 Task: Explore Balboa Park, Mission Bay Park and Lake Miramar in San Diego.
Action: Key pressed balba<Key.backspace>o
Screenshot: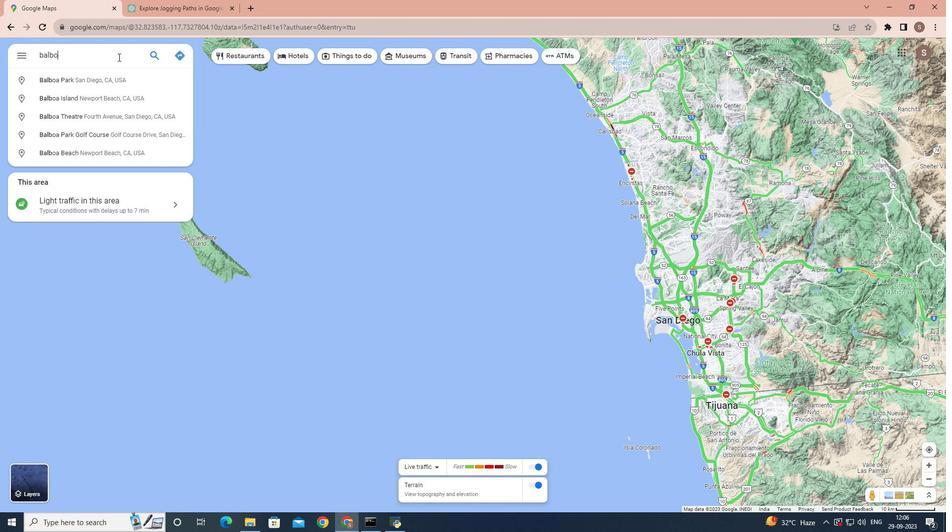 
Action: Mouse moved to (88, 77)
Screenshot: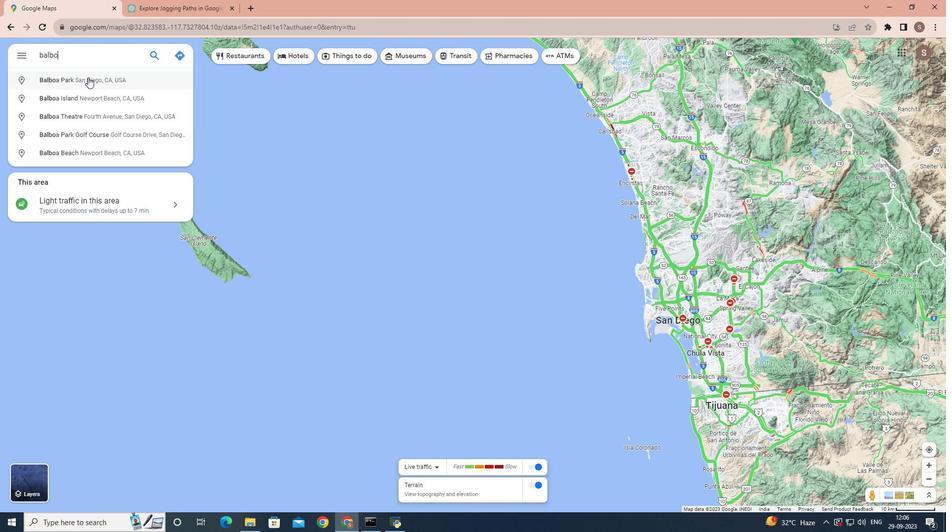 
Action: Mouse pressed left at (88, 77)
Screenshot: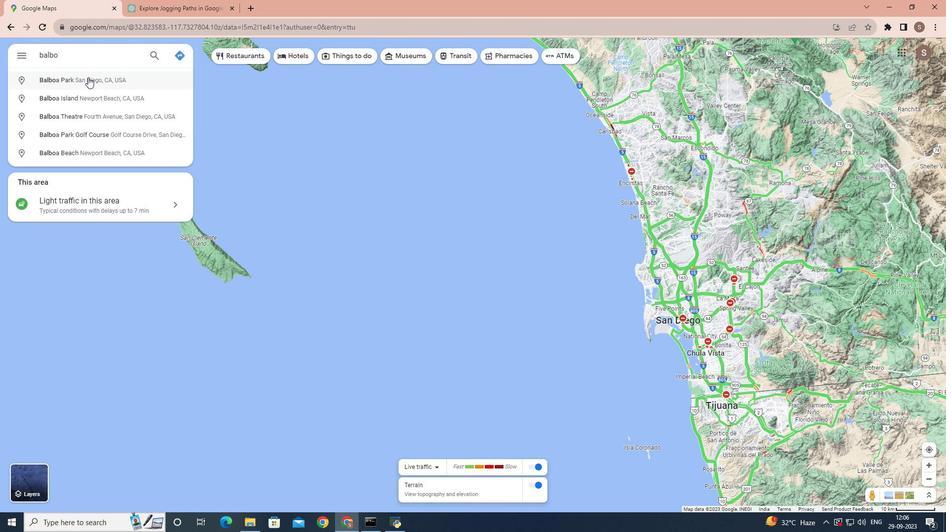 
Action: Mouse moved to (97, 171)
Screenshot: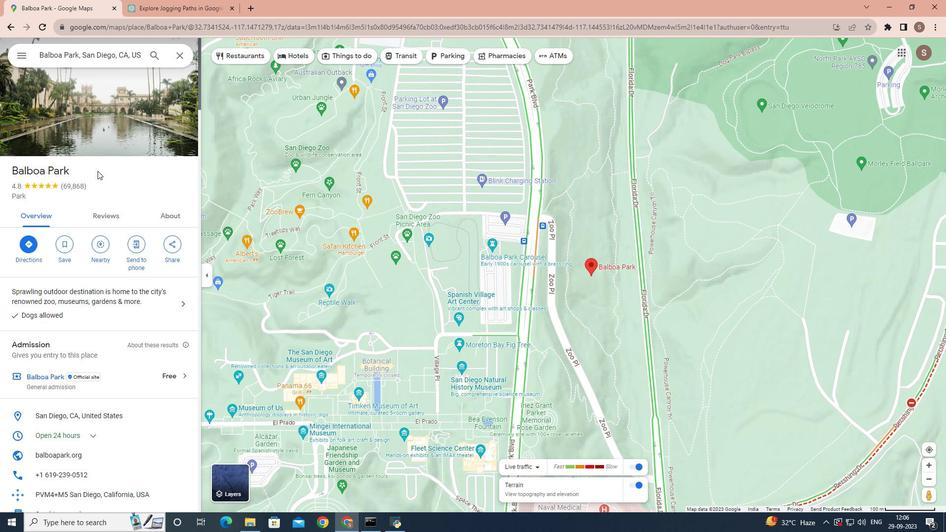 
Action: Mouse scrolled (97, 170) with delta (0, 0)
Screenshot: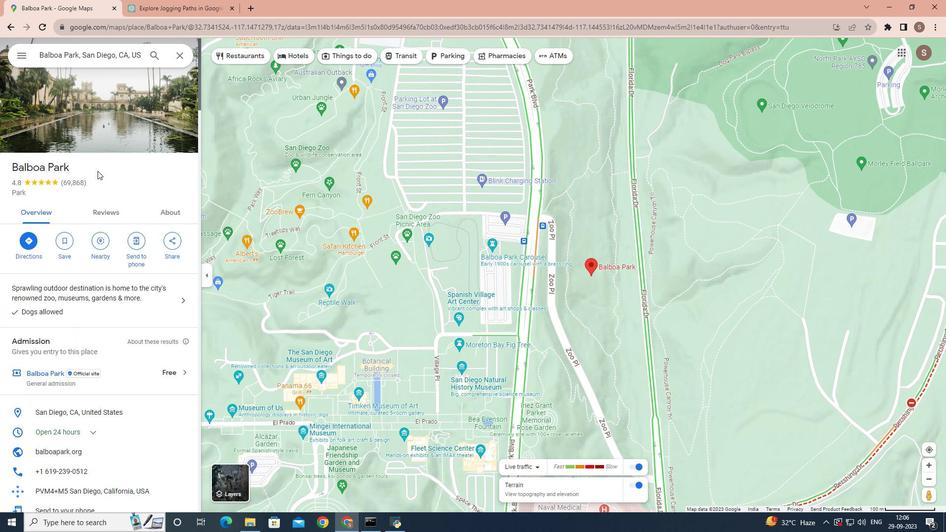 
Action: Mouse scrolled (97, 170) with delta (0, 0)
Screenshot: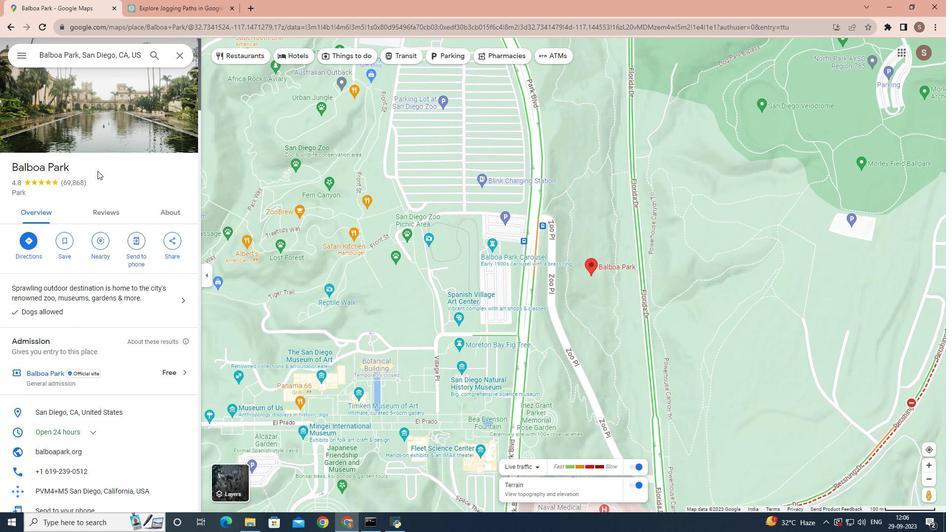 
Action: Mouse scrolled (97, 170) with delta (0, 0)
Screenshot: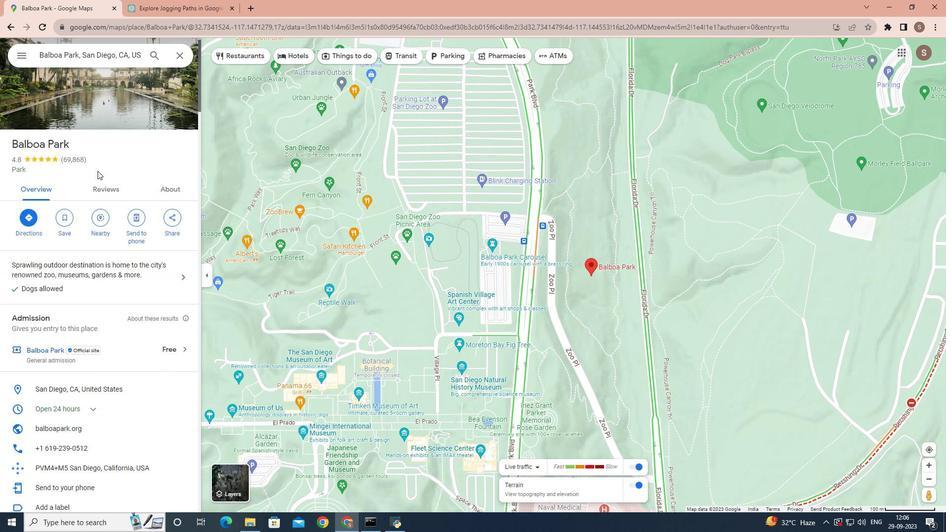 
Action: Mouse scrolled (97, 170) with delta (0, 0)
Screenshot: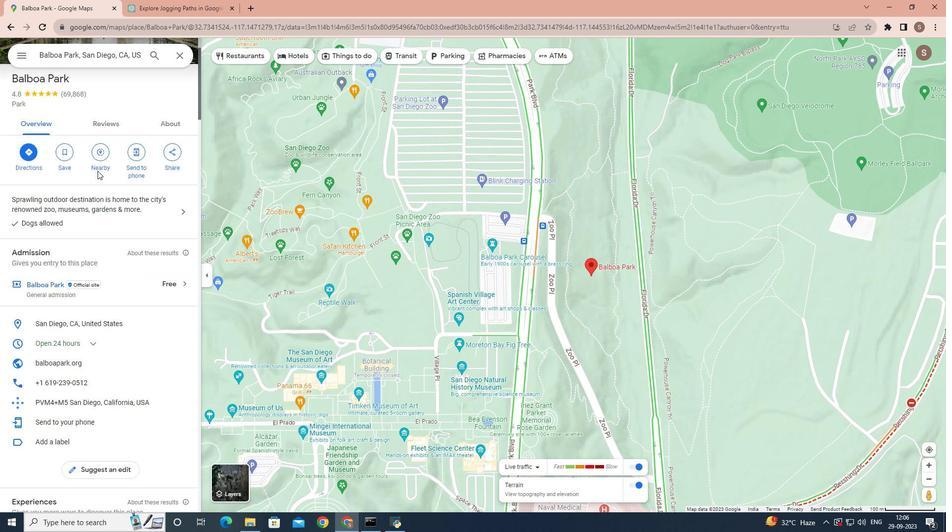 
Action: Mouse scrolled (97, 170) with delta (0, 0)
Screenshot: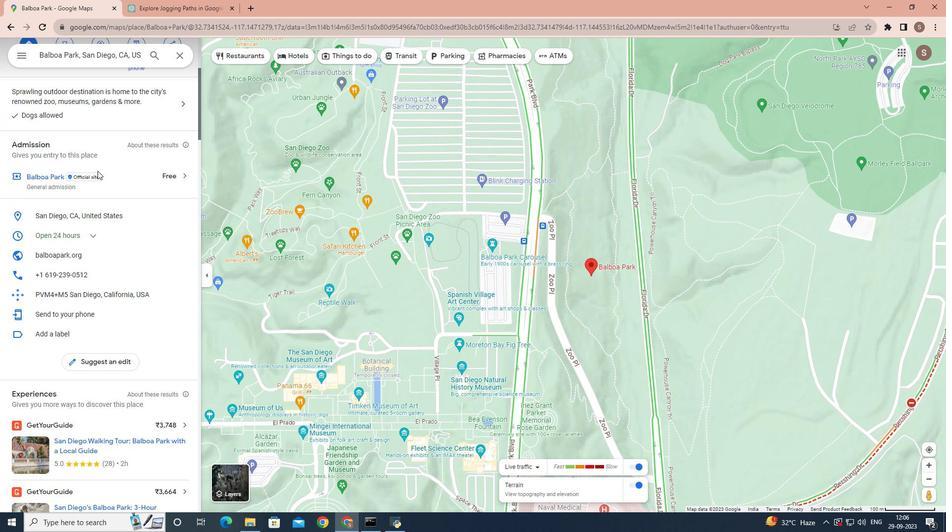 
Action: Mouse scrolled (97, 170) with delta (0, 0)
Screenshot: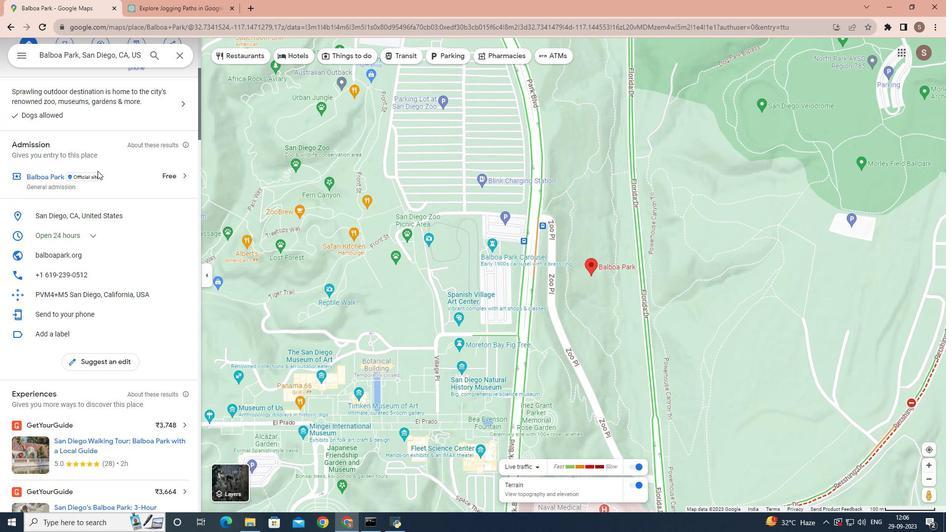 
Action: Mouse scrolled (97, 170) with delta (0, 0)
Screenshot: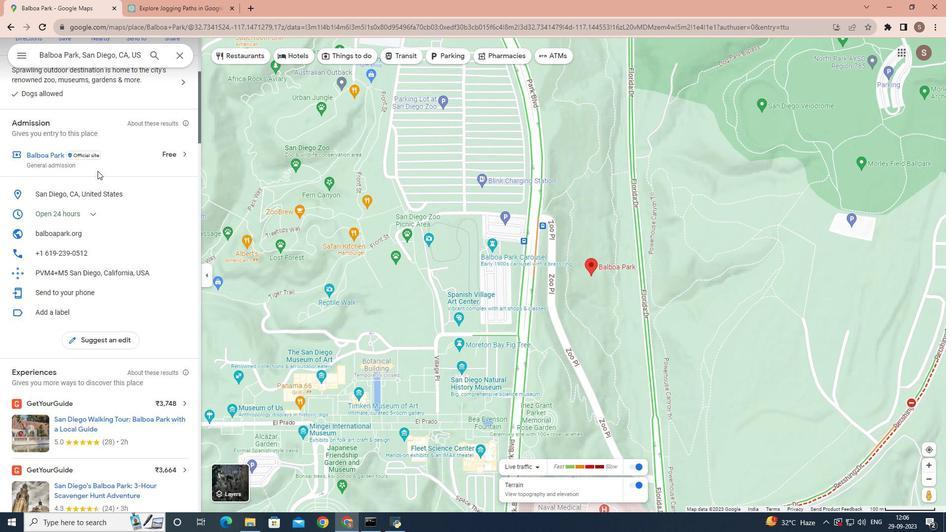 
Action: Mouse scrolled (97, 170) with delta (0, 0)
Screenshot: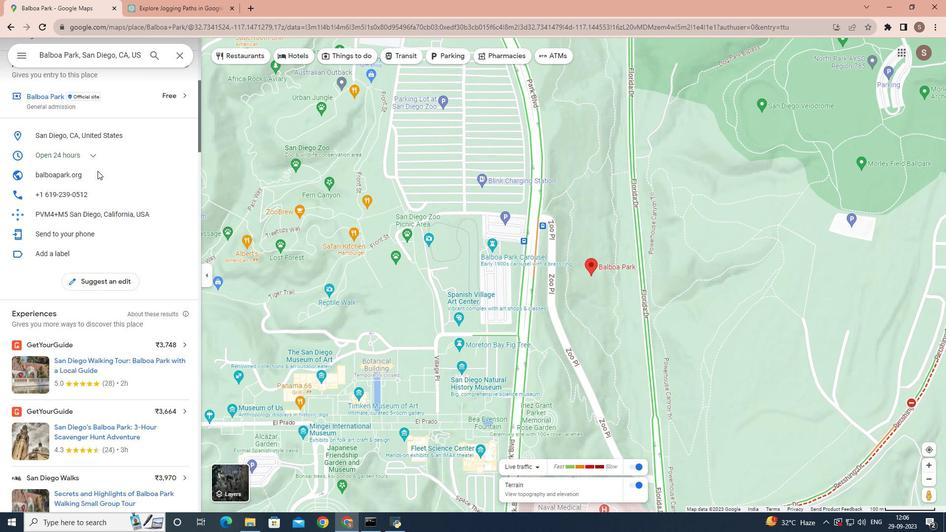
Action: Mouse scrolled (97, 170) with delta (0, 0)
Screenshot: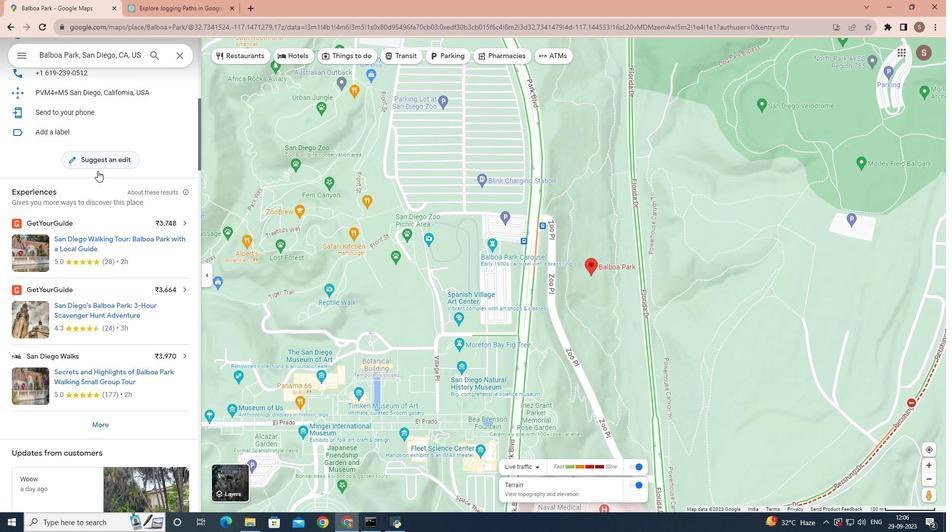 
Action: Mouse scrolled (97, 170) with delta (0, 0)
Screenshot: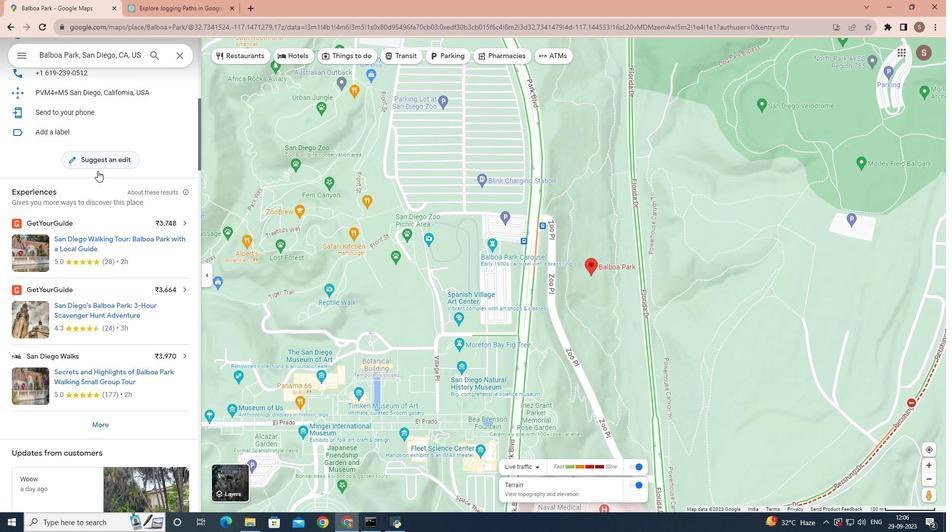 
Action: Mouse scrolled (97, 170) with delta (0, 0)
Screenshot: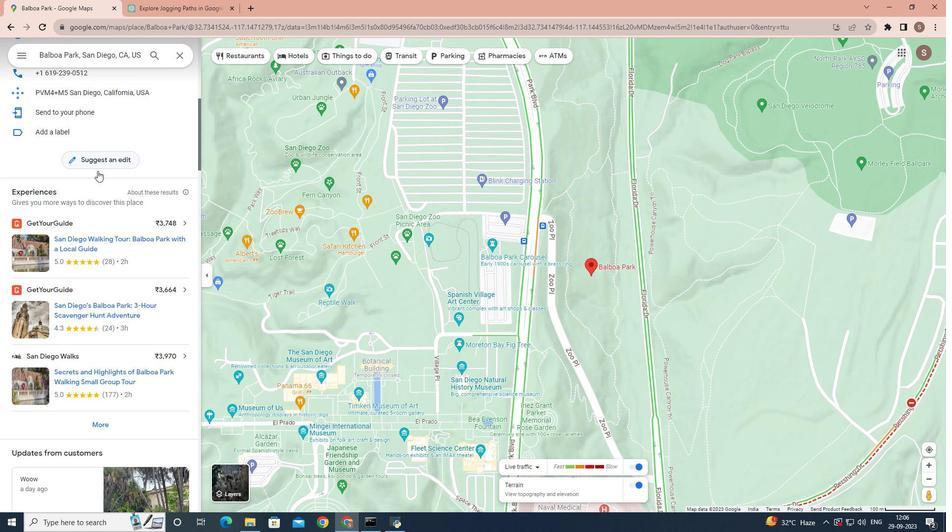 
Action: Mouse scrolled (97, 170) with delta (0, 0)
Screenshot: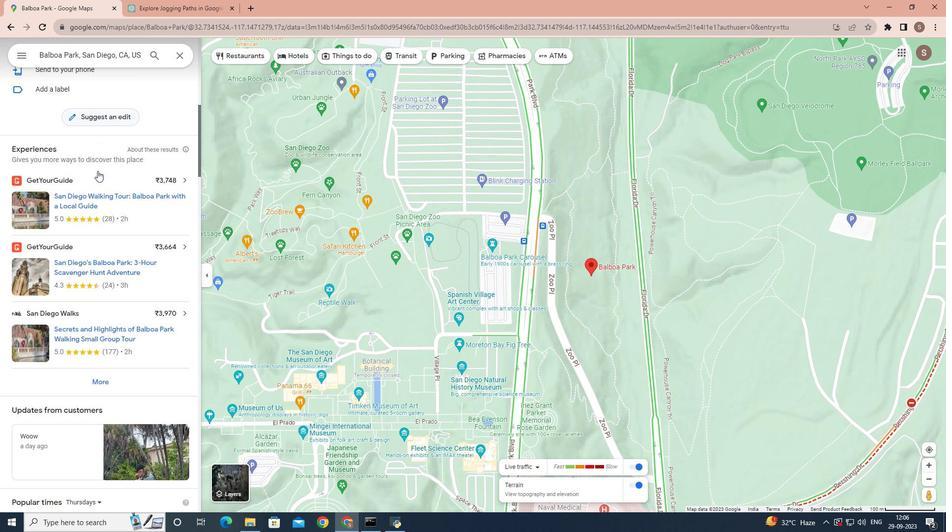 
Action: Mouse scrolled (97, 170) with delta (0, 0)
Screenshot: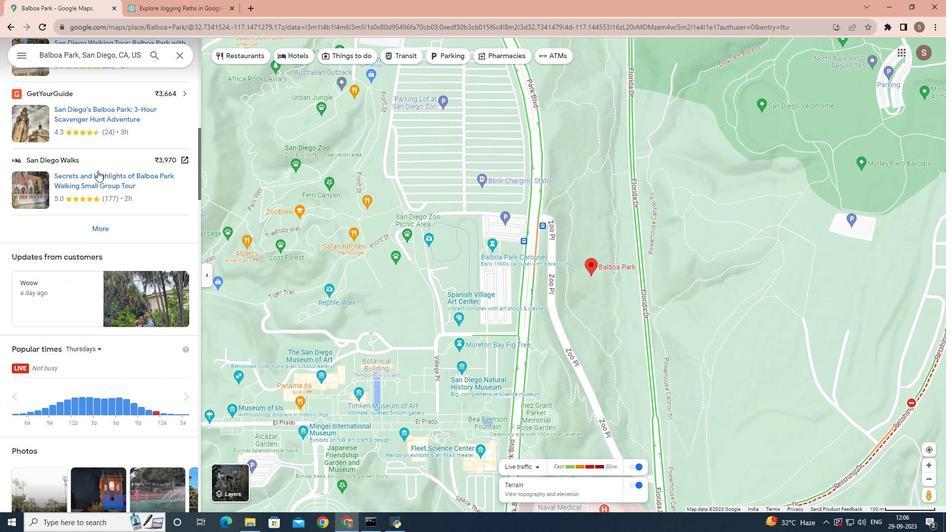 
Action: Mouse scrolled (97, 170) with delta (0, 0)
Screenshot: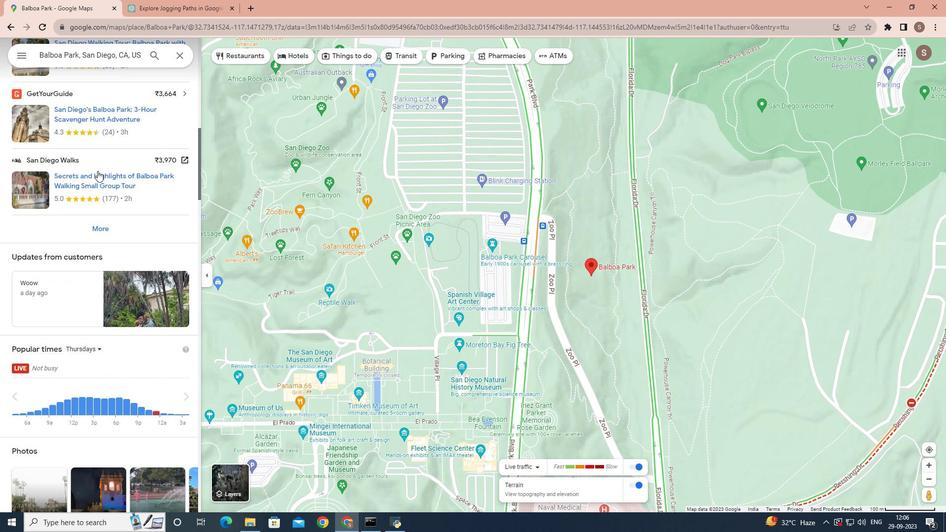 
Action: Mouse scrolled (97, 170) with delta (0, 0)
Screenshot: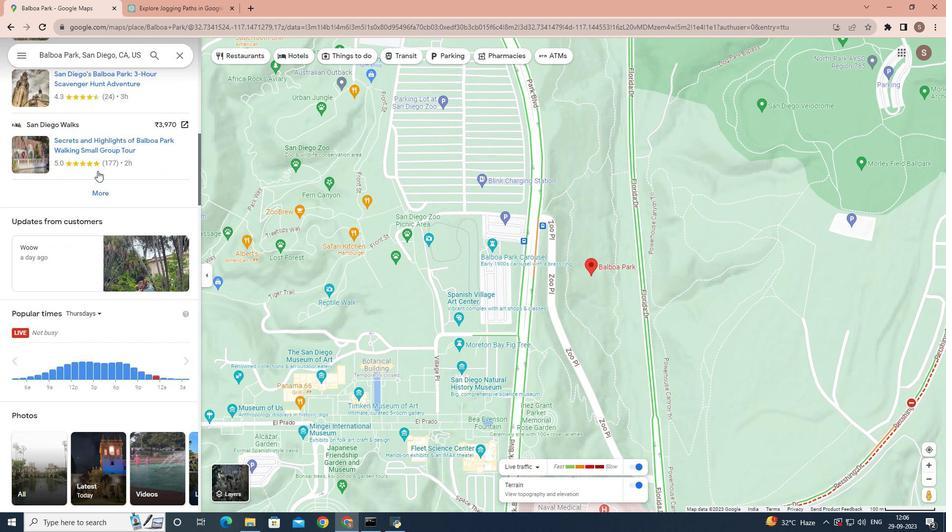 
Action: Mouse scrolled (97, 170) with delta (0, 0)
Screenshot: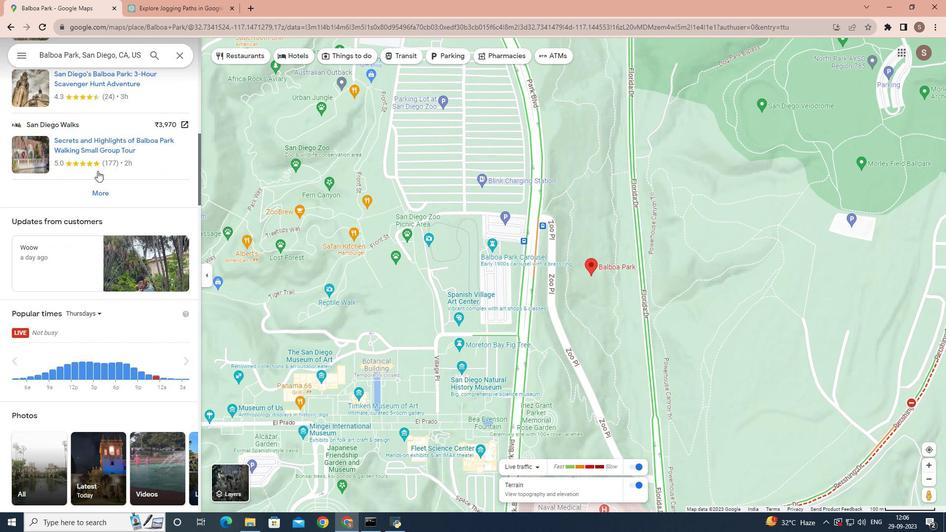 
Action: Mouse scrolled (97, 170) with delta (0, 0)
Screenshot: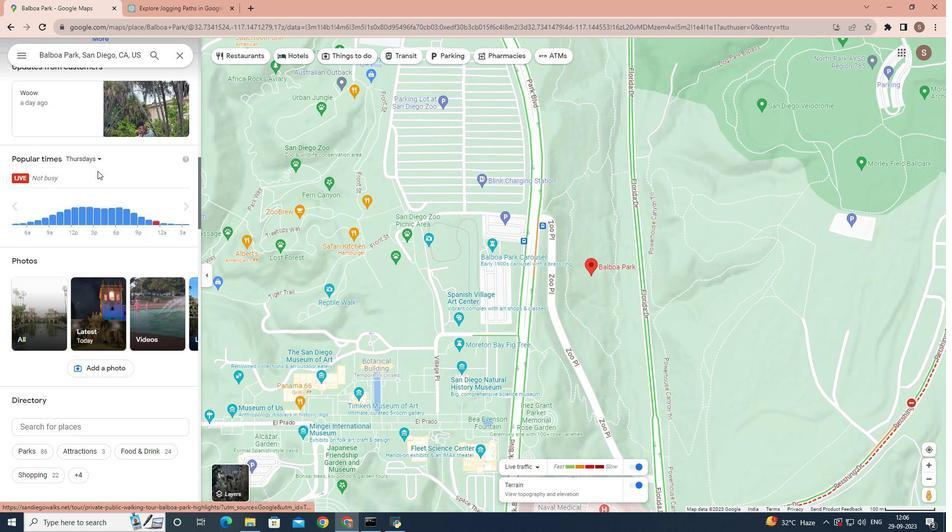 
Action: Mouse scrolled (97, 170) with delta (0, 0)
Screenshot: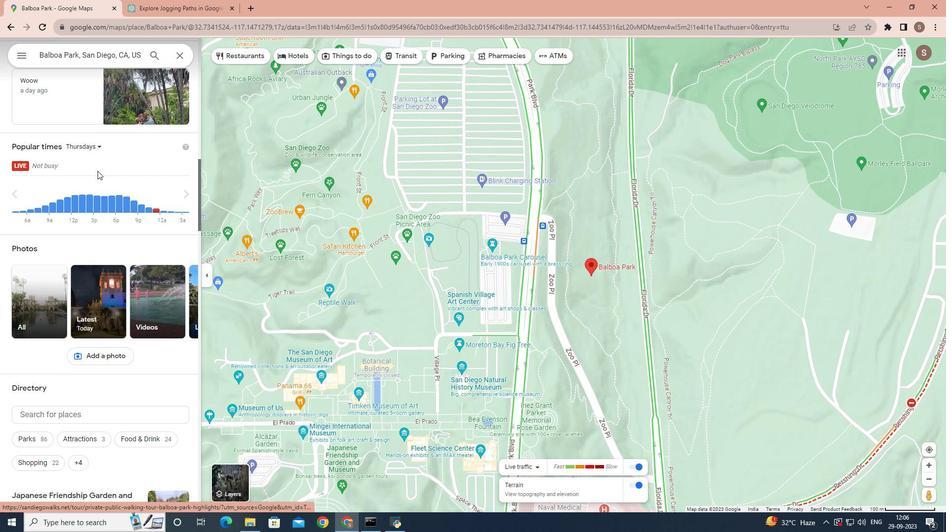 
Action: Mouse scrolled (97, 171) with delta (0, 0)
Screenshot: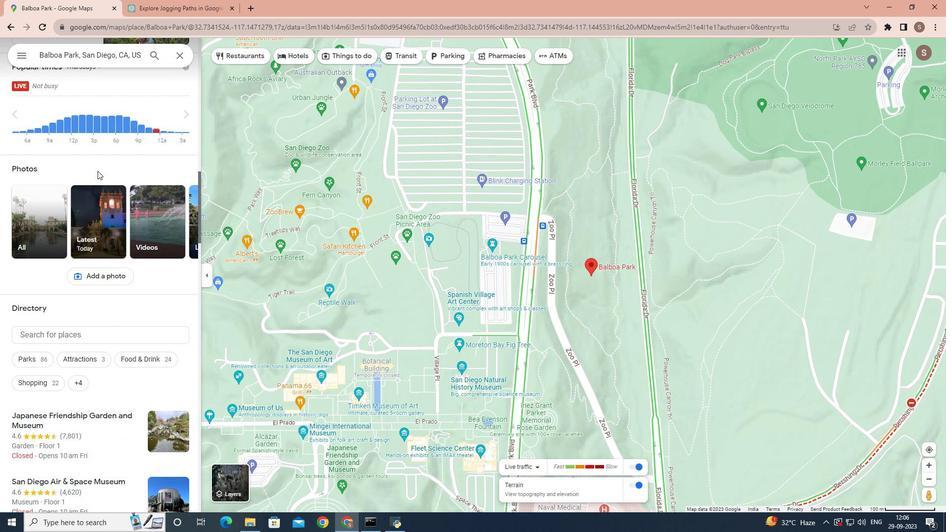 
Action: Mouse scrolled (97, 171) with delta (0, 0)
Screenshot: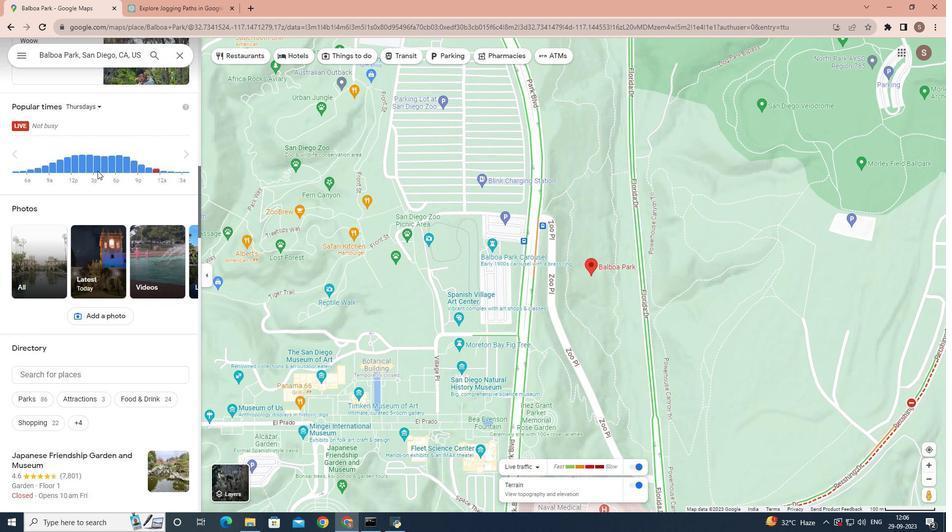 
Action: Mouse scrolled (97, 171) with delta (0, 0)
Screenshot: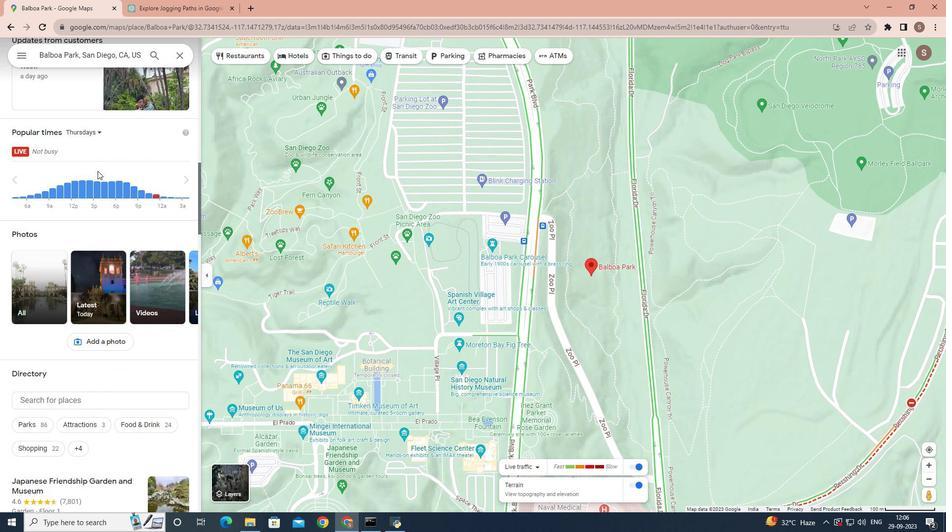
Action: Mouse scrolled (97, 170) with delta (0, 0)
Screenshot: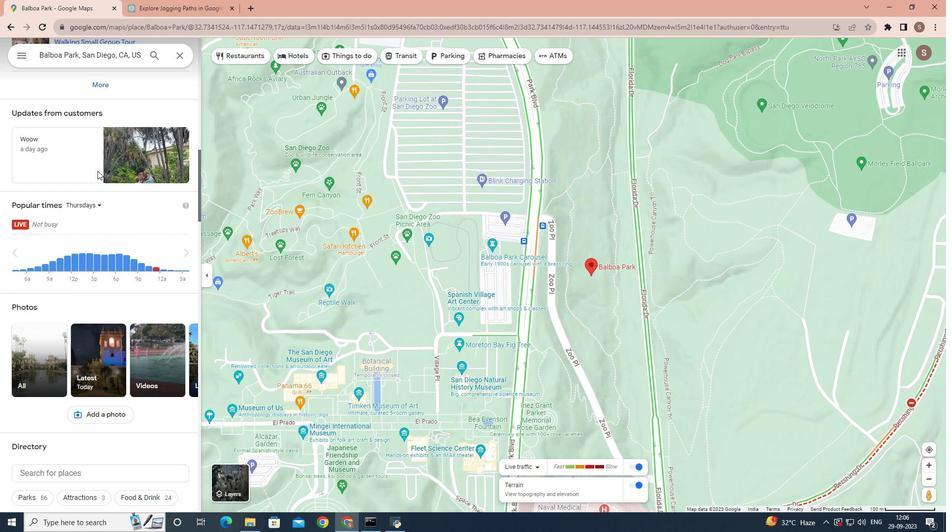 
Action: Mouse moved to (138, 184)
Screenshot: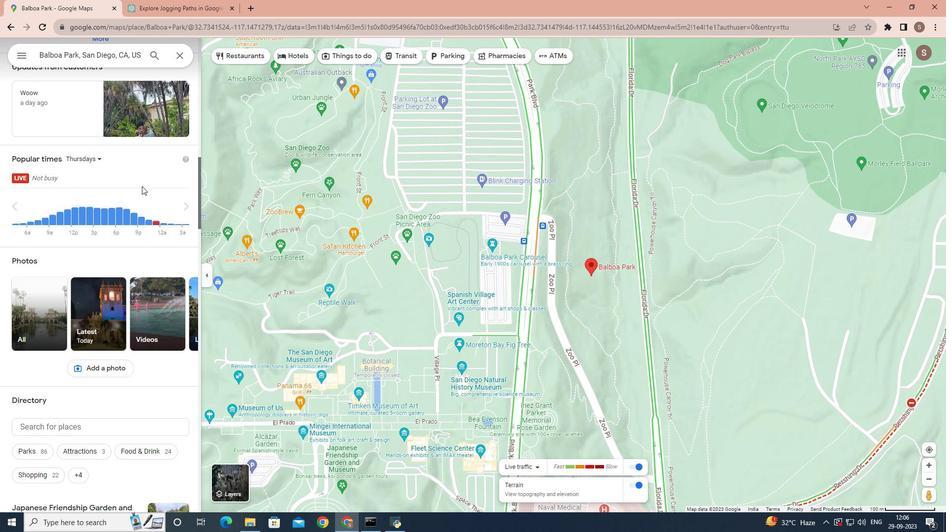 
Action: Mouse scrolled (138, 185) with delta (0, 0)
Screenshot: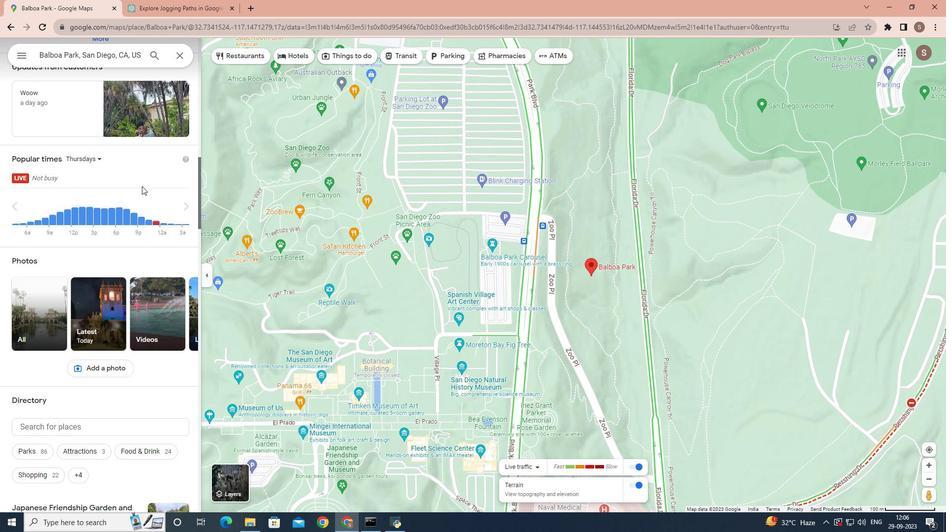 
Action: Mouse moved to (187, 259)
Screenshot: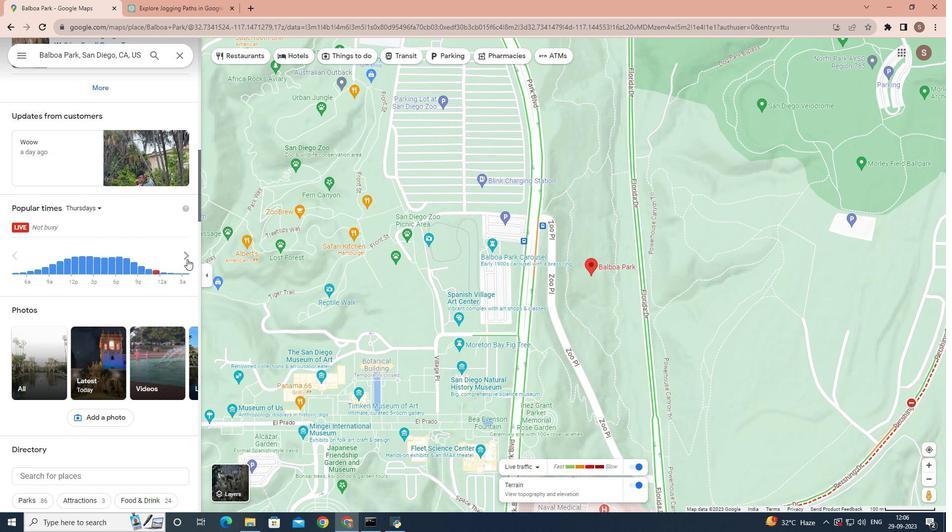 
Action: Mouse pressed left at (187, 259)
Screenshot: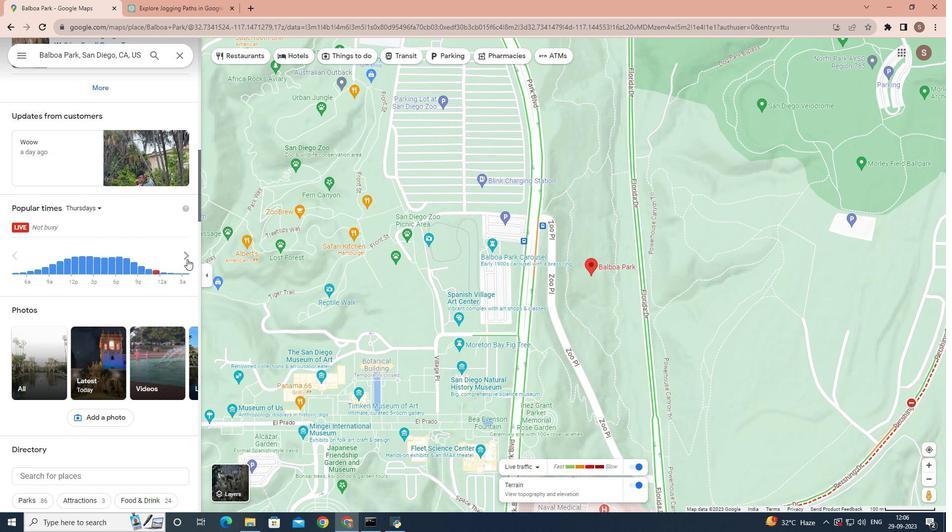 
Action: Mouse pressed left at (187, 259)
Screenshot: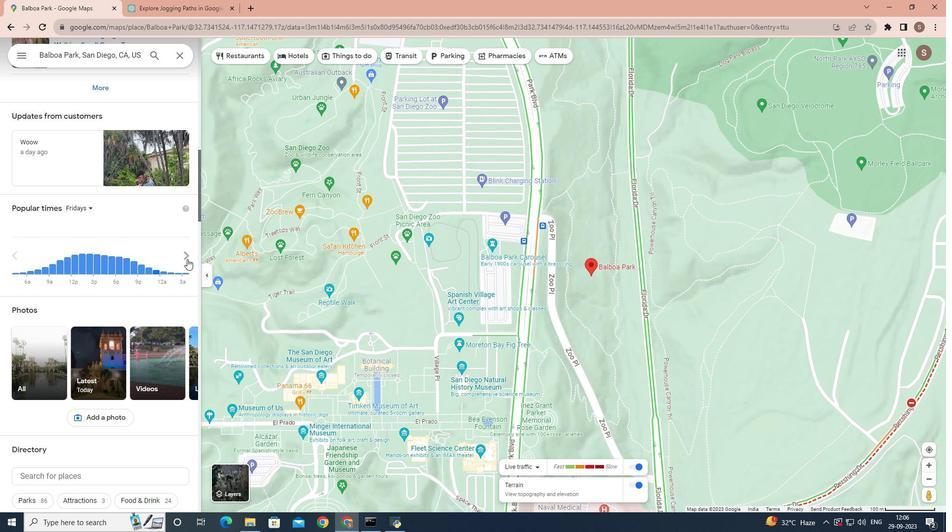
Action: Mouse pressed left at (187, 259)
Screenshot: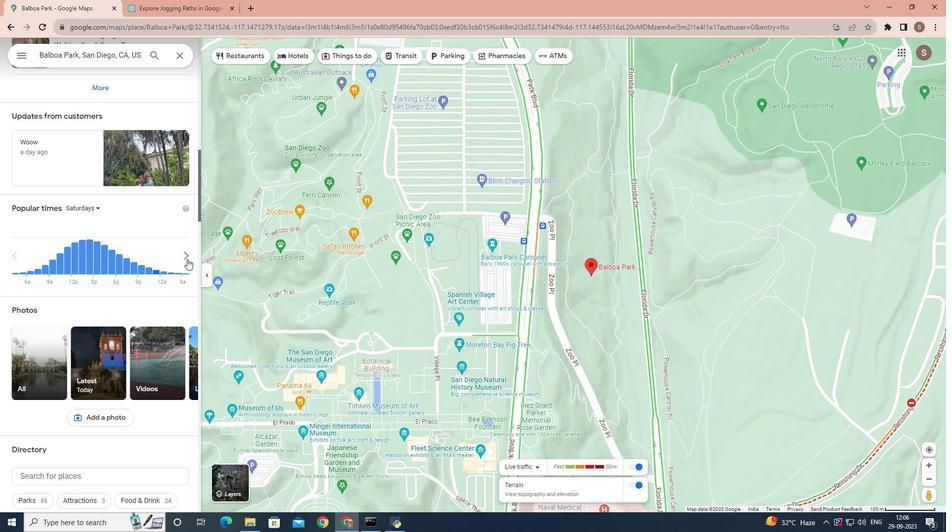 
Action: Mouse pressed left at (187, 259)
Screenshot: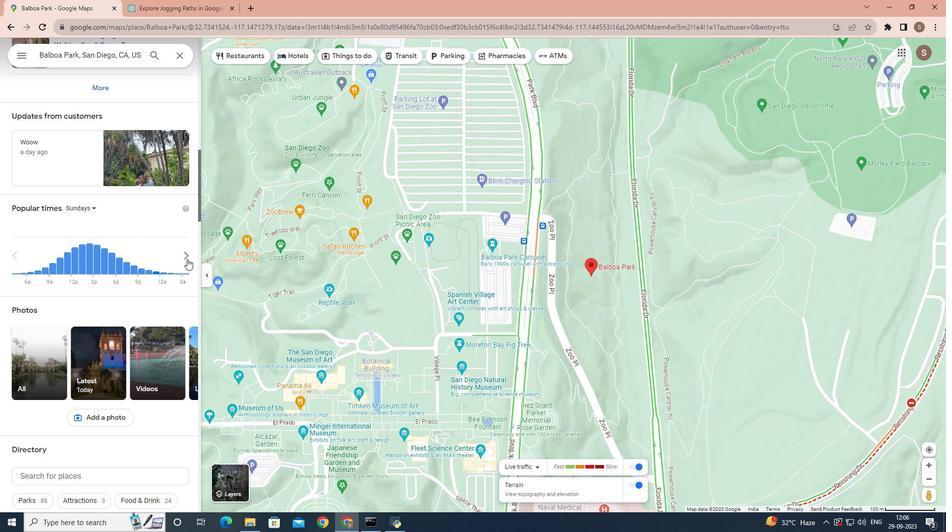 
Action: Mouse pressed left at (187, 259)
Screenshot: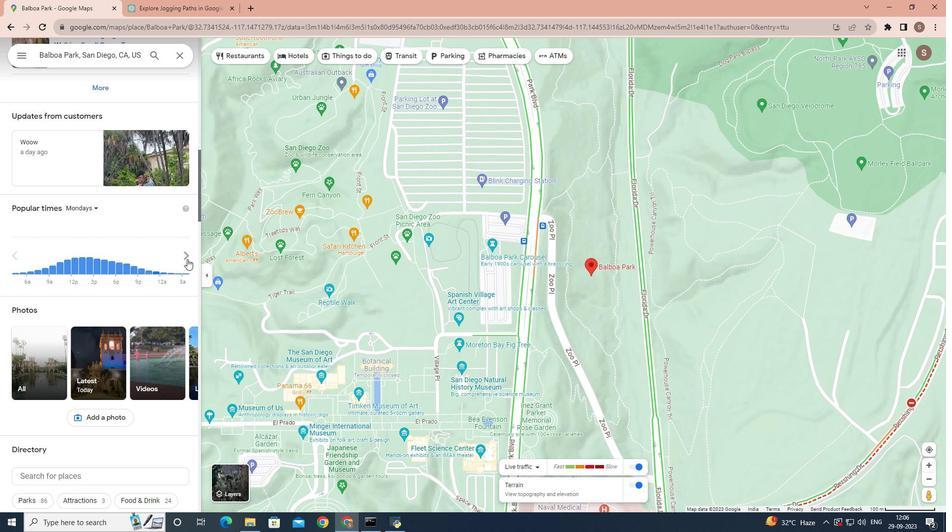 
Action: Mouse pressed left at (187, 259)
Screenshot: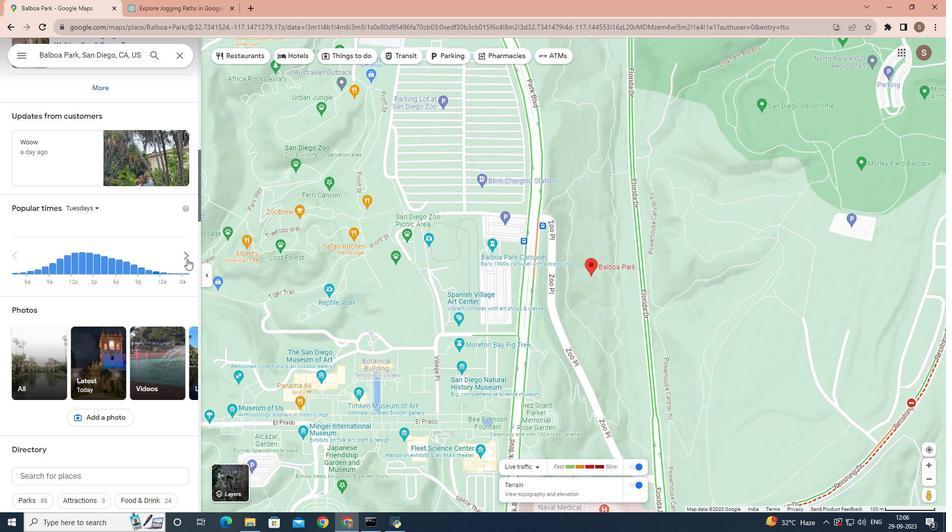 
Action: Mouse pressed left at (187, 259)
Screenshot: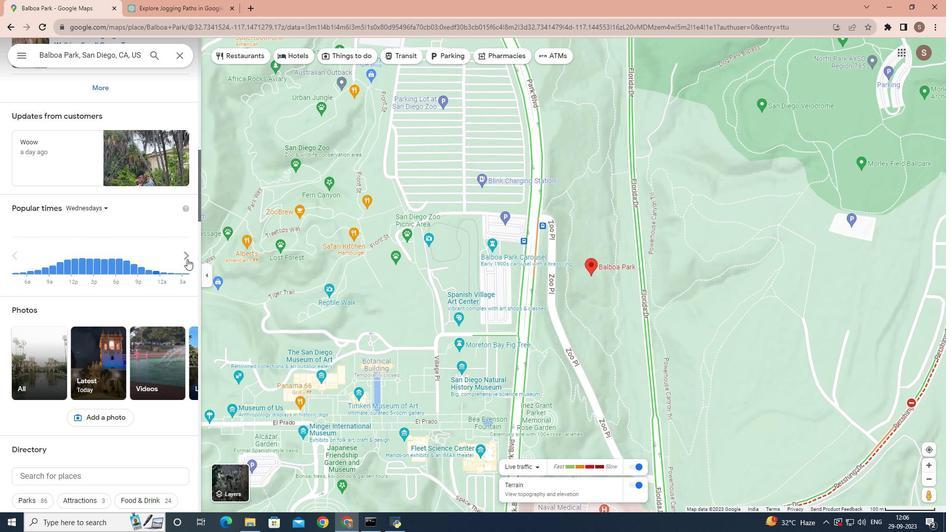 
Action: Mouse scrolled (187, 258) with delta (0, 0)
Screenshot: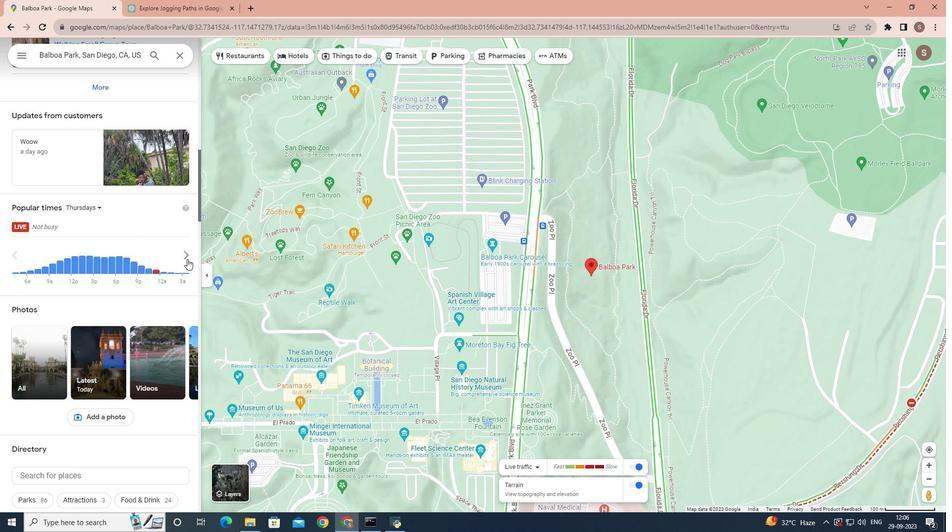 
Action: Mouse scrolled (187, 258) with delta (0, 0)
Screenshot: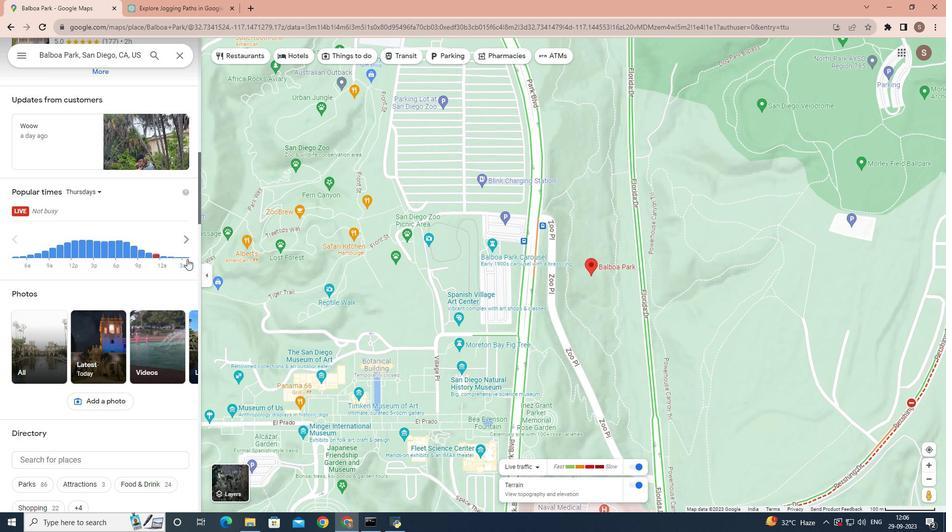 
Action: Mouse scrolled (187, 258) with delta (0, 0)
Screenshot: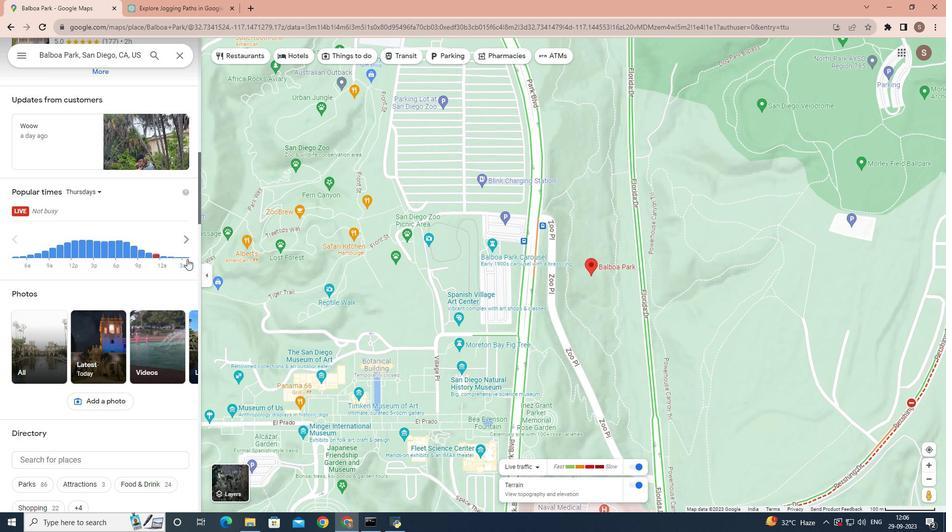 
Action: Mouse scrolled (187, 258) with delta (0, 0)
Screenshot: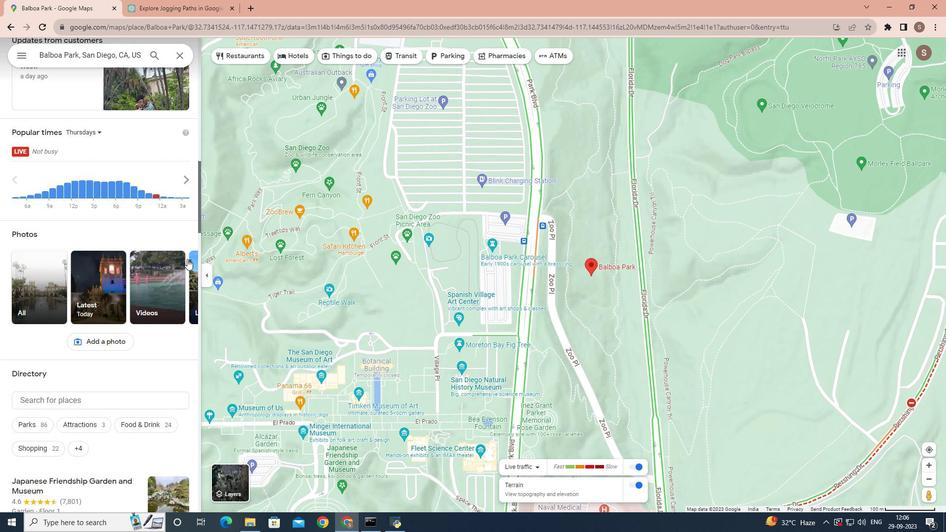 
Action: Mouse moved to (187, 259)
Screenshot: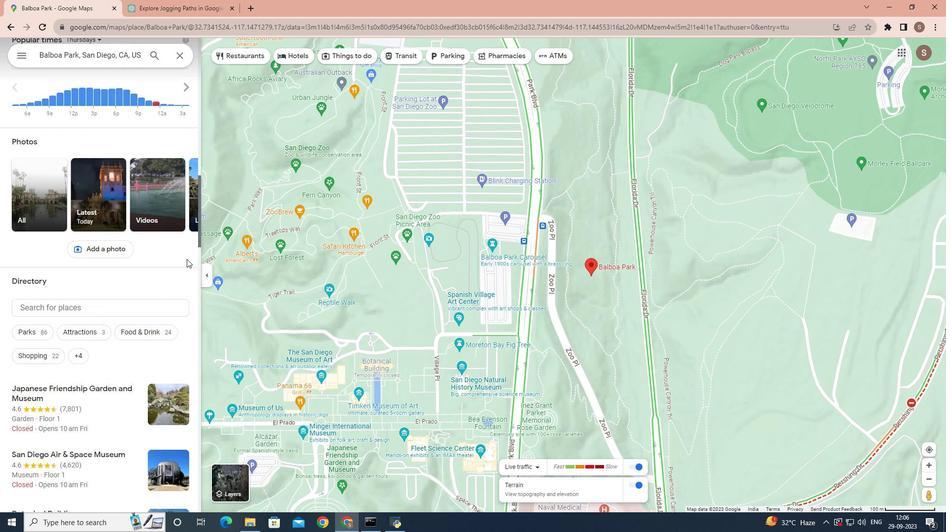 
Action: Mouse scrolled (187, 258) with delta (0, 0)
Screenshot: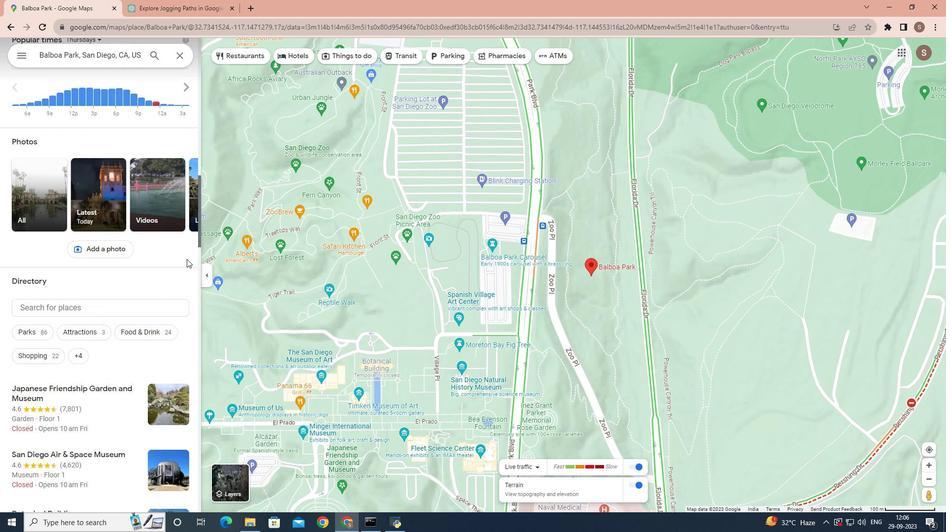 
Action: Mouse moved to (186, 259)
Screenshot: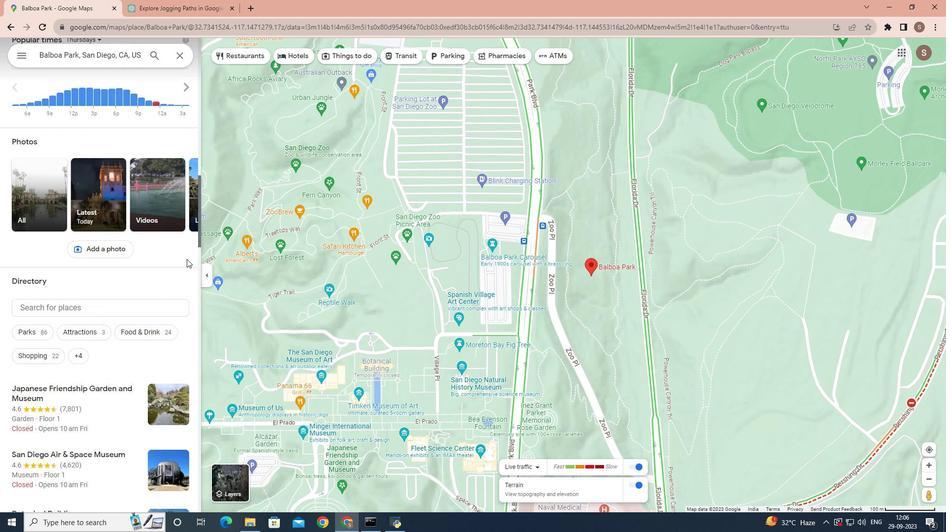 
Action: Mouse scrolled (186, 258) with delta (0, 0)
Screenshot: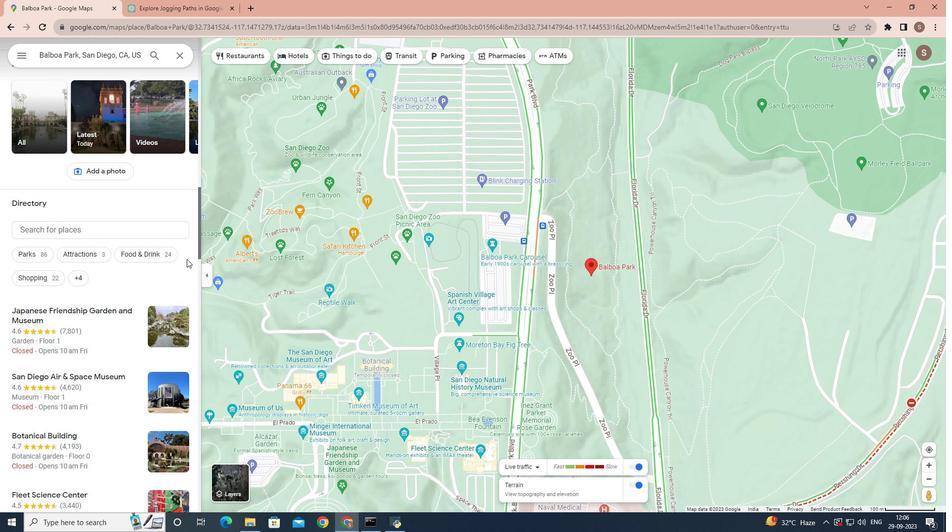
Action: Mouse scrolled (186, 258) with delta (0, 0)
Screenshot: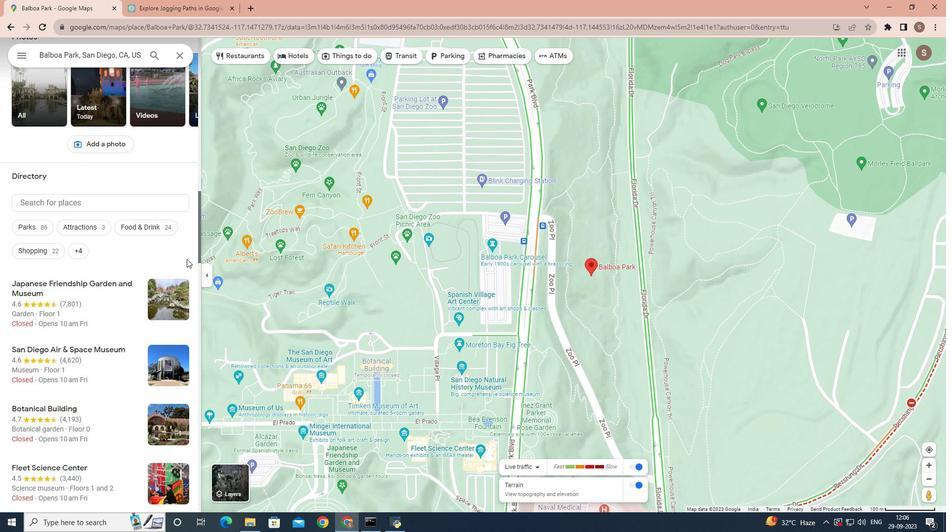 
Action: Mouse scrolled (186, 258) with delta (0, 0)
Screenshot: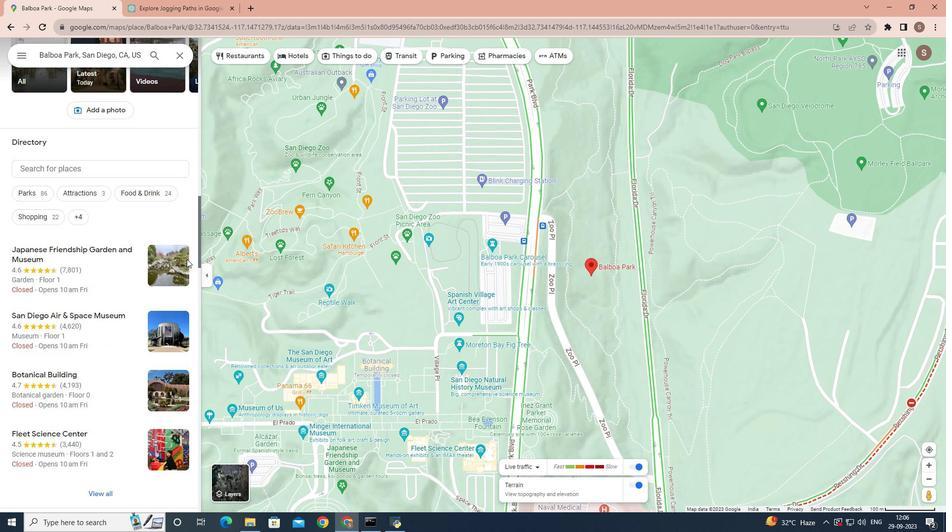 
Action: Mouse scrolled (186, 258) with delta (0, 0)
Screenshot: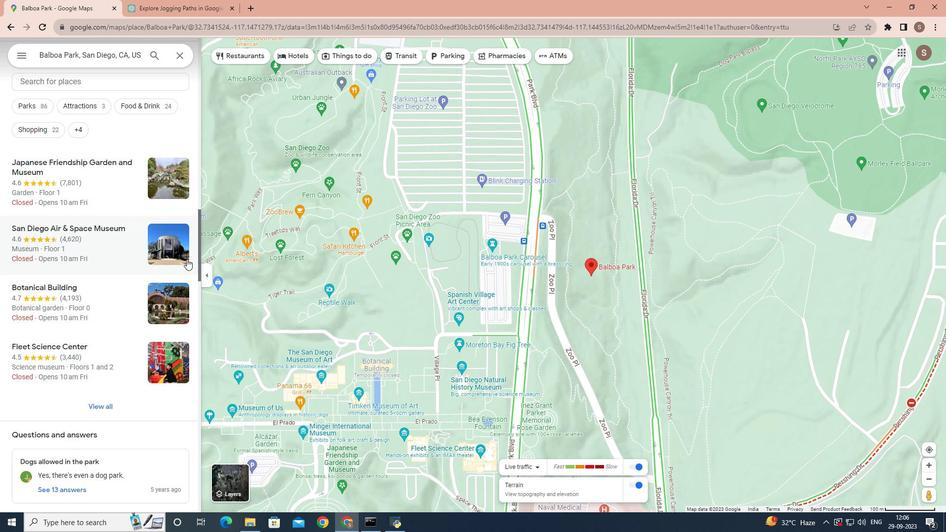 
Action: Mouse scrolled (186, 258) with delta (0, 0)
Screenshot: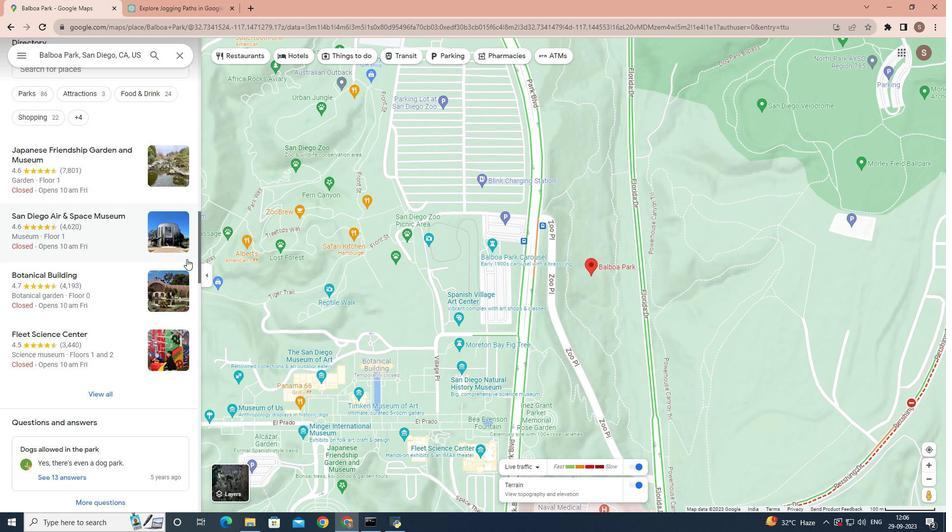 
Action: Mouse scrolled (186, 258) with delta (0, 0)
Screenshot: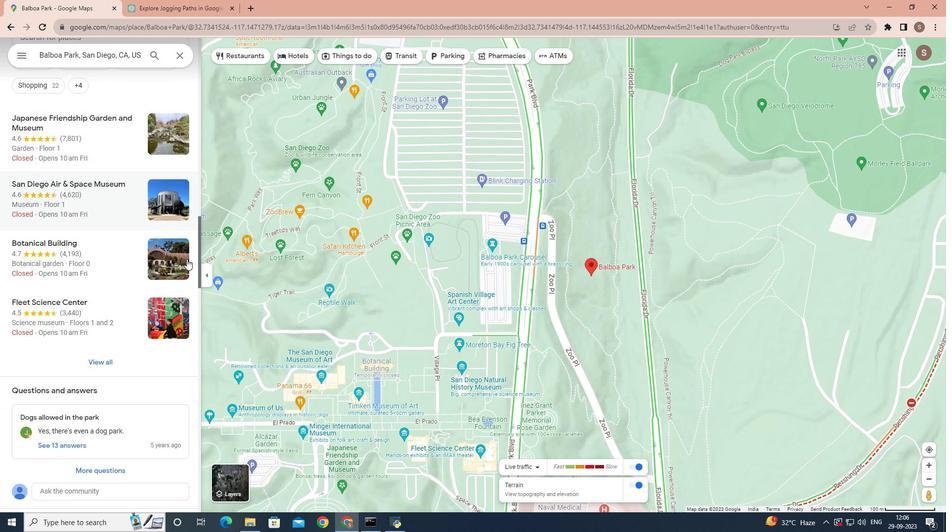 
Action: Mouse scrolled (186, 258) with delta (0, 0)
Screenshot: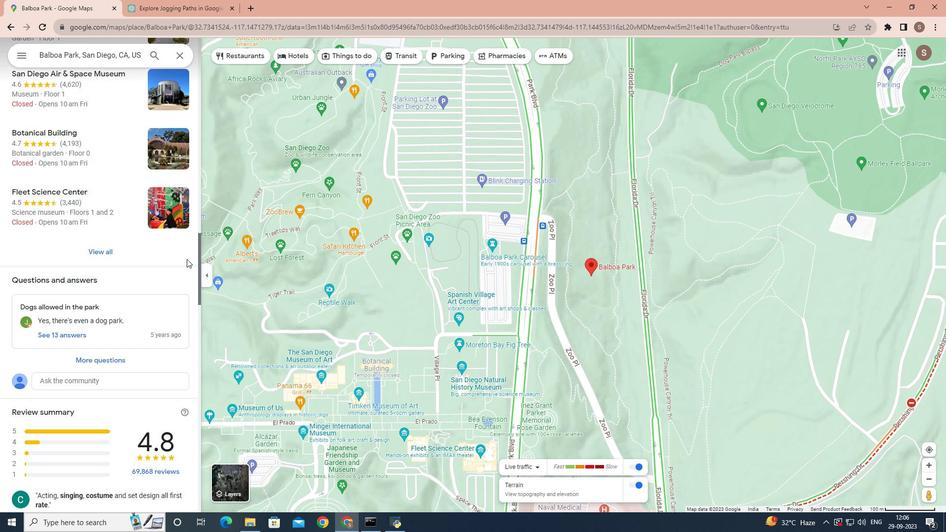 
Action: Mouse scrolled (186, 258) with delta (0, 0)
Screenshot: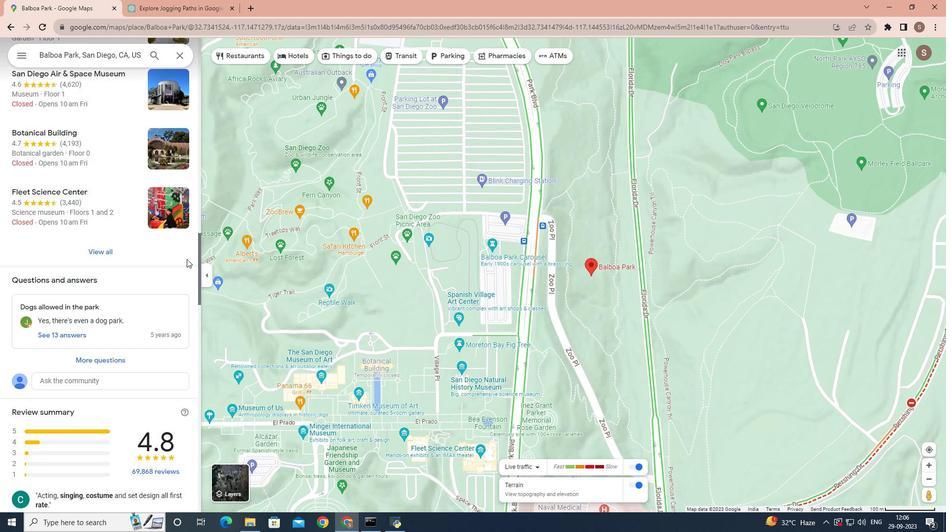 
Action: Mouse scrolled (186, 258) with delta (0, 0)
Screenshot: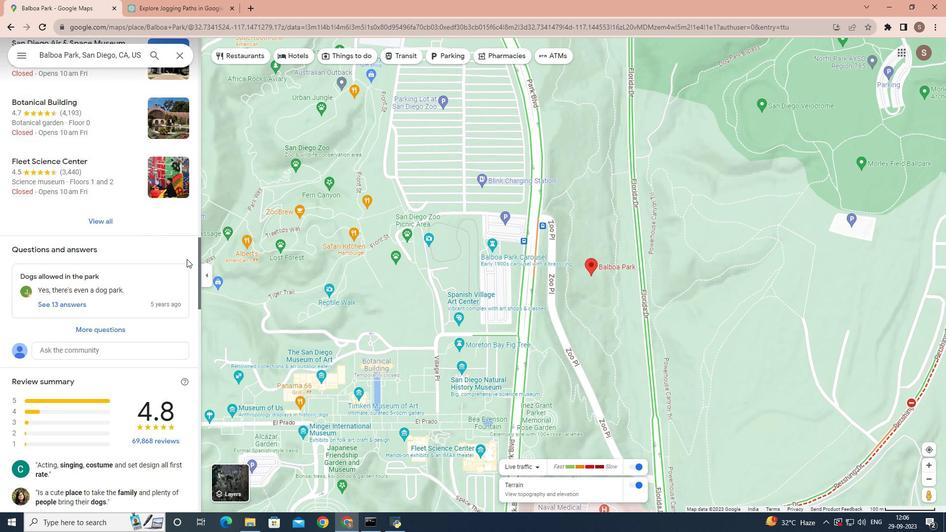 
Action: Mouse scrolled (186, 258) with delta (0, 0)
Screenshot: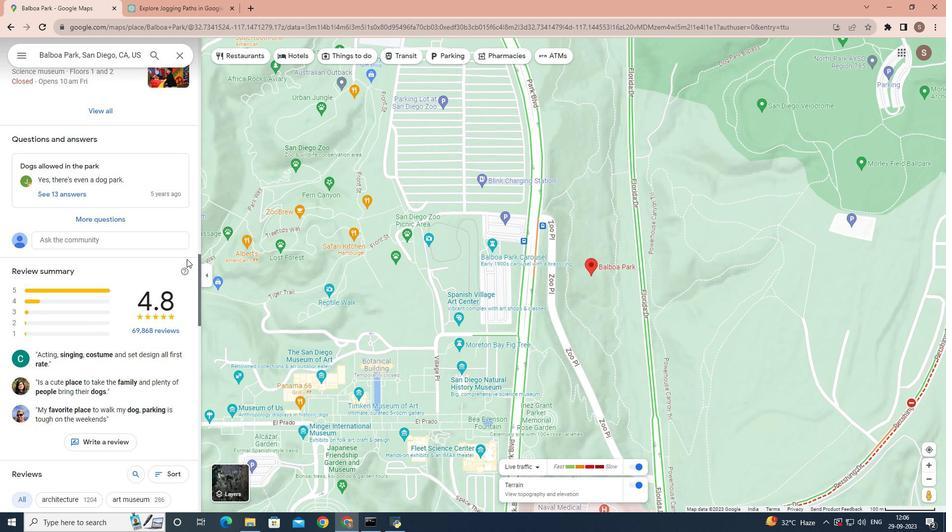 
Action: Mouse scrolled (186, 258) with delta (0, 0)
Screenshot: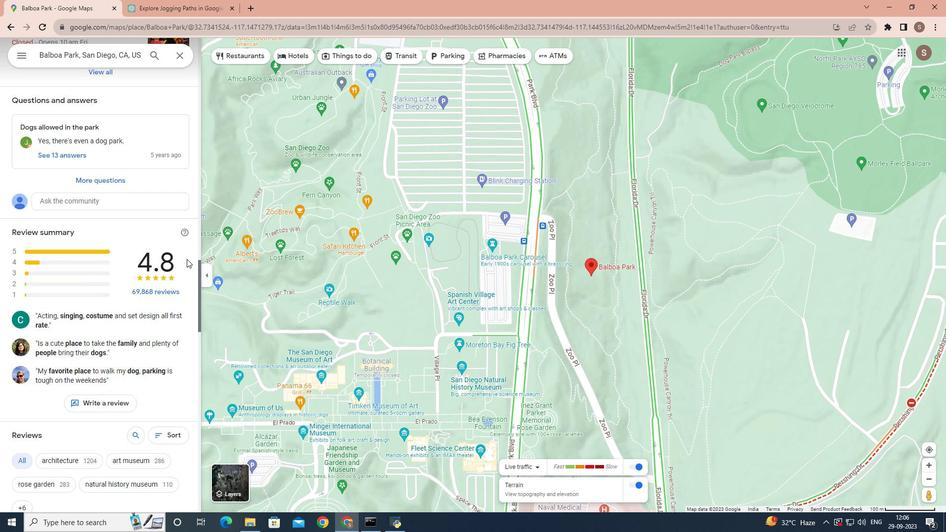 
Action: Mouse scrolled (186, 258) with delta (0, 0)
Screenshot: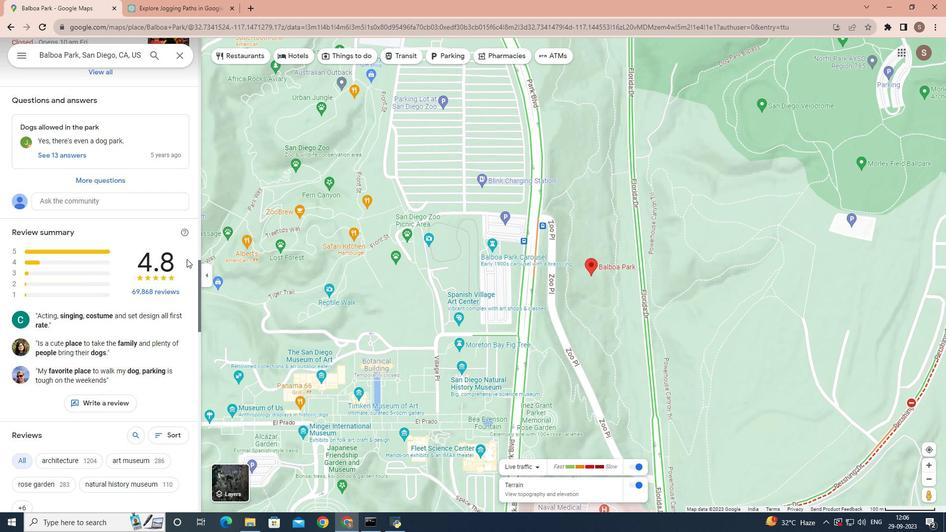 
Action: Mouse scrolled (186, 258) with delta (0, 0)
Screenshot: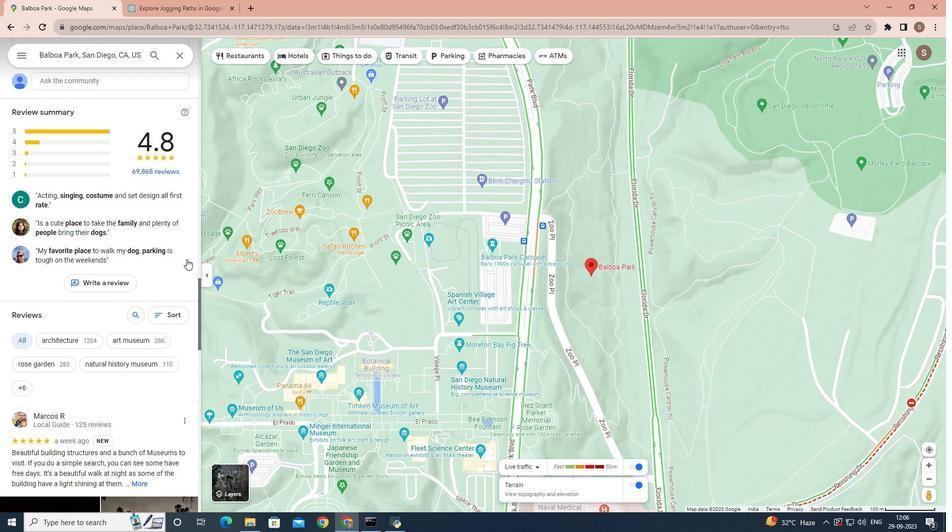 
Action: Mouse scrolled (186, 258) with delta (0, 0)
Screenshot: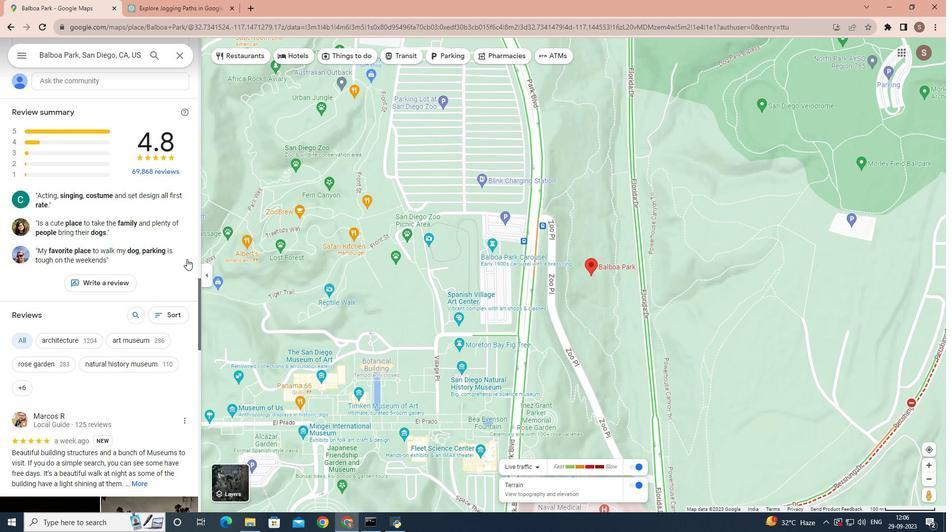 
Action: Mouse scrolled (186, 258) with delta (0, 0)
Screenshot: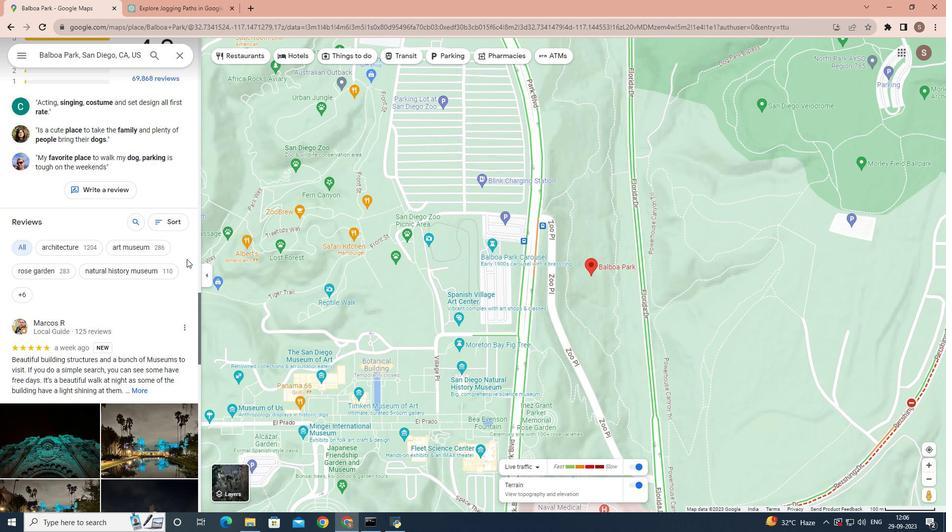 
Action: Mouse scrolled (186, 258) with delta (0, 0)
Screenshot: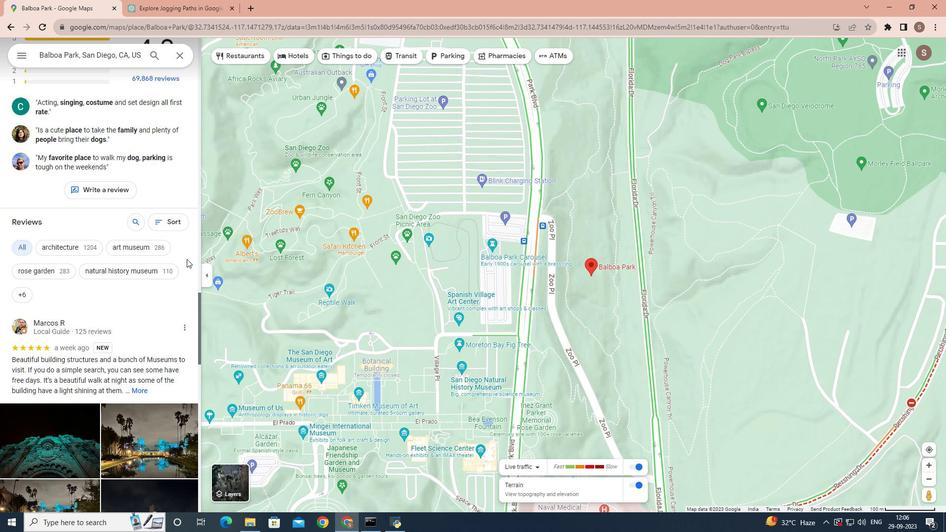
Action: Mouse moved to (139, 293)
Screenshot: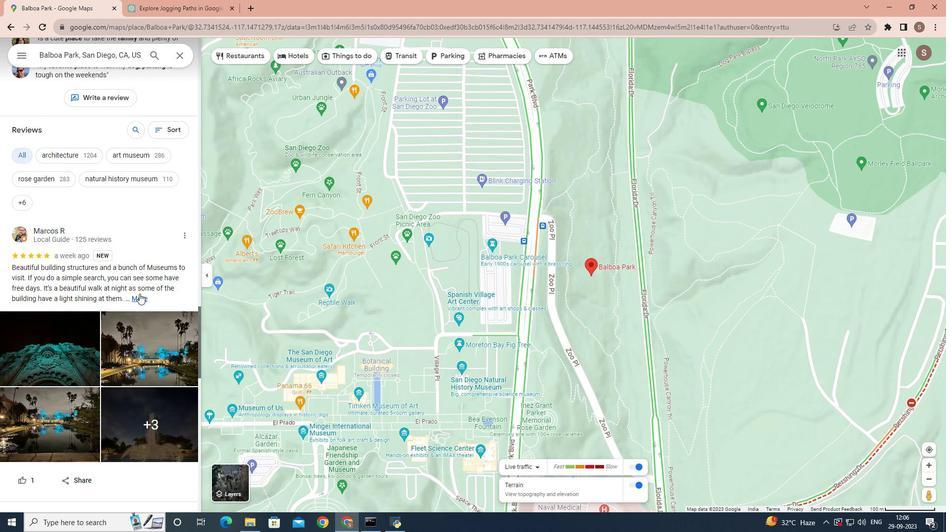 
Action: Mouse pressed left at (139, 293)
Screenshot: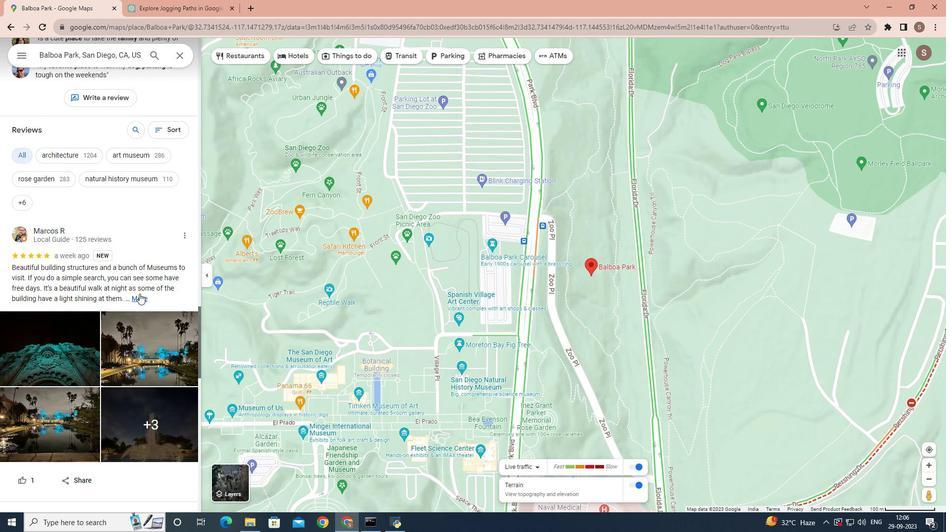 
Action: Mouse scrolled (139, 293) with delta (0, 0)
Screenshot: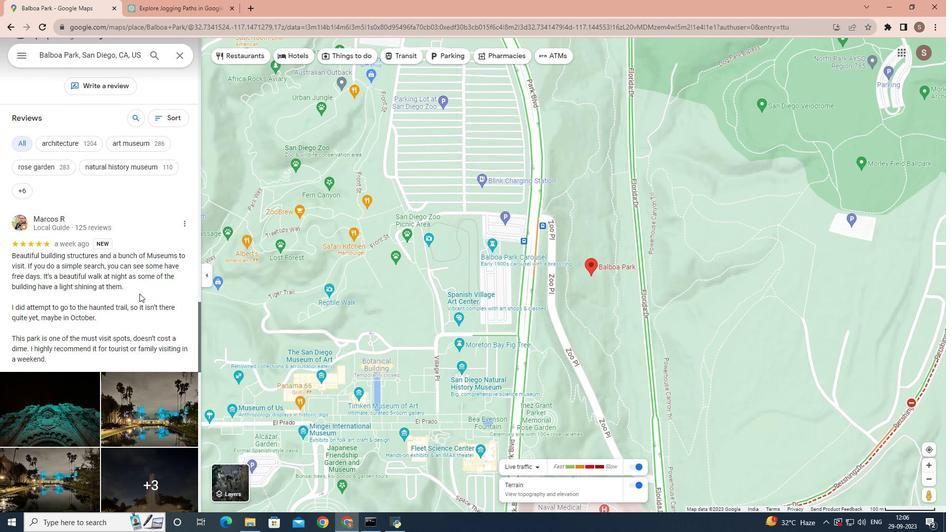 
Action: Mouse scrolled (139, 293) with delta (0, 0)
Screenshot: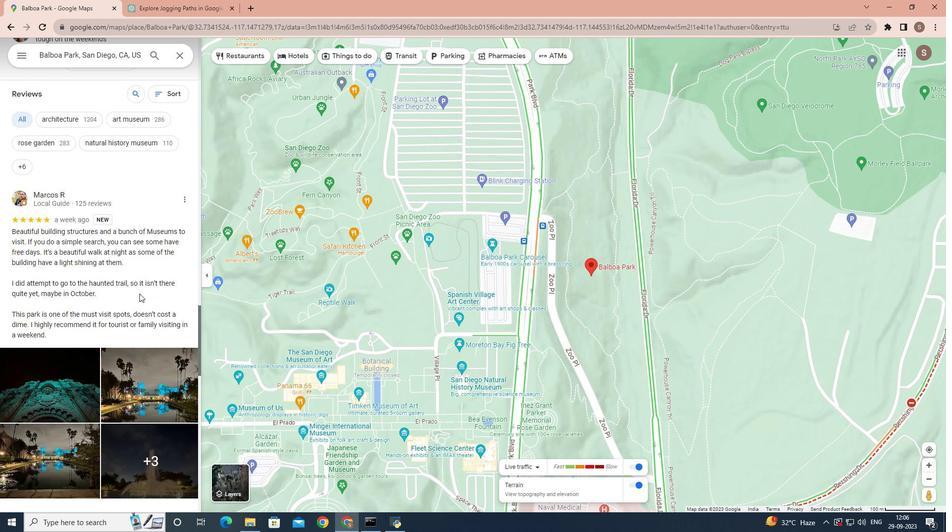 
Action: Mouse scrolled (139, 293) with delta (0, 0)
Screenshot: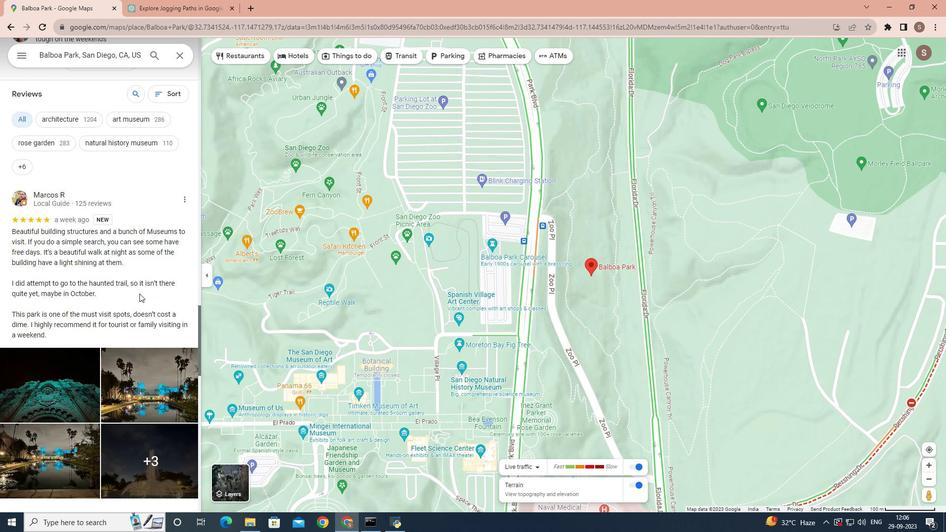 
Action: Mouse scrolled (139, 293) with delta (0, 0)
Screenshot: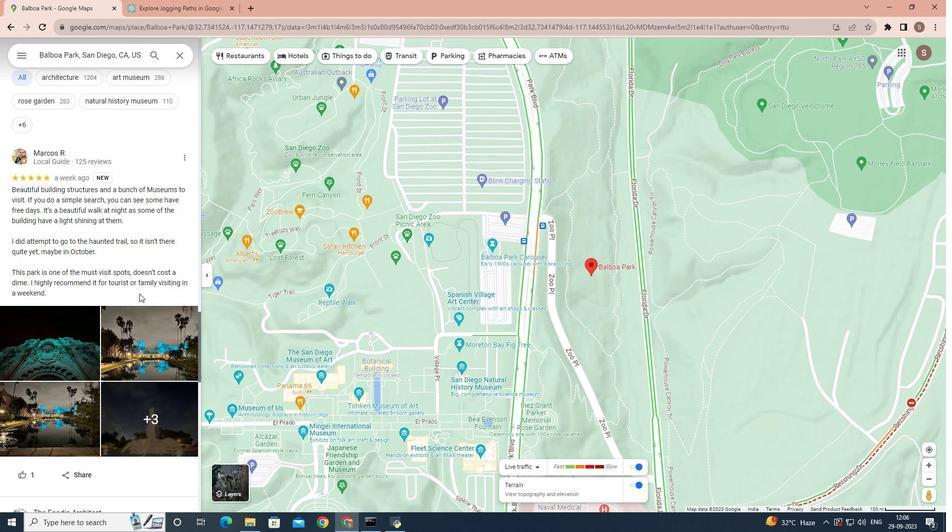 
Action: Mouse scrolled (139, 293) with delta (0, 0)
Screenshot: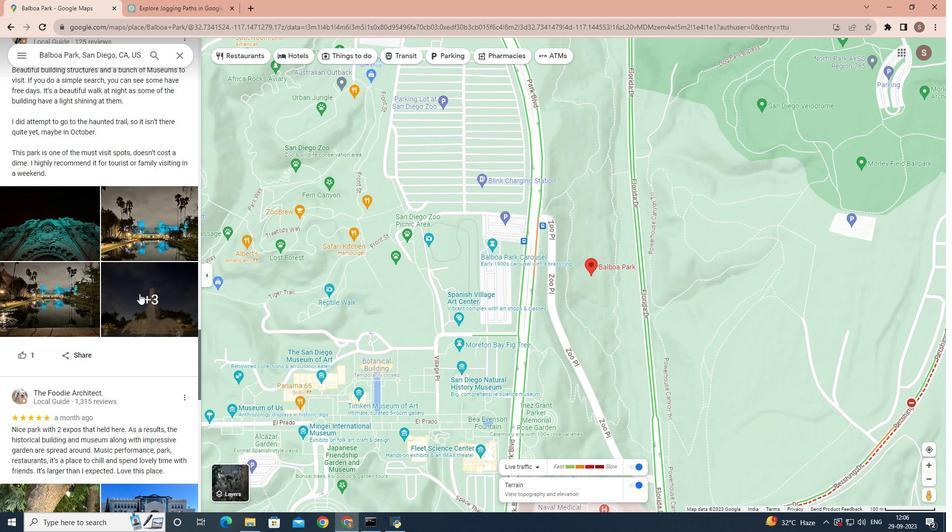 
Action: Mouse scrolled (139, 293) with delta (0, 0)
Screenshot: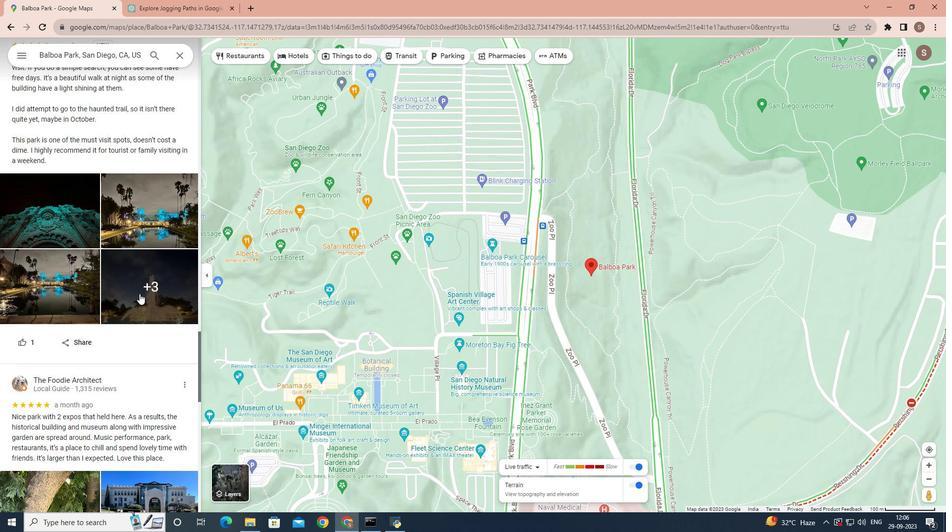 
Action: Mouse scrolled (139, 293) with delta (0, 0)
Screenshot: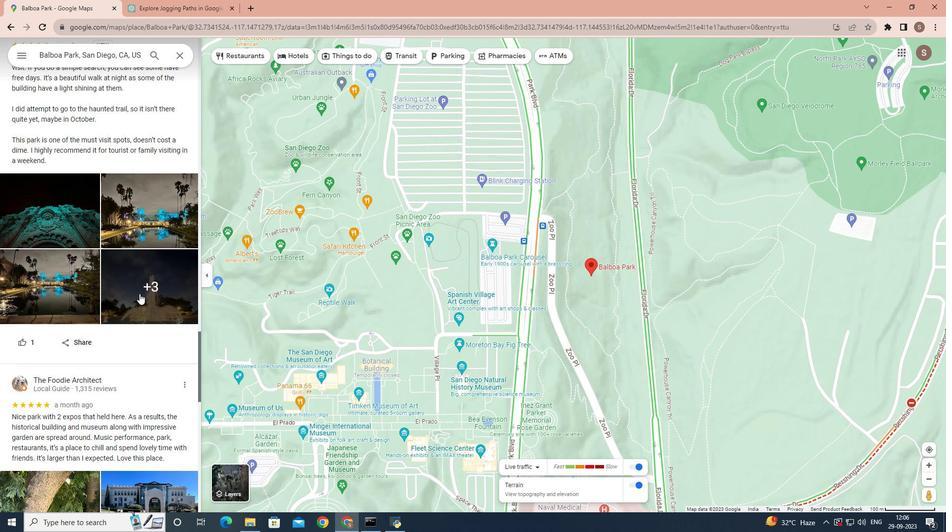 
Action: Mouse scrolled (139, 293) with delta (0, 0)
Screenshot: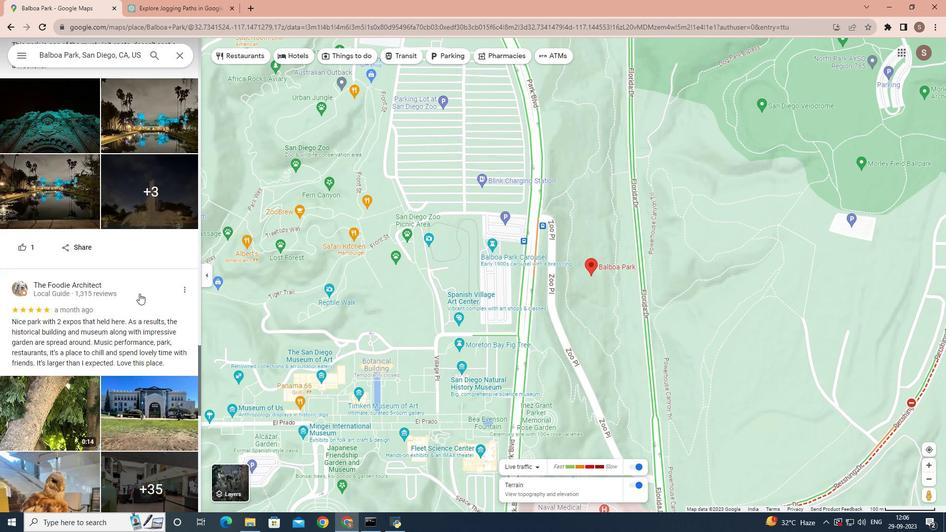 
Action: Mouse moved to (150, 277)
Screenshot: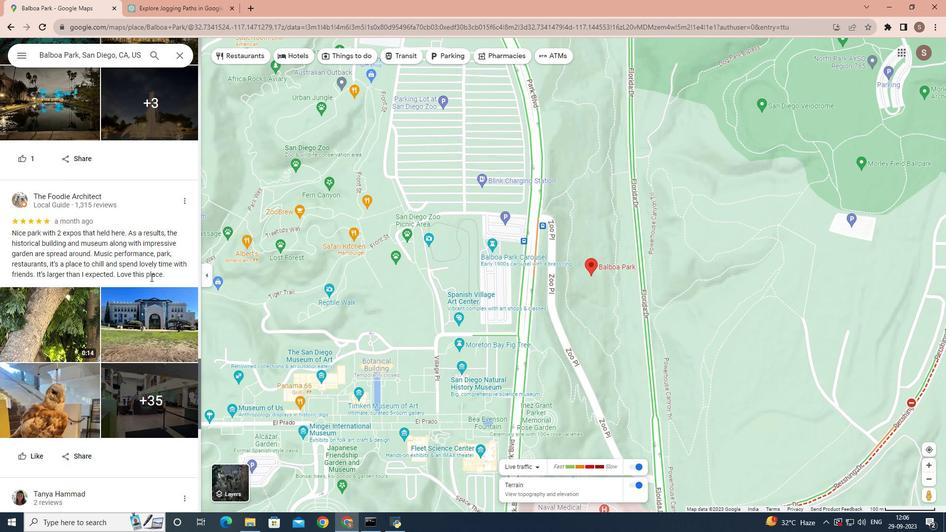 
Action: Mouse scrolled (150, 277) with delta (0, 0)
Screenshot: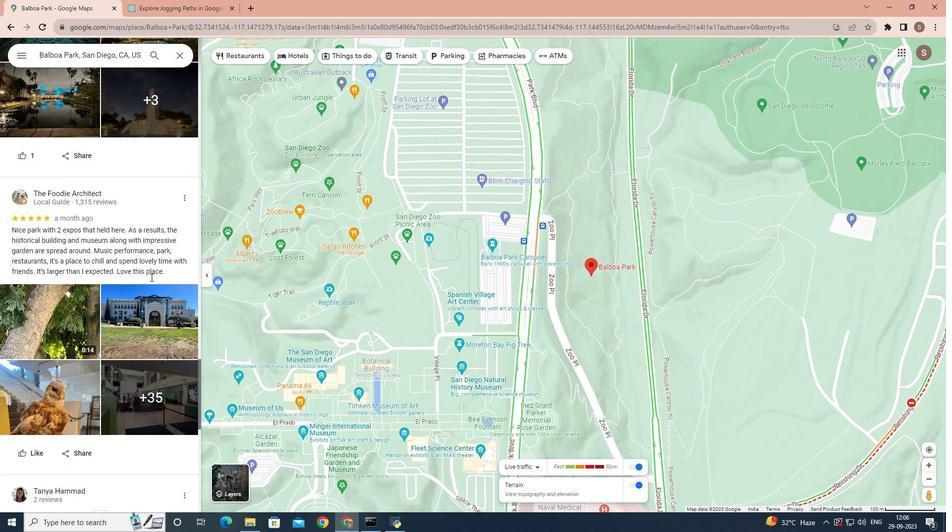 
Action: Mouse scrolled (150, 277) with delta (0, 0)
Screenshot: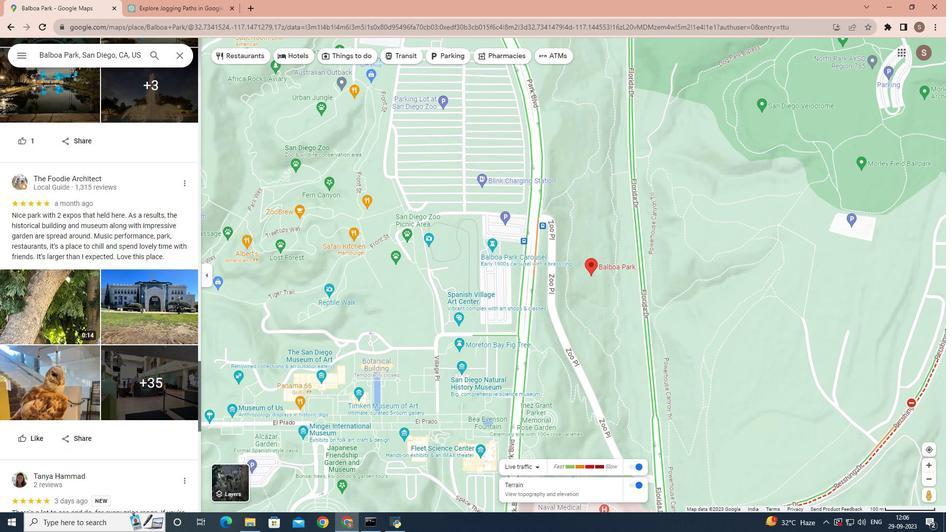 
Action: Mouse scrolled (150, 277) with delta (0, 0)
Screenshot: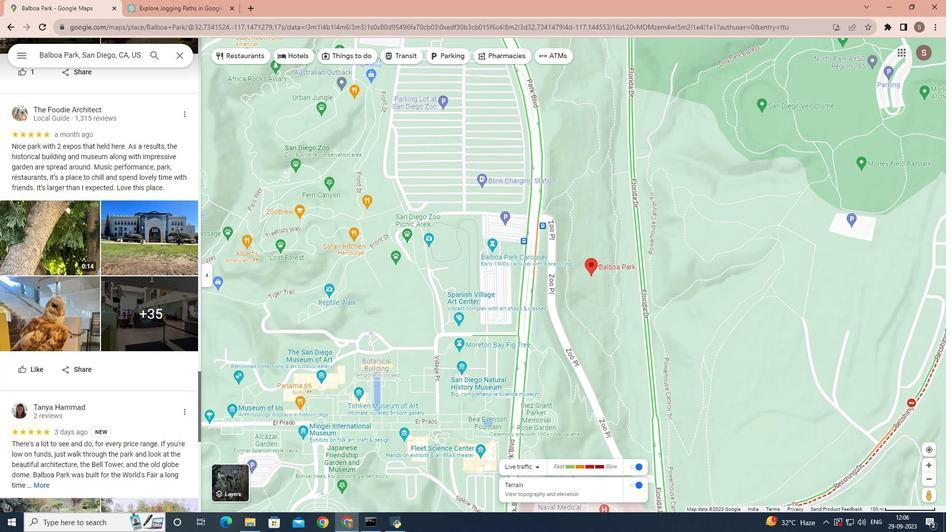 
Action: Mouse scrolled (150, 277) with delta (0, 0)
Screenshot: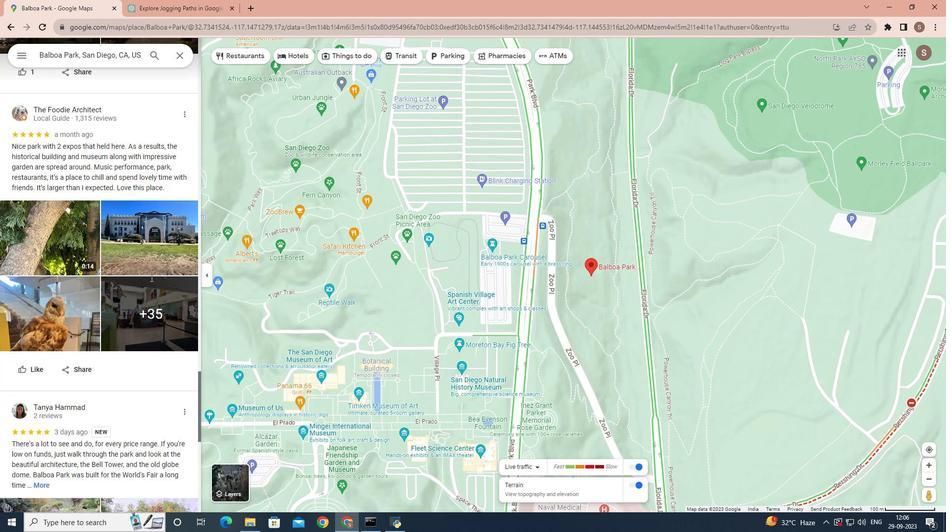 
Action: Mouse scrolled (150, 277) with delta (0, 0)
Screenshot: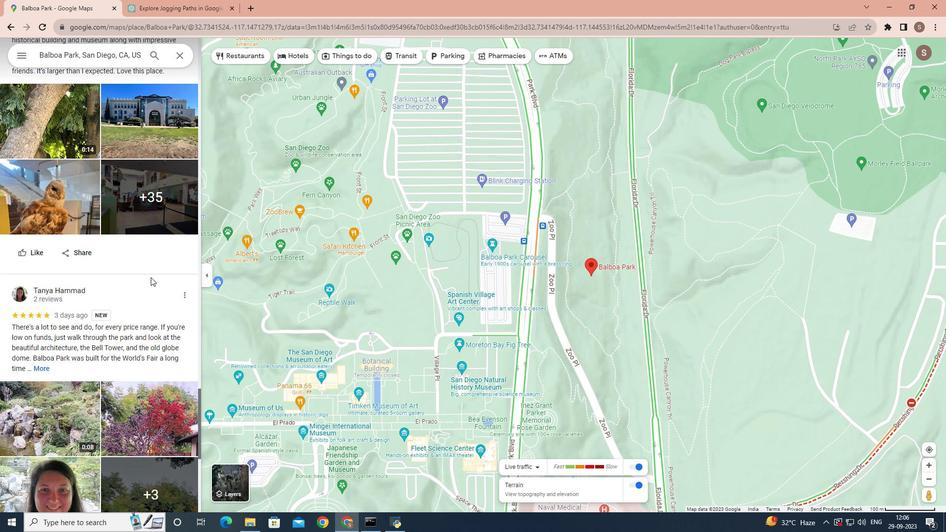
Action: Mouse moved to (40, 320)
Screenshot: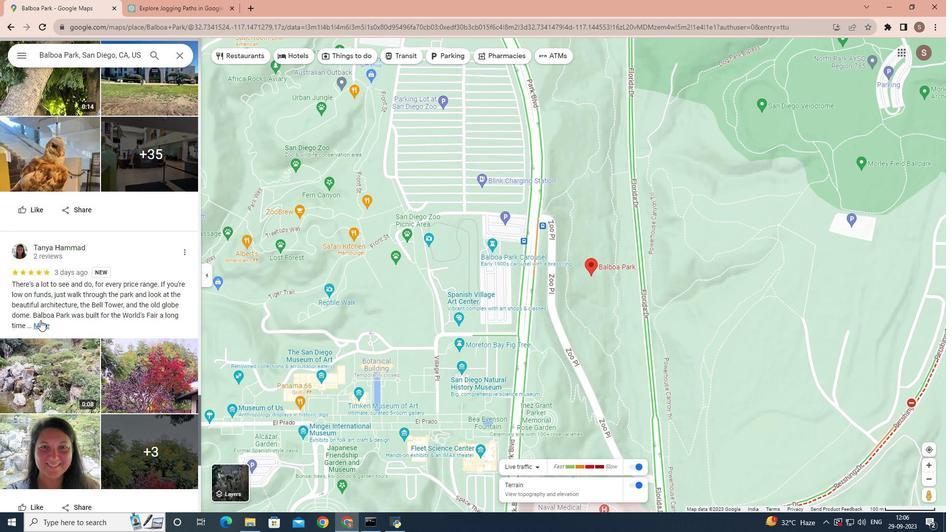 
Action: Mouse pressed left at (40, 320)
Screenshot: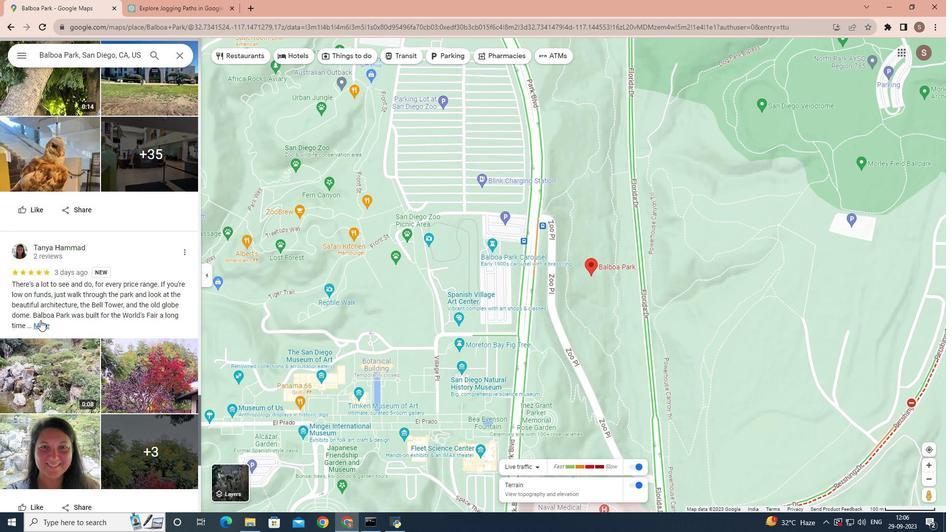 
Action: Mouse moved to (67, 303)
Screenshot: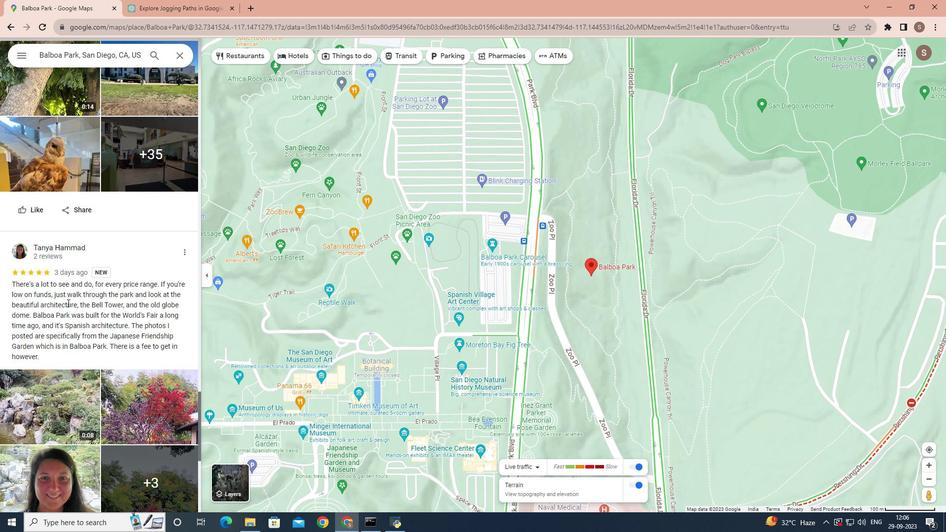 
Action: Mouse scrolled (67, 302) with delta (0, 0)
Screenshot: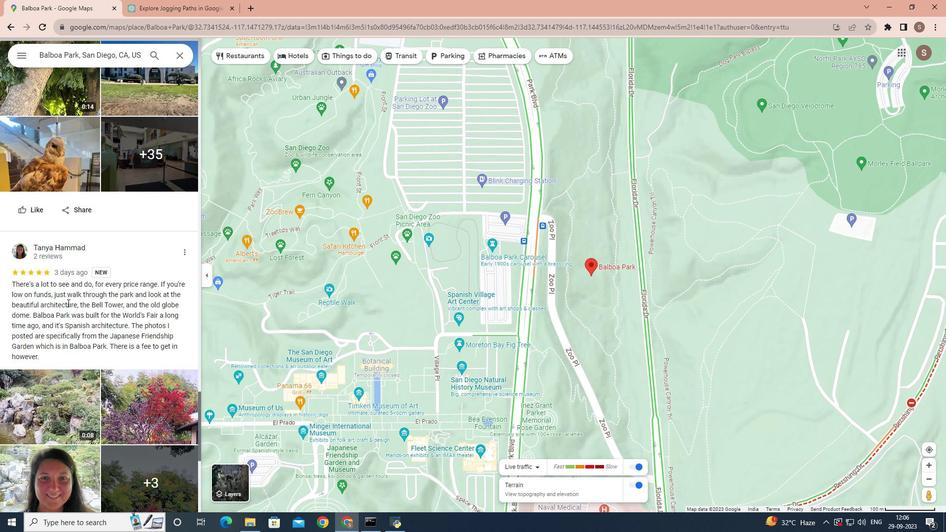
Action: Mouse scrolled (67, 302) with delta (0, 0)
Screenshot: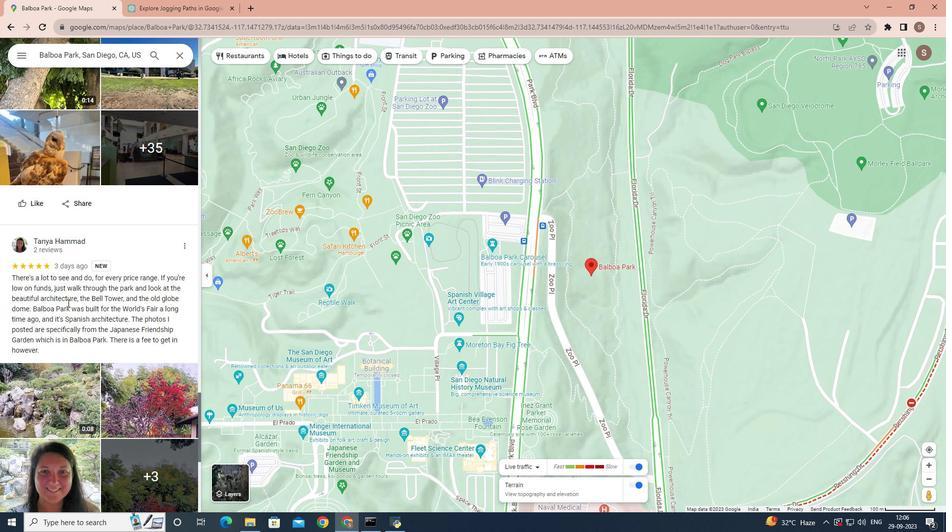 
Action: Mouse scrolled (67, 302) with delta (0, 0)
Screenshot: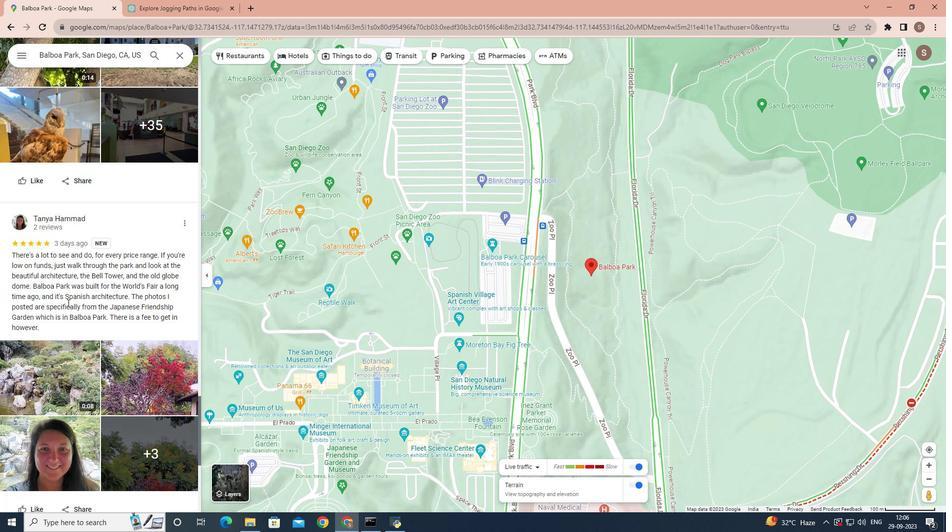 
Action: Mouse scrolled (67, 302) with delta (0, 0)
Screenshot: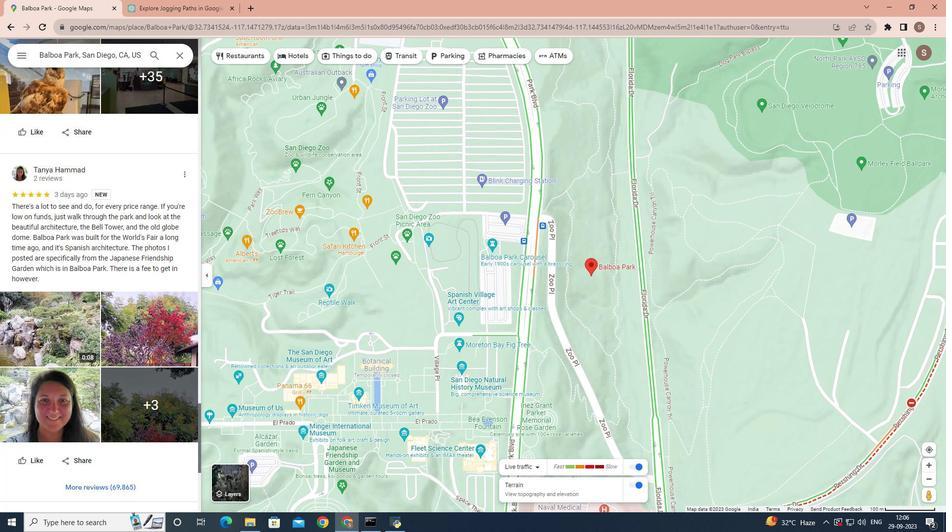 
Action: Mouse scrolled (67, 302) with delta (0, 0)
Screenshot: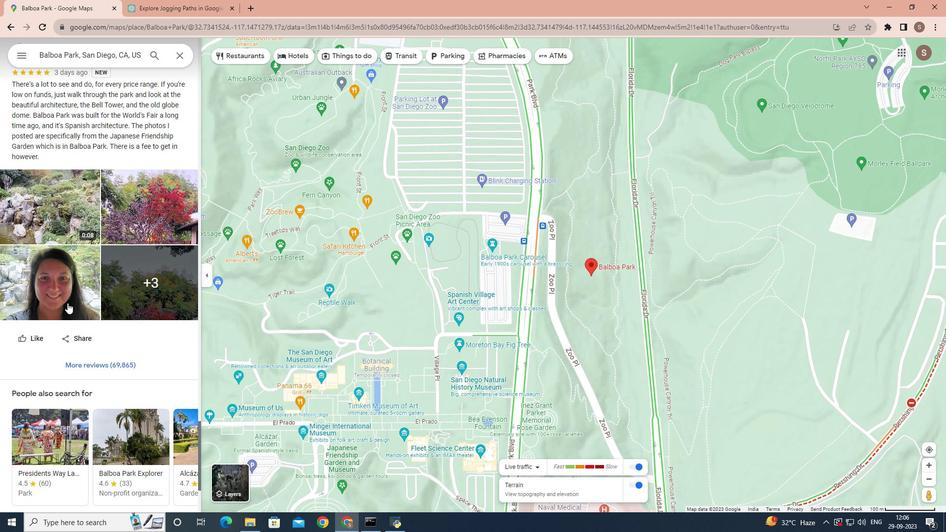 
Action: Mouse scrolled (67, 302) with delta (0, 0)
Screenshot: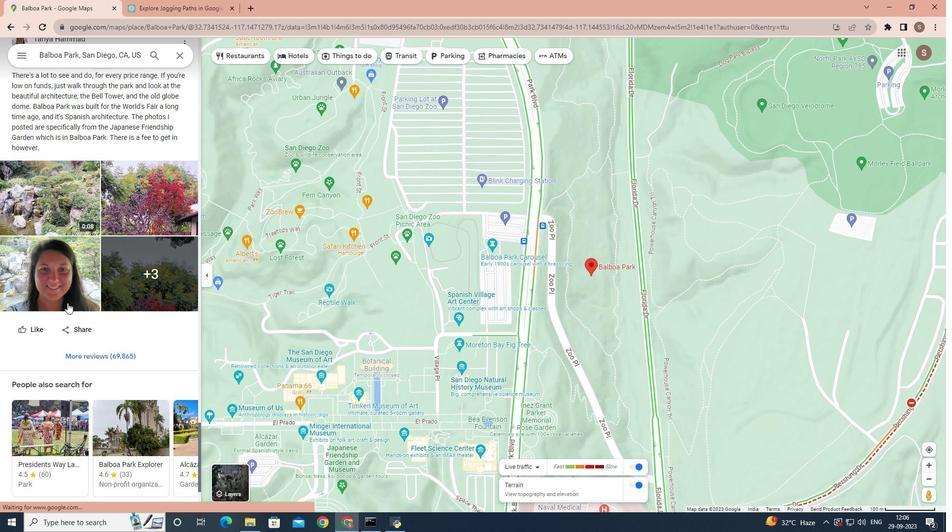 
Action: Mouse scrolled (67, 302) with delta (0, 0)
Screenshot: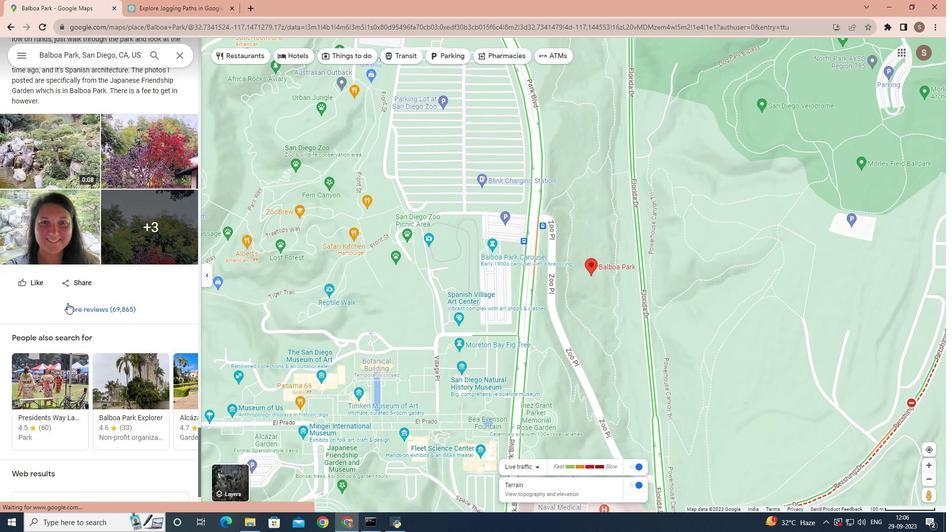 
Action: Mouse scrolled (67, 302) with delta (0, 0)
Screenshot: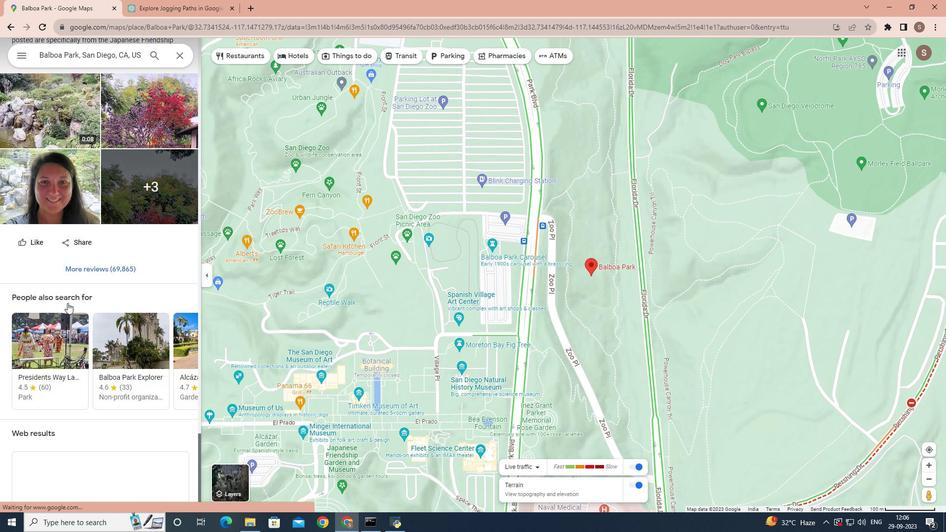 
Action: Mouse scrolled (67, 302) with delta (0, 0)
Screenshot: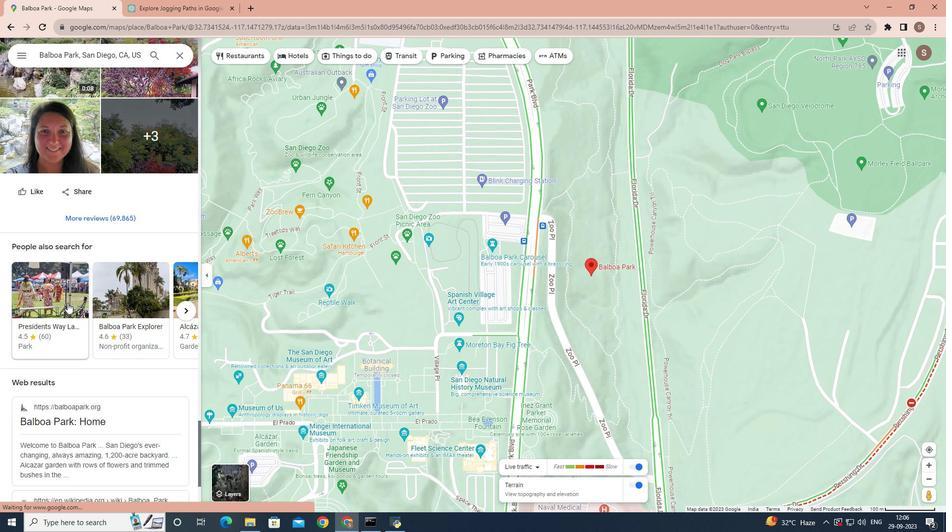 
Action: Mouse scrolled (67, 302) with delta (0, 0)
Screenshot: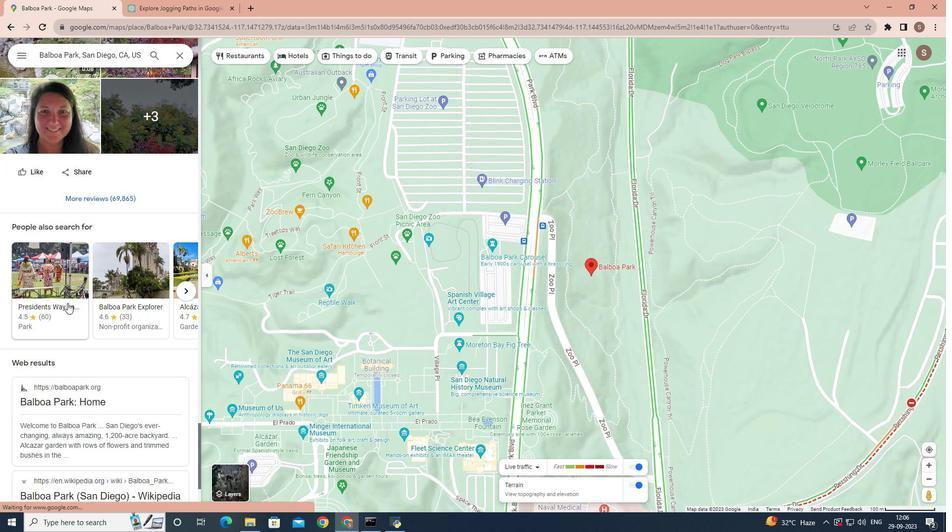 
Action: Mouse scrolled (67, 302) with delta (0, 0)
Screenshot: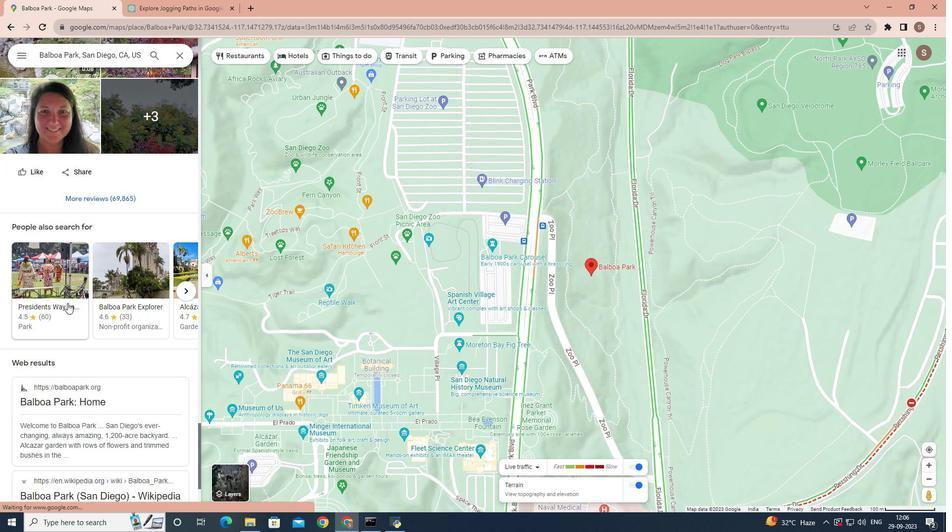 
Action: Mouse scrolled (67, 302) with delta (0, 0)
Screenshot: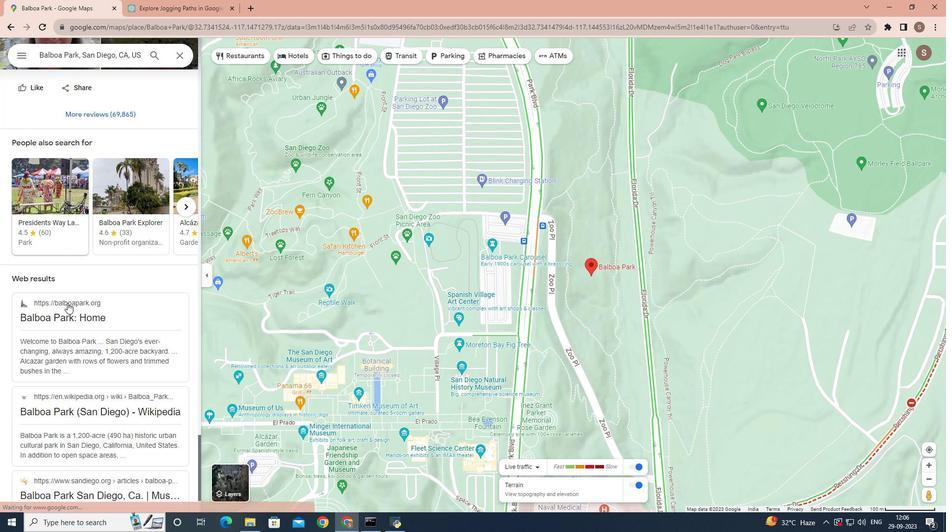 
Action: Mouse moved to (70, 293)
Screenshot: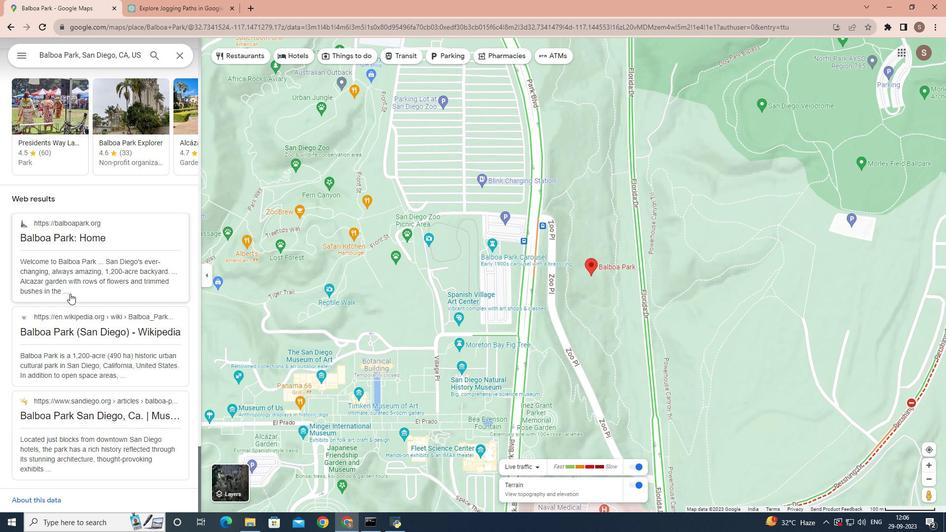 
Action: Mouse scrolled (70, 294) with delta (0, 0)
Screenshot: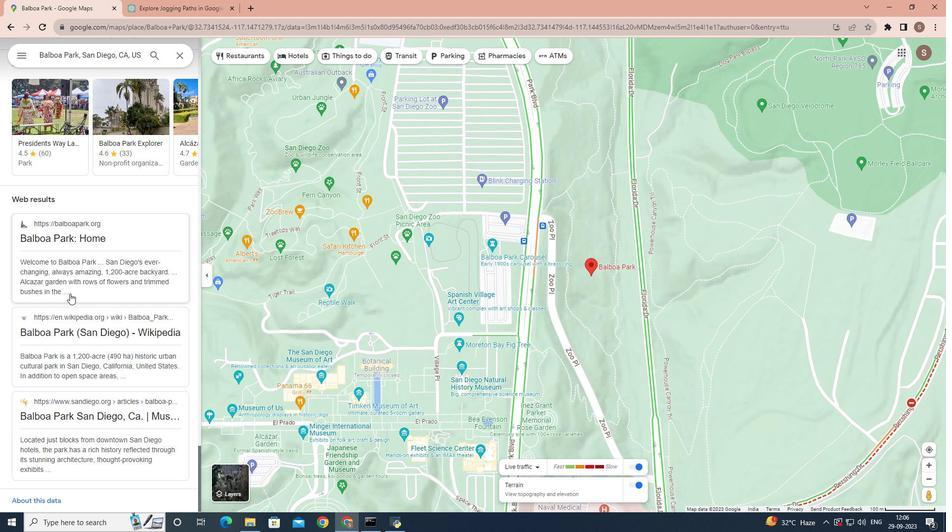 
Action: Mouse scrolled (70, 294) with delta (0, 0)
Screenshot: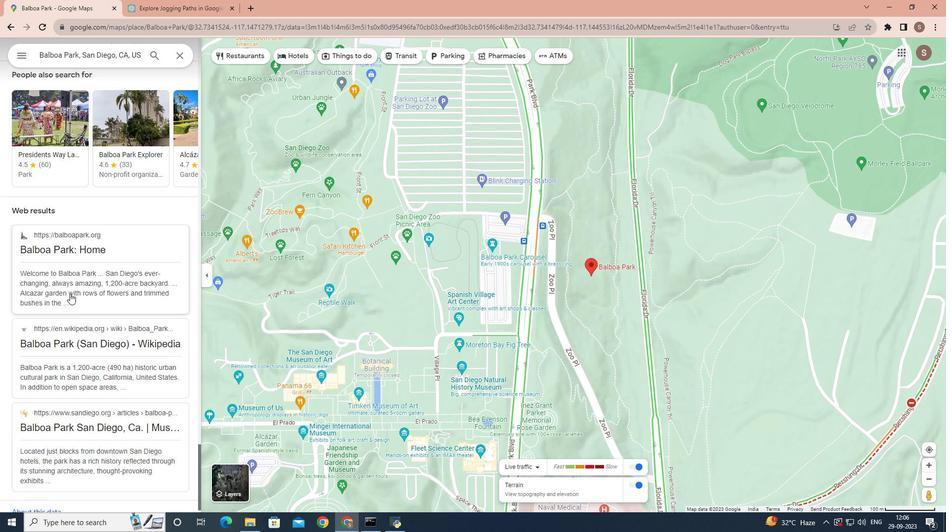 
Action: Mouse scrolled (70, 294) with delta (0, 0)
Screenshot: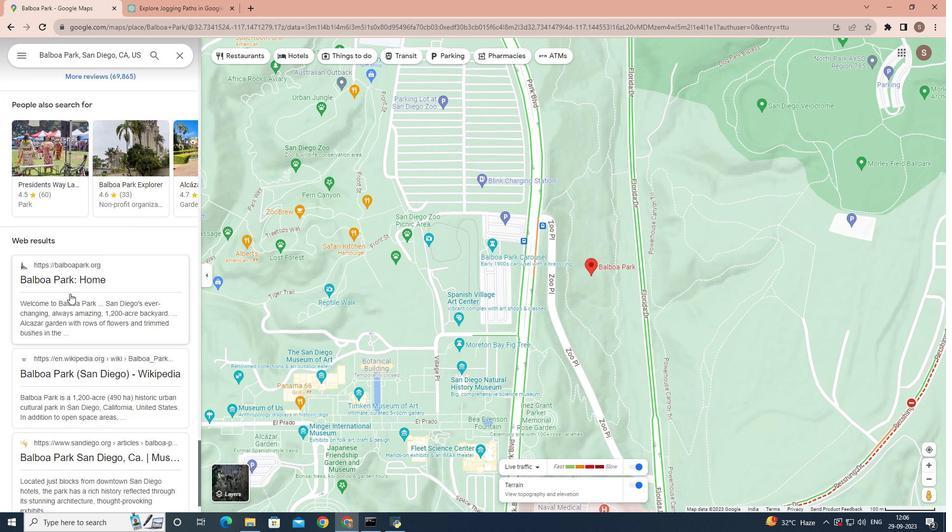 
Action: Mouse scrolled (70, 294) with delta (0, 0)
Screenshot: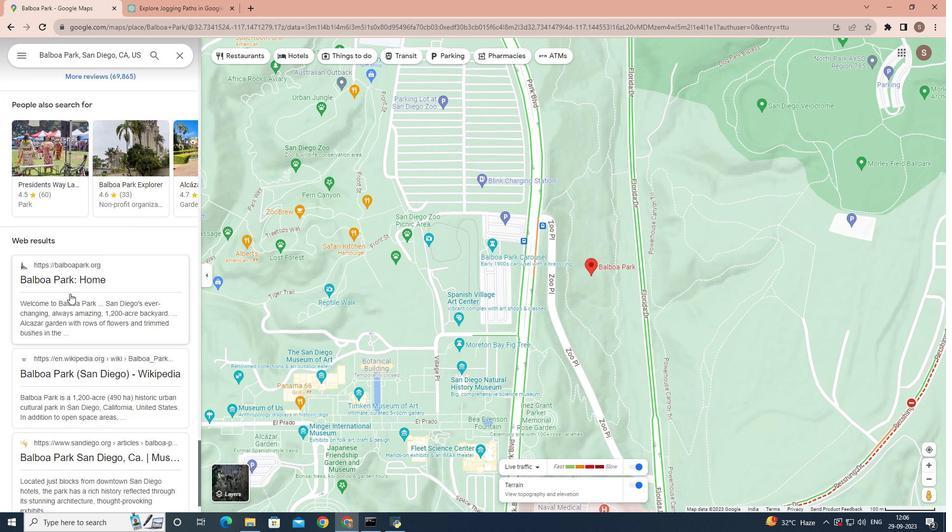 
Action: Mouse scrolled (70, 294) with delta (0, 0)
Screenshot: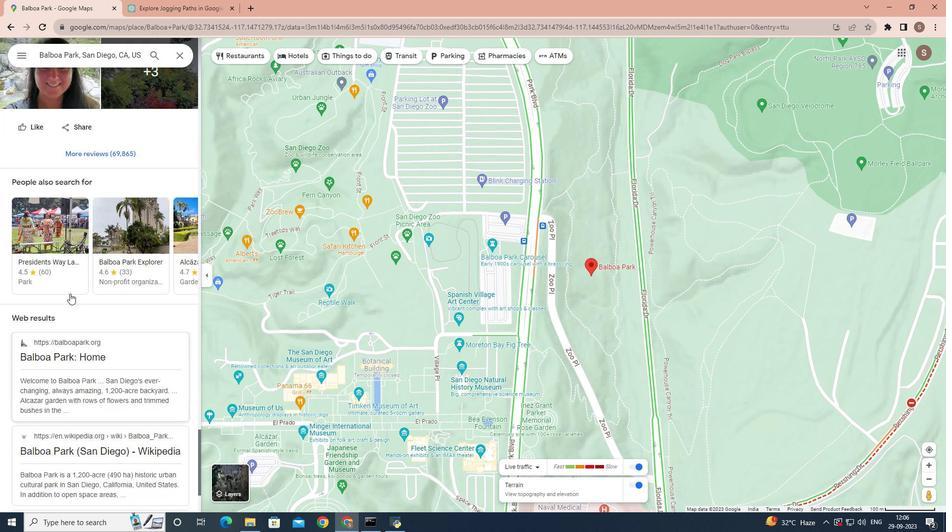 
Action: Mouse scrolled (70, 294) with delta (0, 0)
Screenshot: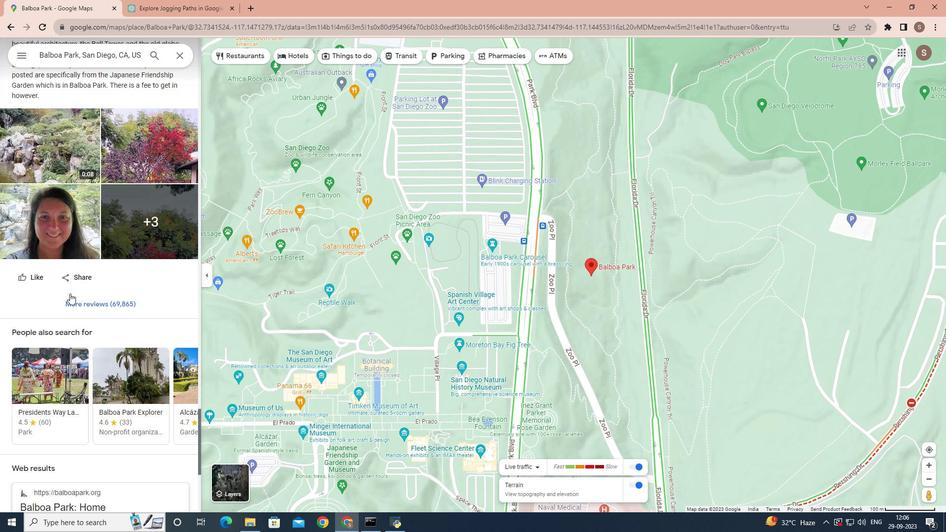 
Action: Mouse scrolled (70, 294) with delta (0, 0)
Screenshot: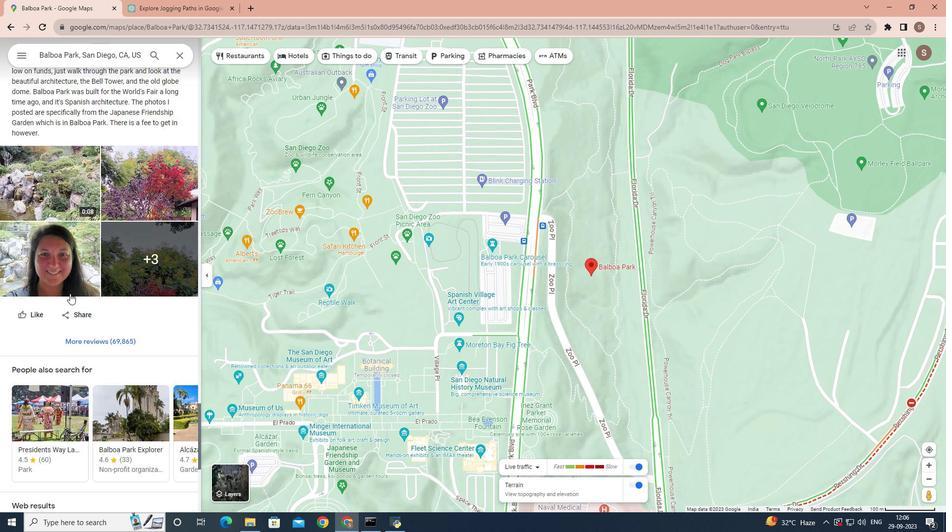 
Action: Mouse scrolled (70, 294) with delta (0, 0)
Screenshot: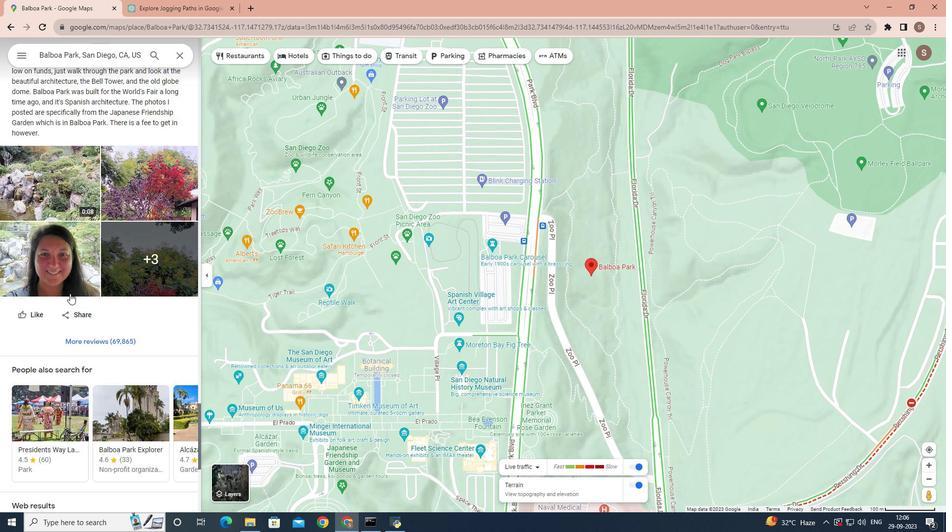 
Action: Mouse scrolled (70, 294) with delta (0, 0)
Screenshot: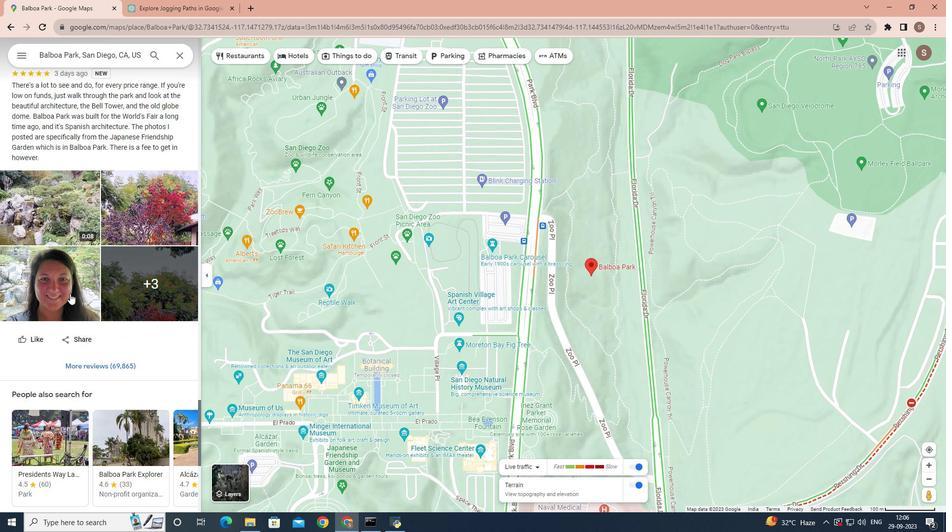 
Action: Mouse scrolled (70, 294) with delta (0, 0)
Screenshot: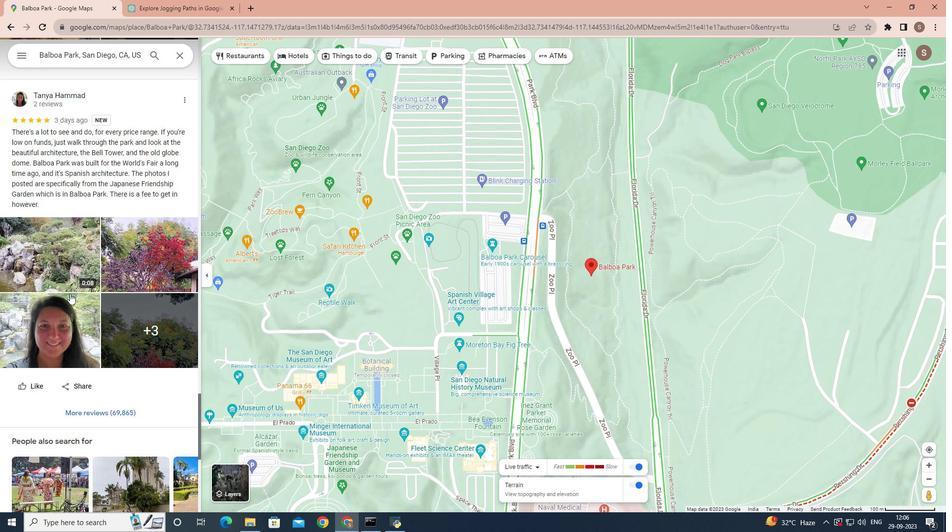 
Action: Mouse scrolled (70, 294) with delta (0, 0)
Screenshot: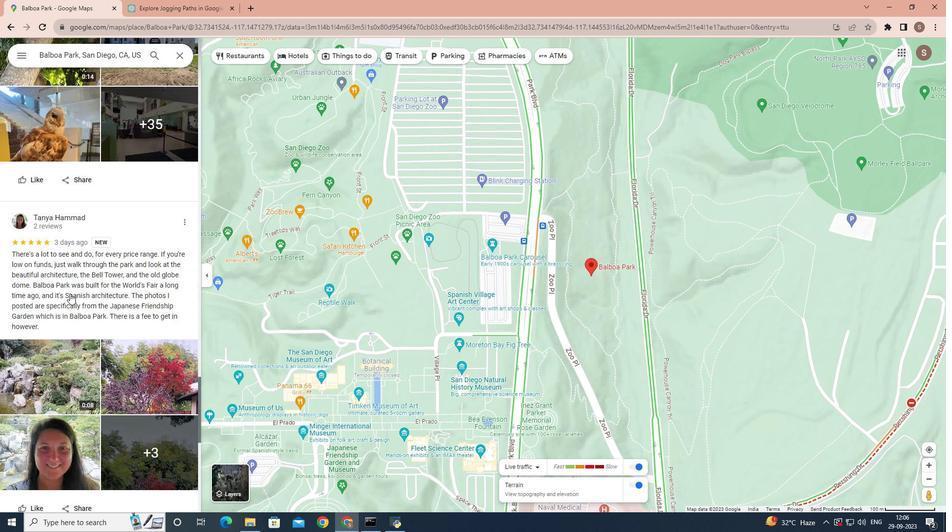 
Action: Mouse scrolled (70, 294) with delta (0, 0)
Screenshot: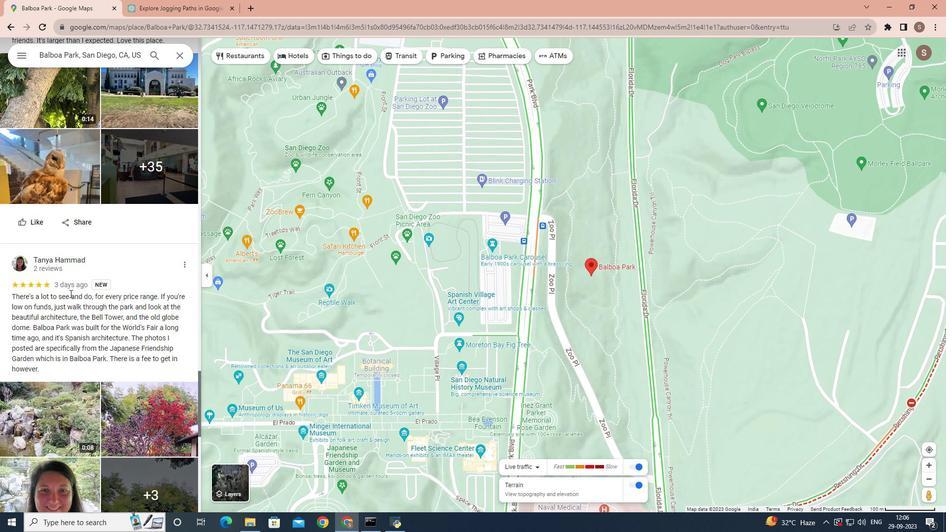 
Action: Mouse scrolled (70, 294) with delta (0, 0)
Screenshot: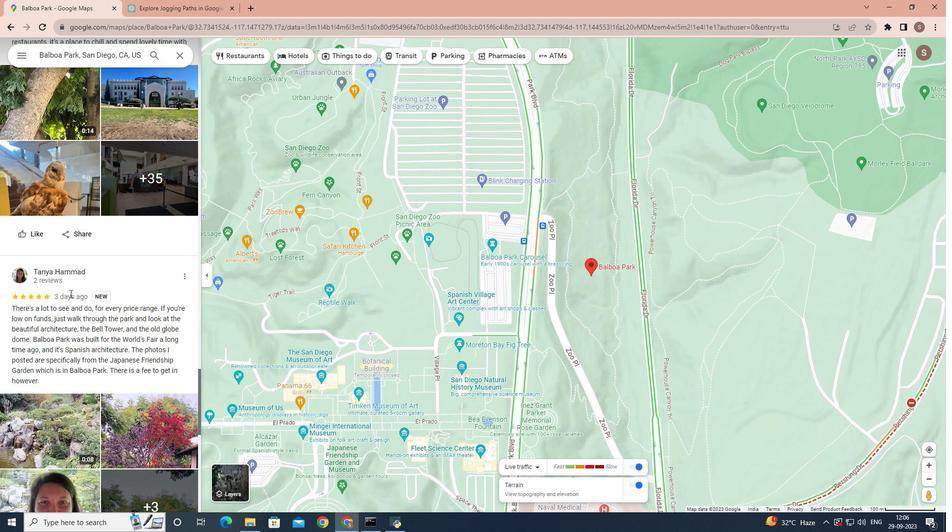 
Action: Mouse scrolled (70, 294) with delta (0, 0)
Screenshot: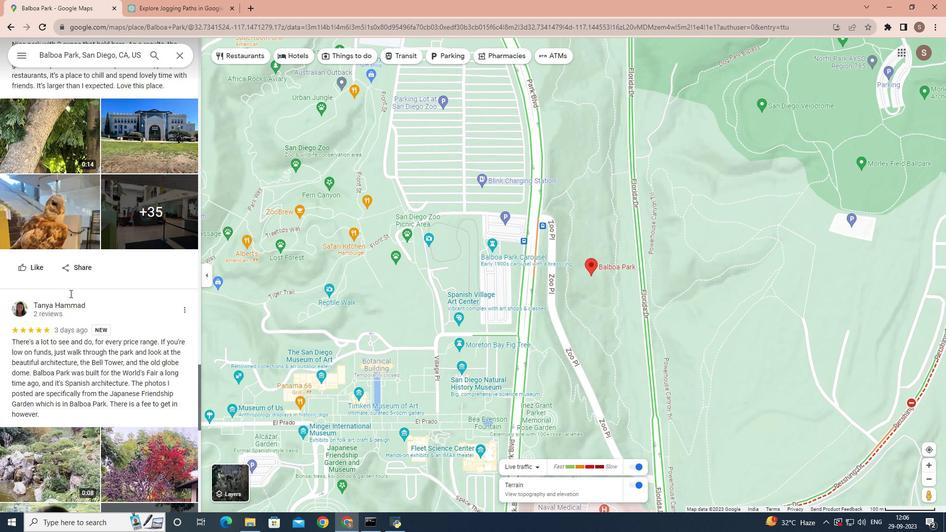 
Action: Mouse scrolled (70, 294) with delta (0, 0)
Screenshot: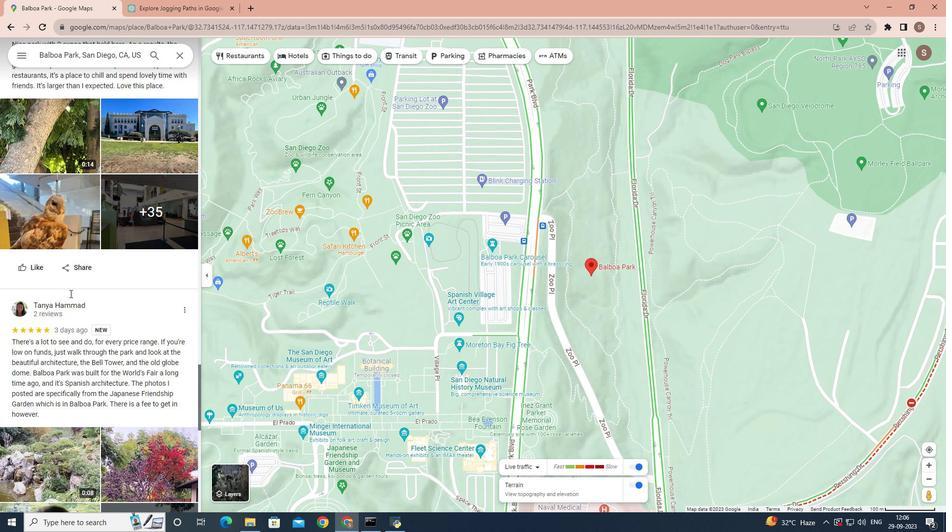 
Action: Mouse scrolled (70, 294) with delta (0, 0)
Screenshot: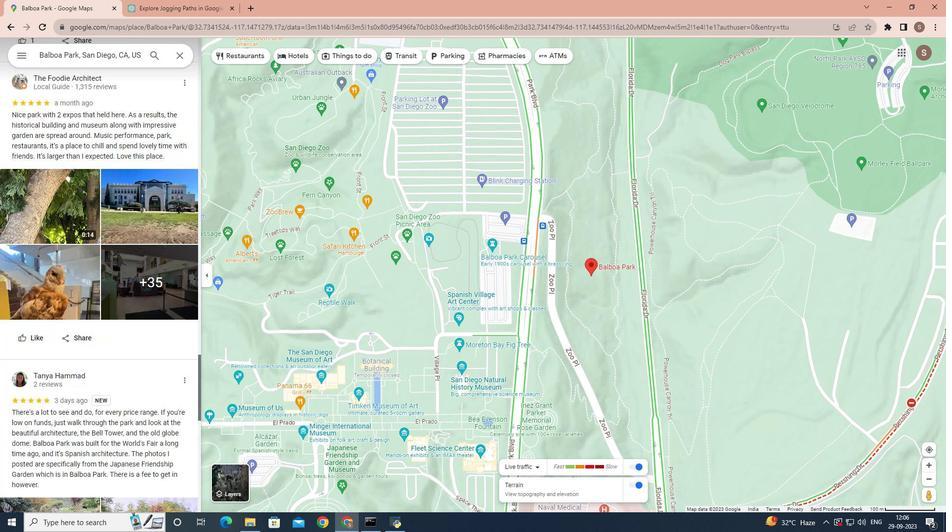 
Action: Mouse scrolled (70, 294) with delta (0, 0)
Screenshot: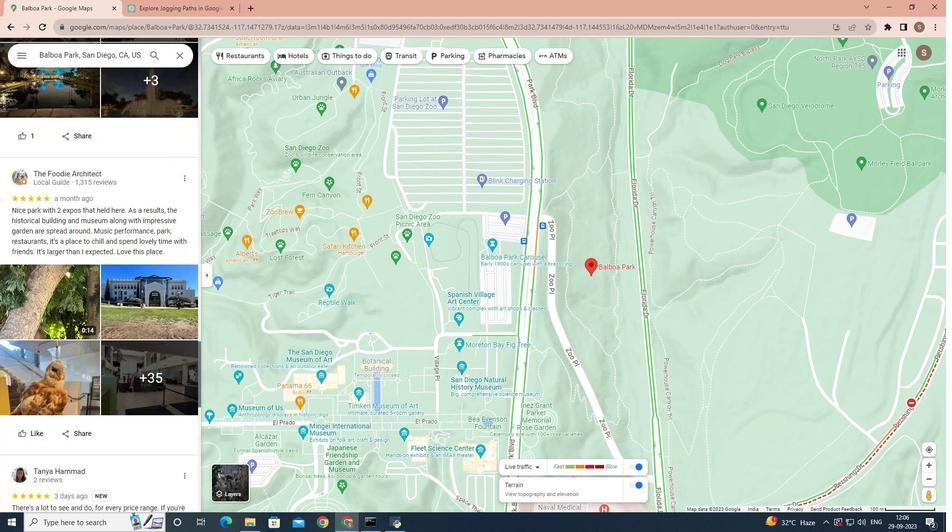 
Action: Mouse scrolled (70, 294) with delta (0, 0)
Screenshot: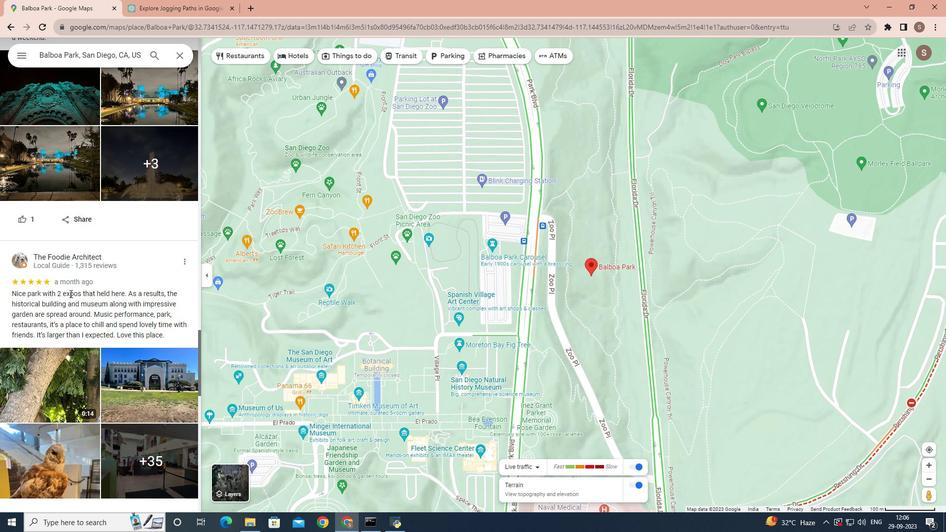 
Action: Mouse scrolled (70, 294) with delta (0, 0)
Screenshot: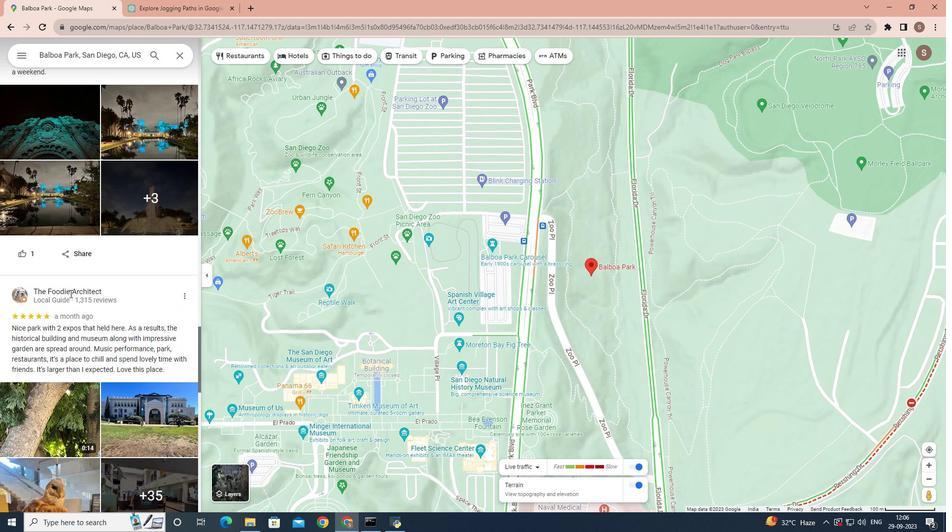 
Action: Mouse scrolled (70, 294) with delta (0, 0)
Screenshot: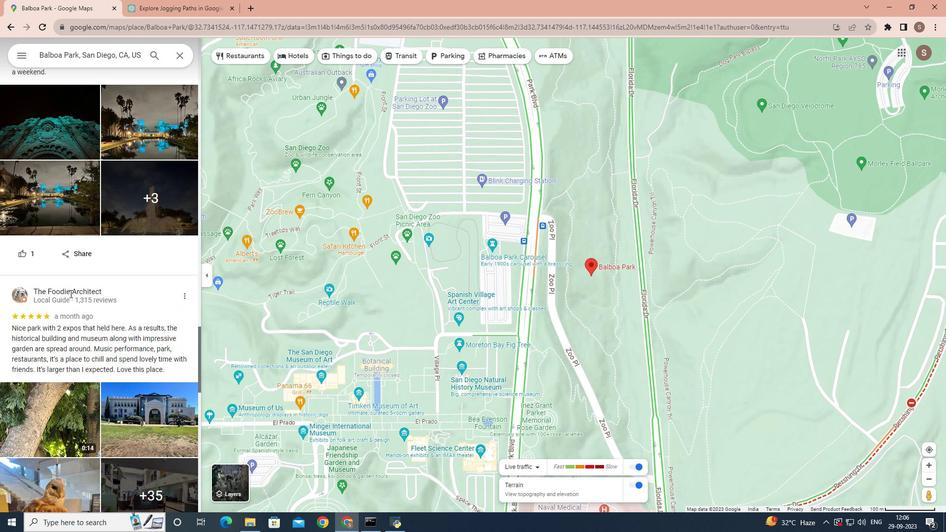 
Action: Mouse scrolled (70, 294) with delta (0, 0)
Screenshot: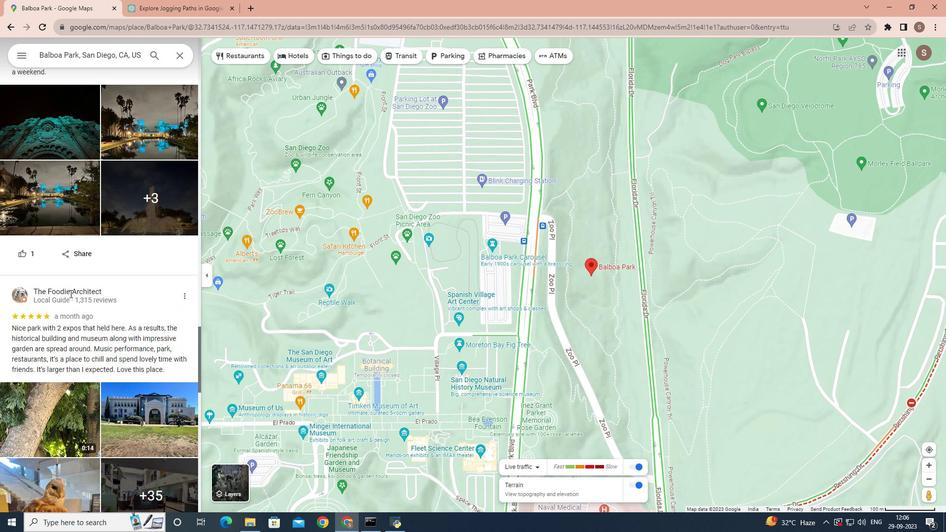 
Action: Mouse scrolled (70, 294) with delta (0, 0)
Screenshot: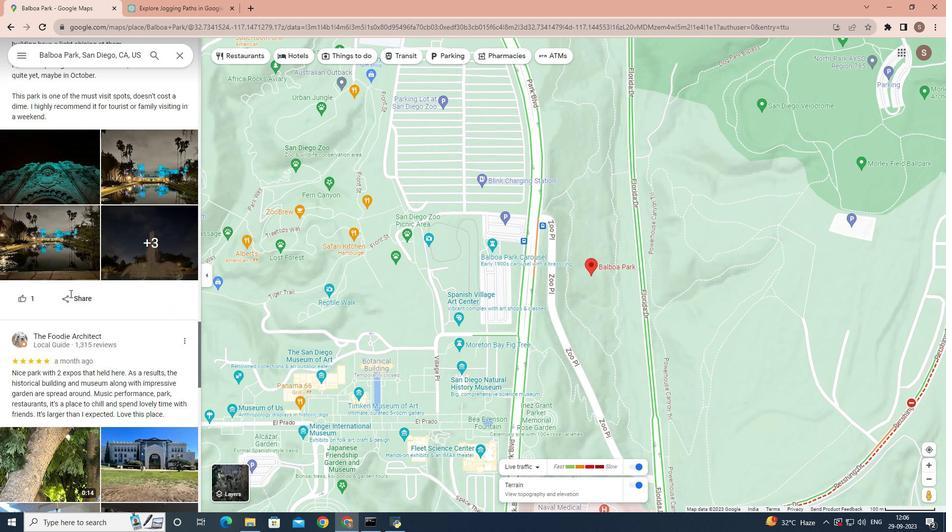 
Action: Mouse scrolled (70, 294) with delta (0, 0)
Screenshot: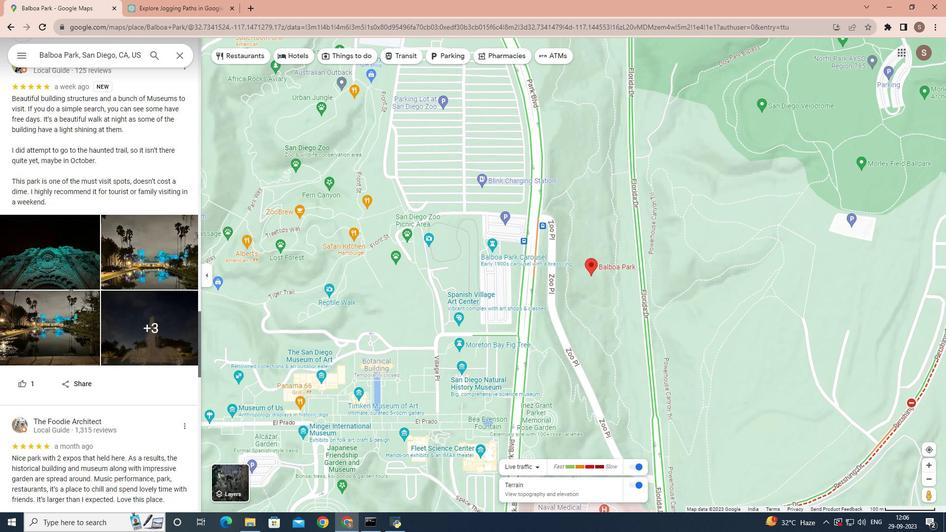 
Action: Mouse scrolled (70, 294) with delta (0, 0)
Screenshot: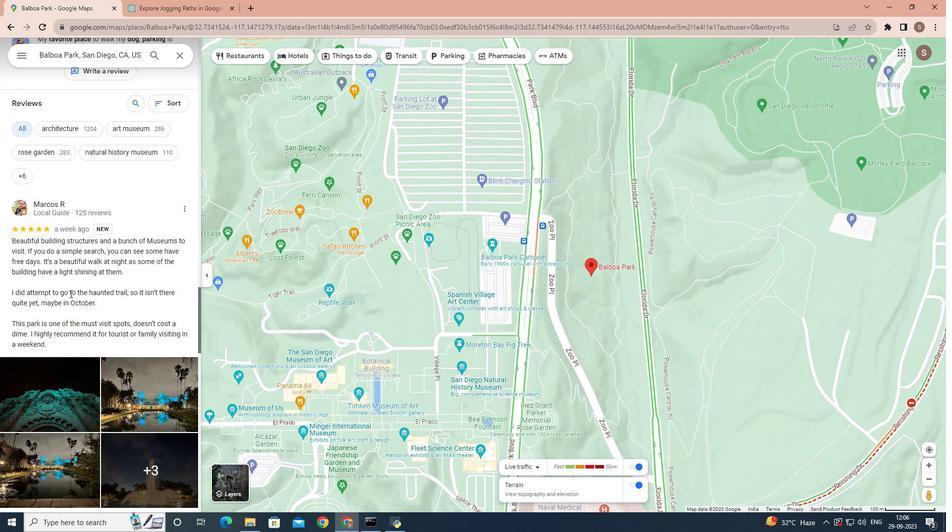 
Action: Mouse scrolled (70, 294) with delta (0, 0)
Screenshot: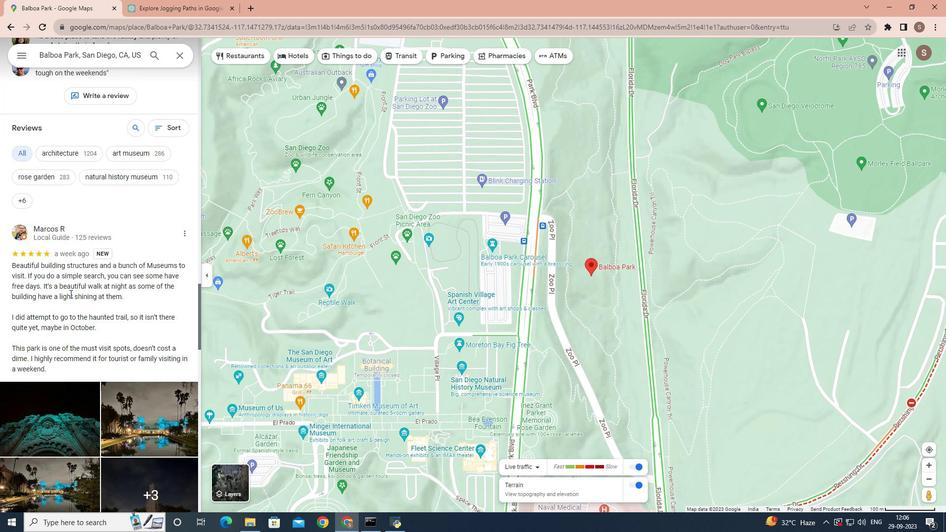 
Action: Mouse scrolled (70, 294) with delta (0, 0)
Screenshot: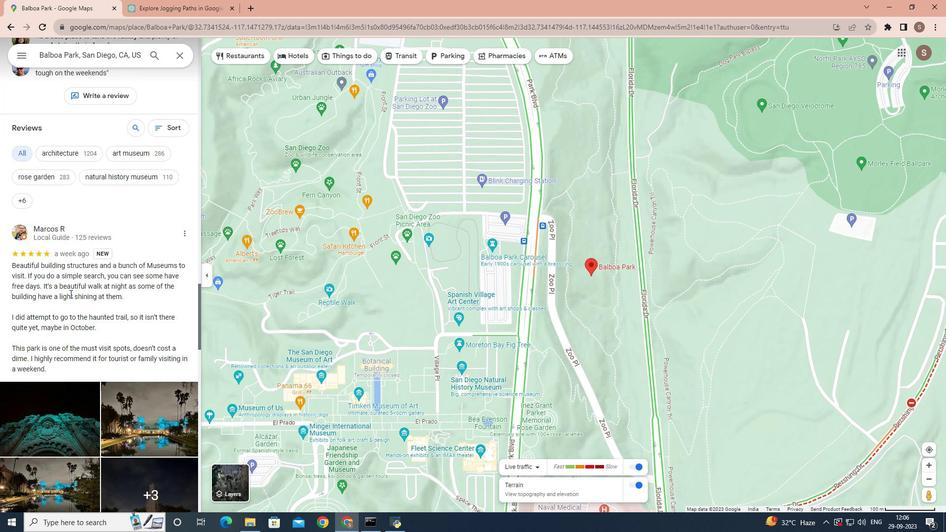 
Action: Mouse scrolled (70, 294) with delta (0, 0)
Screenshot: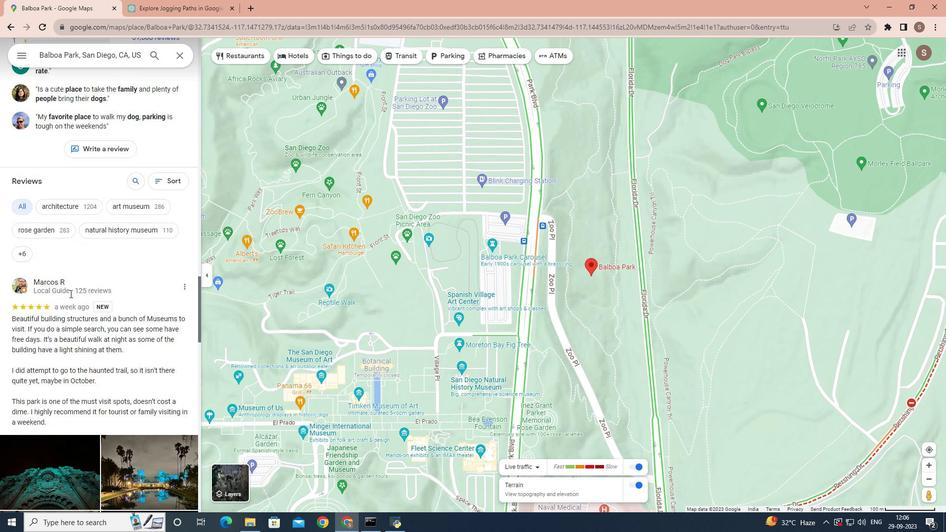
Action: Mouse scrolled (70, 294) with delta (0, 0)
Screenshot: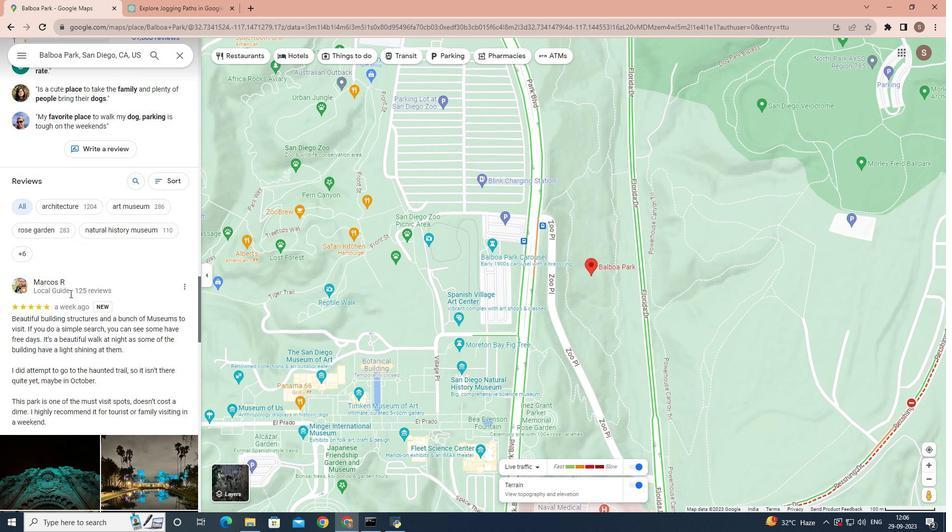 
Action: Mouse scrolled (70, 294) with delta (0, 0)
Screenshot: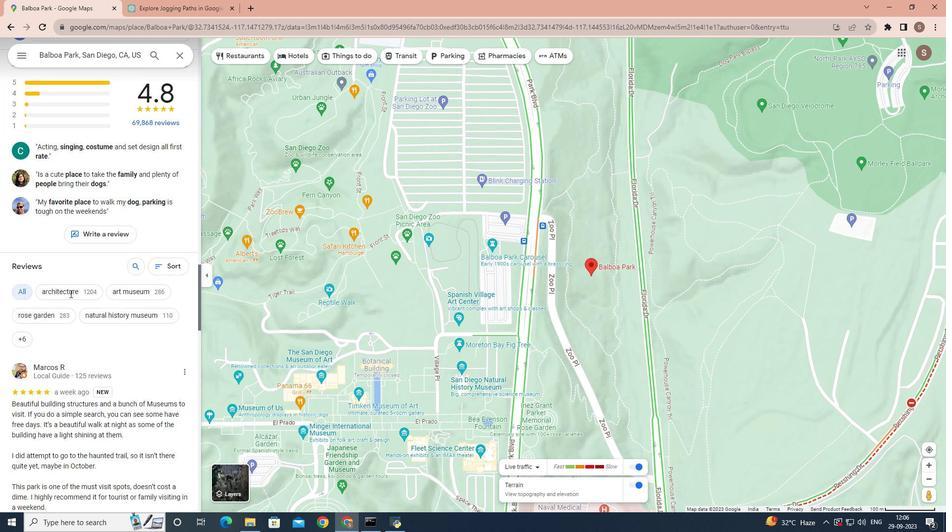 
Action: Mouse scrolled (70, 294) with delta (0, 0)
Screenshot: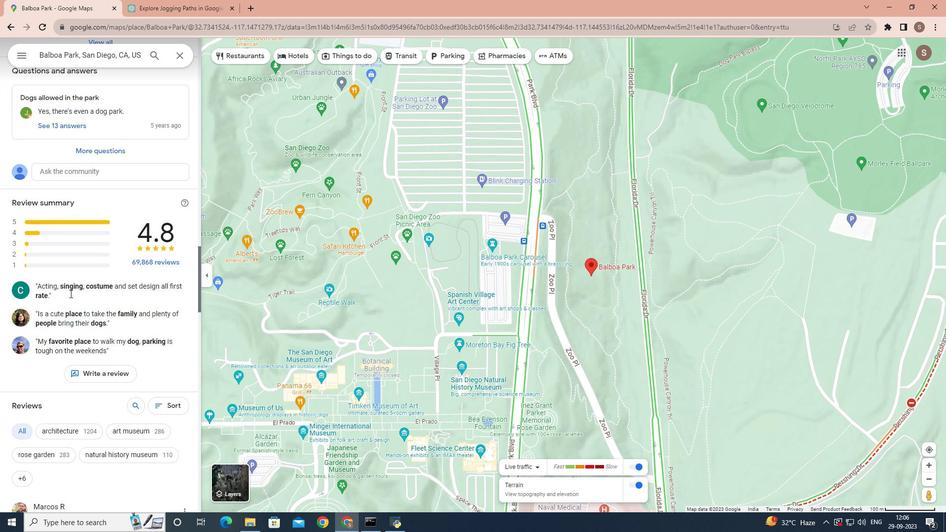 
Action: Mouse scrolled (70, 294) with delta (0, 0)
Screenshot: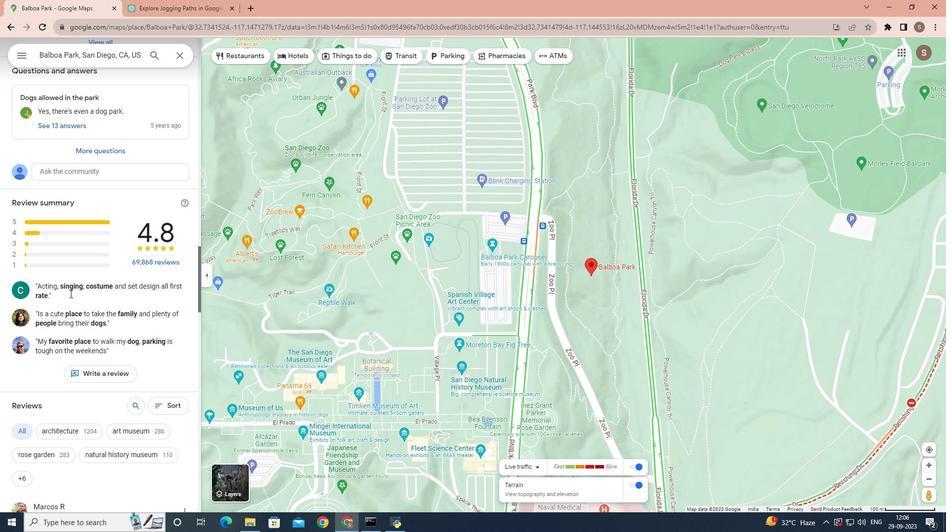 
Action: Mouse scrolled (70, 294) with delta (0, 0)
Screenshot: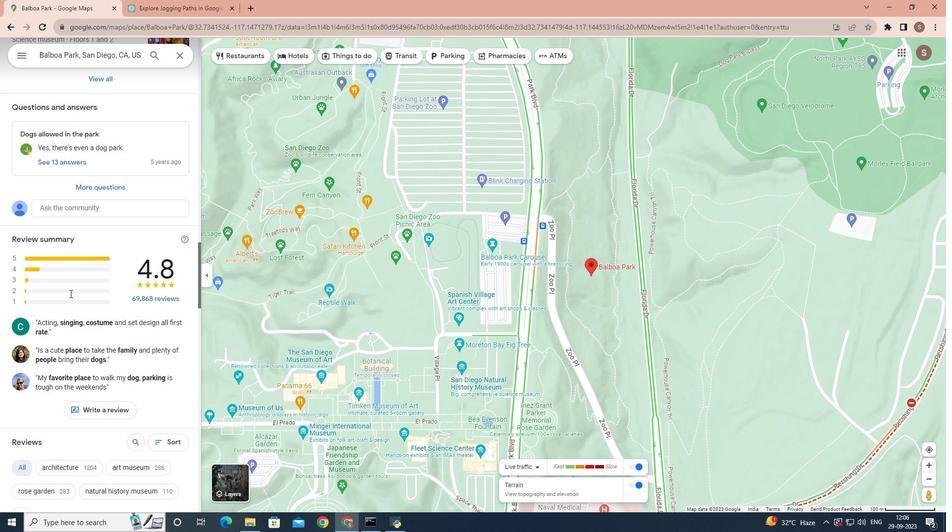 
Action: Mouse scrolled (70, 294) with delta (0, 0)
Screenshot: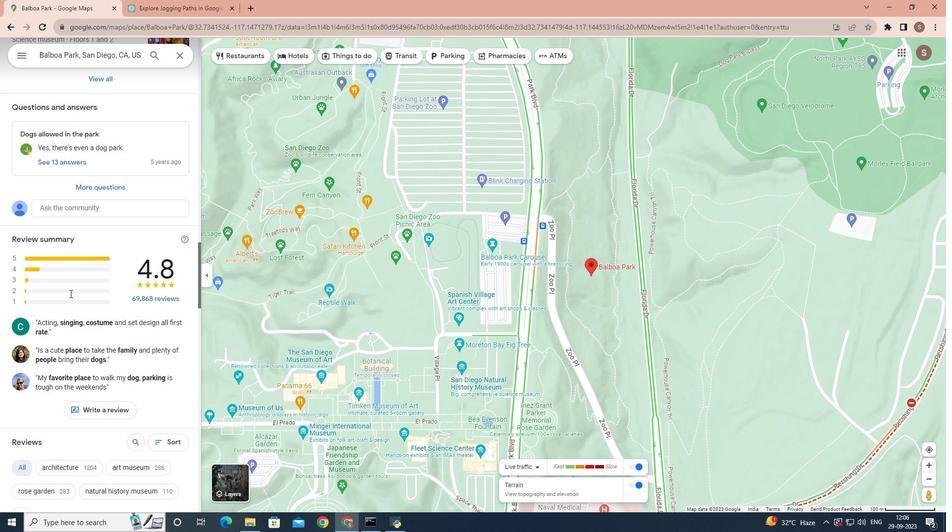 
Action: Mouse scrolled (70, 294) with delta (0, 0)
Screenshot: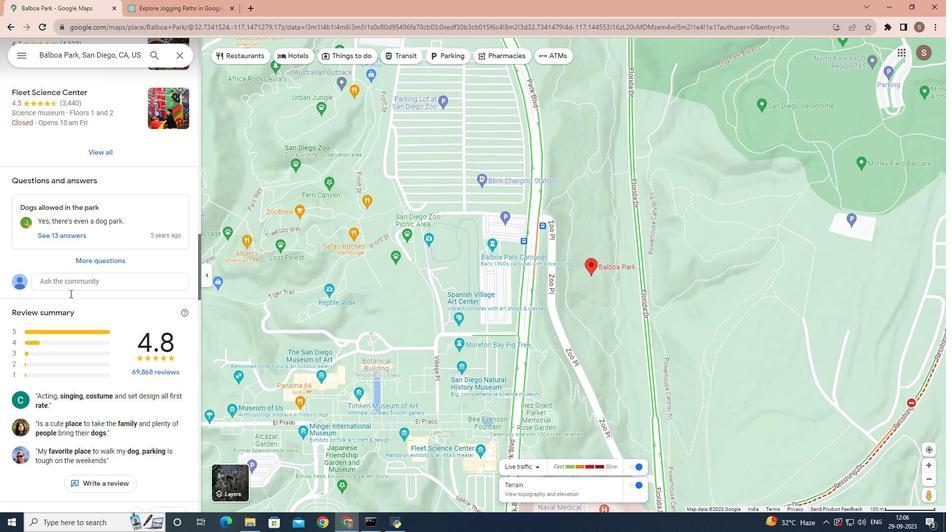 
Action: Mouse scrolled (70, 294) with delta (0, 0)
Screenshot: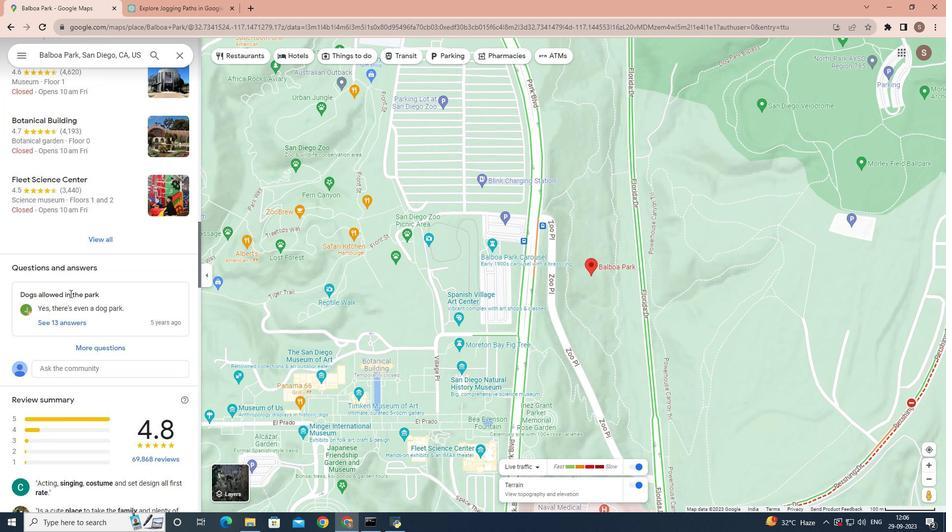 
Action: Mouse scrolled (70, 294) with delta (0, 0)
Screenshot: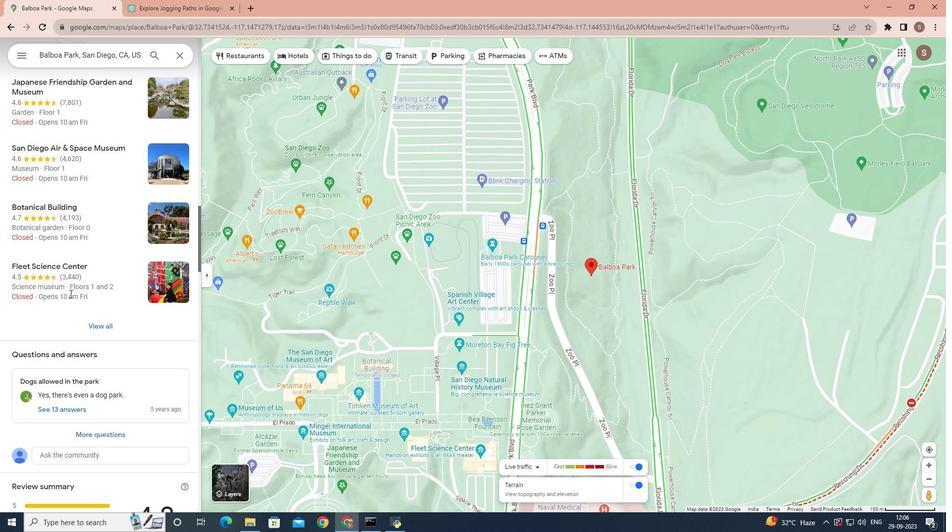 
Action: Mouse scrolled (70, 294) with delta (0, 0)
Screenshot: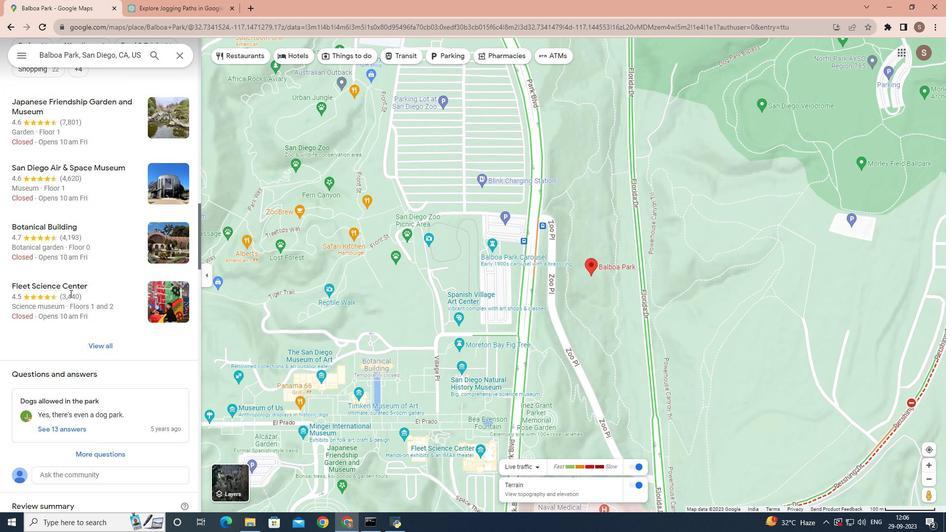 
Action: Mouse scrolled (70, 294) with delta (0, 0)
Screenshot: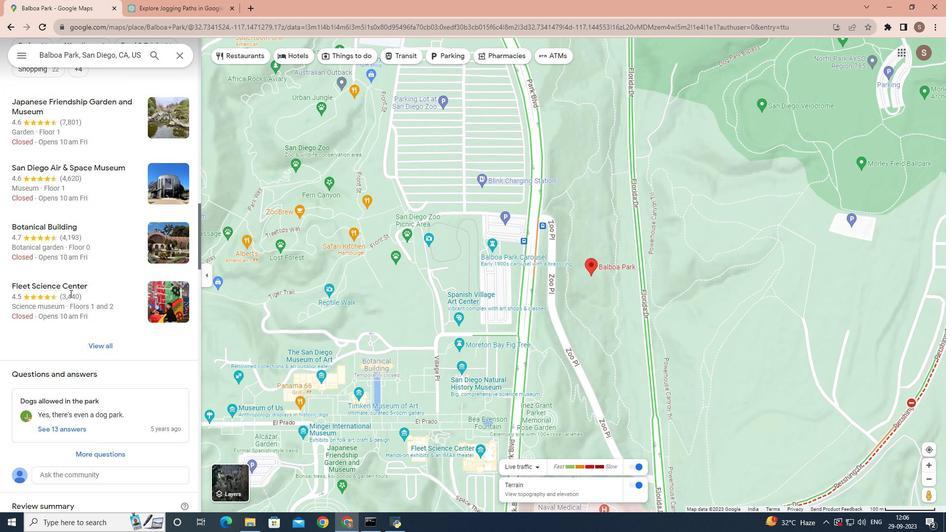 
Action: Mouse scrolled (70, 294) with delta (0, 0)
Screenshot: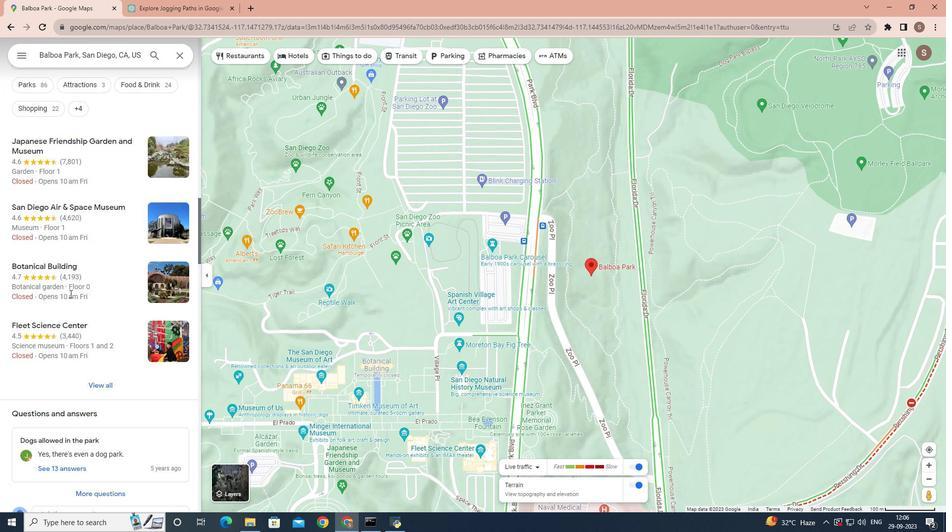
Action: Mouse scrolled (70, 294) with delta (0, 0)
Screenshot: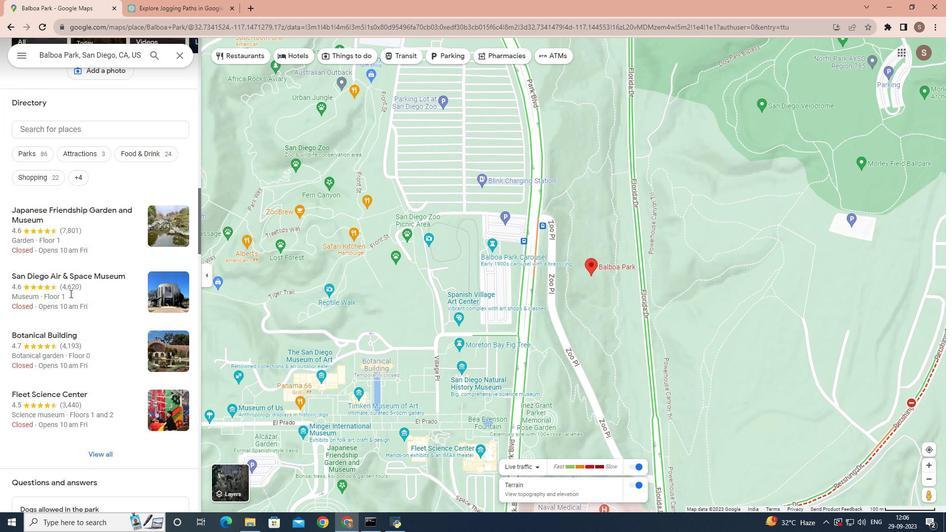 
Action: Mouse scrolled (70, 294) with delta (0, 0)
Screenshot: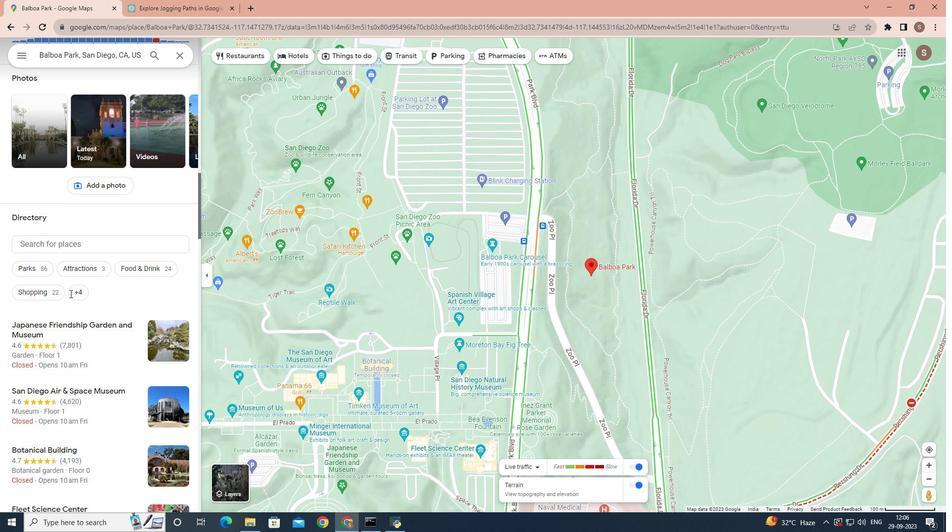 
Action: Mouse scrolled (70, 294) with delta (0, 0)
Screenshot: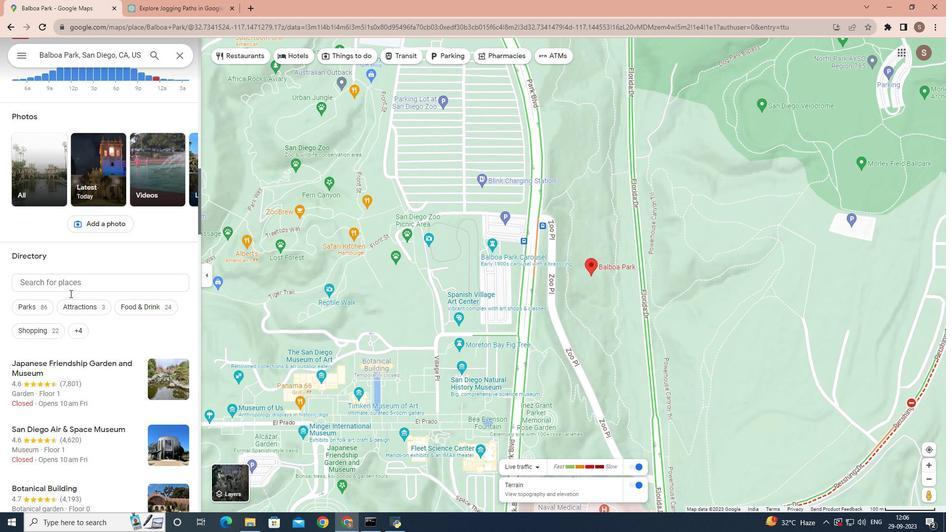 
Action: Mouse scrolled (70, 294) with delta (0, 0)
Screenshot: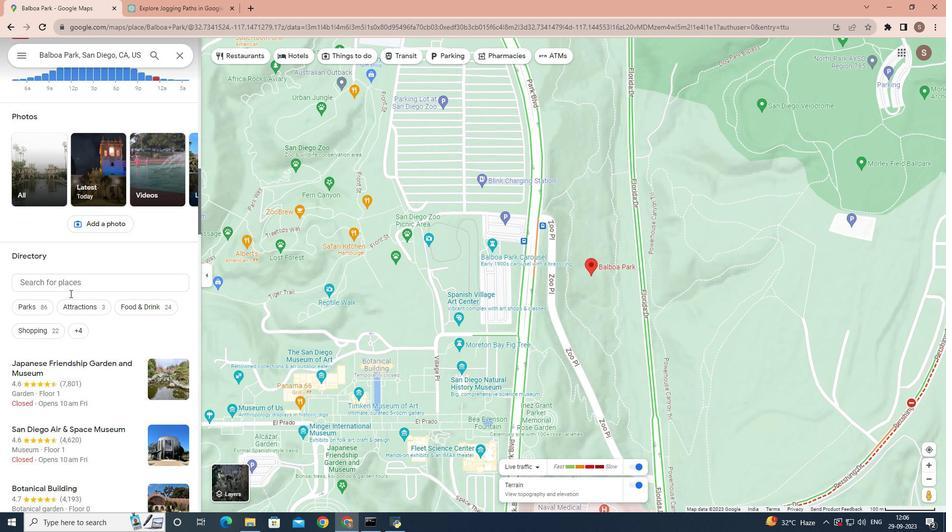 
Action: Mouse scrolled (70, 294) with delta (0, 0)
Screenshot: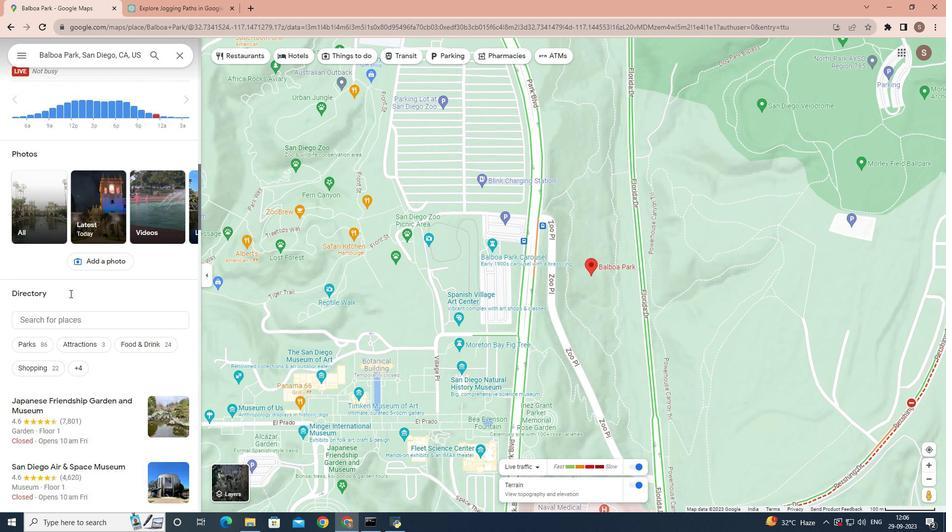 
Action: Mouse scrolled (70, 294) with delta (0, 0)
Screenshot: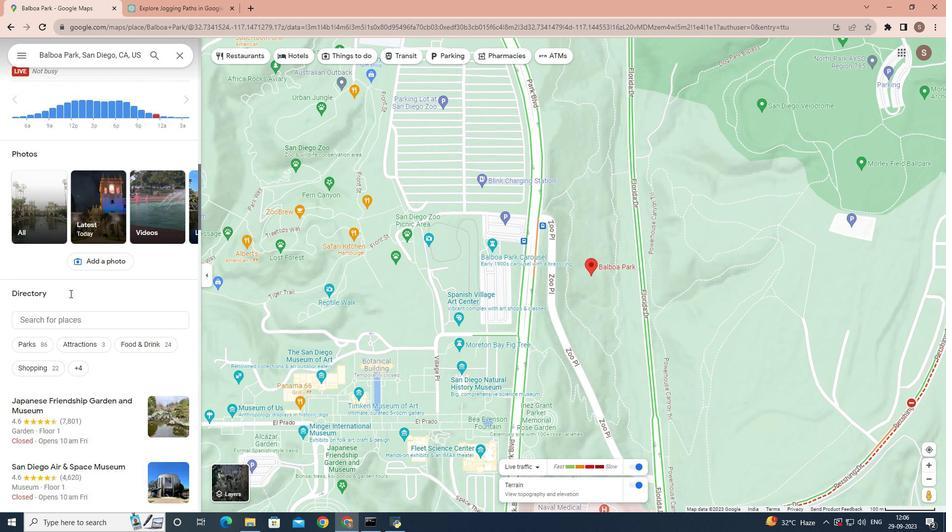 
Action: Mouse scrolled (70, 294) with delta (0, 0)
Screenshot: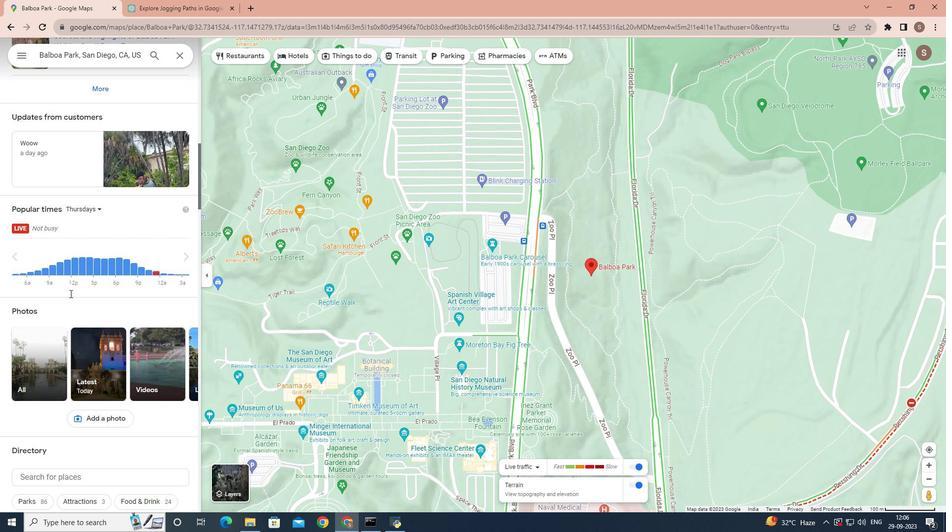 
Action: Mouse scrolled (70, 294) with delta (0, 0)
Screenshot: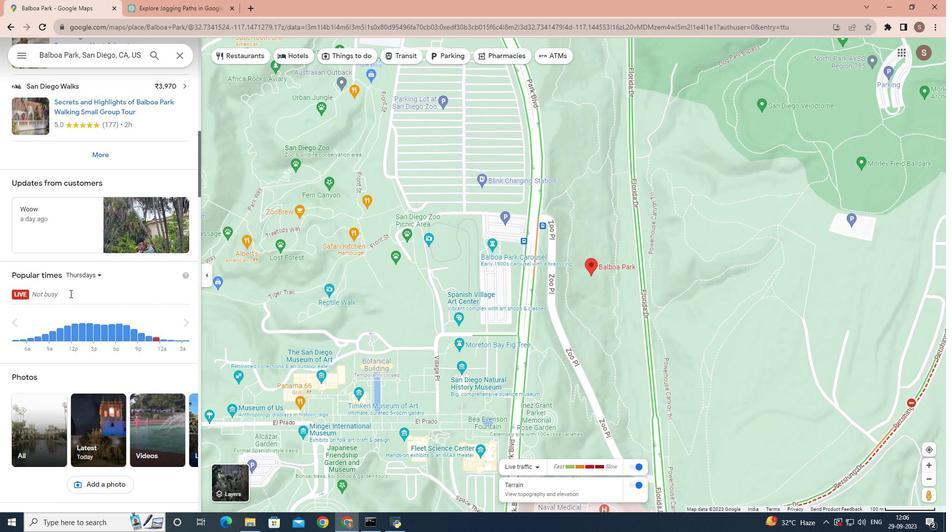 
Action: Mouse scrolled (70, 294) with delta (0, 0)
Screenshot: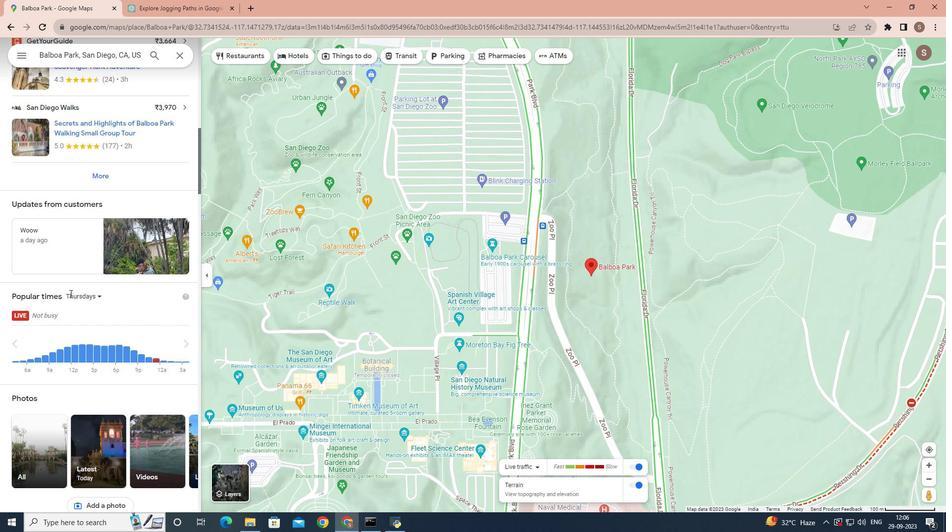 
Action: Mouse scrolled (70, 294) with delta (0, 0)
Screenshot: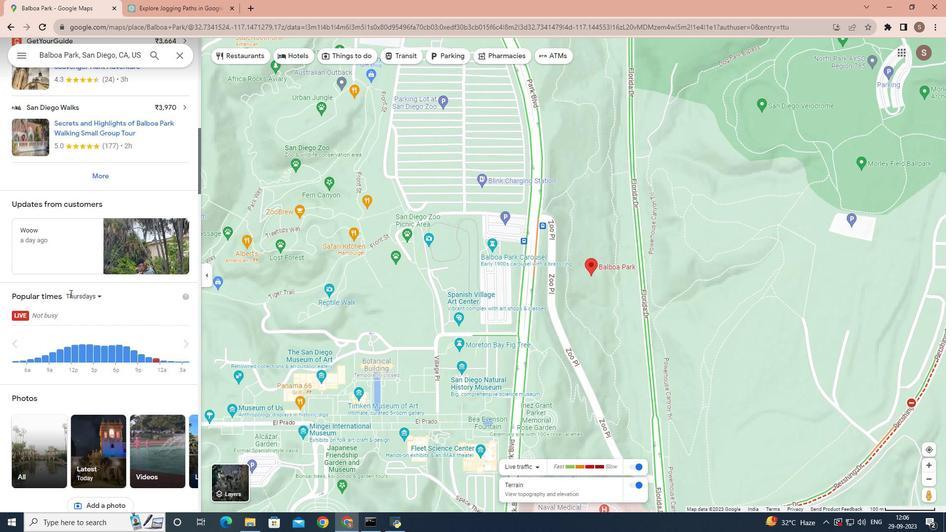
Action: Mouse scrolled (70, 294) with delta (0, 0)
Screenshot: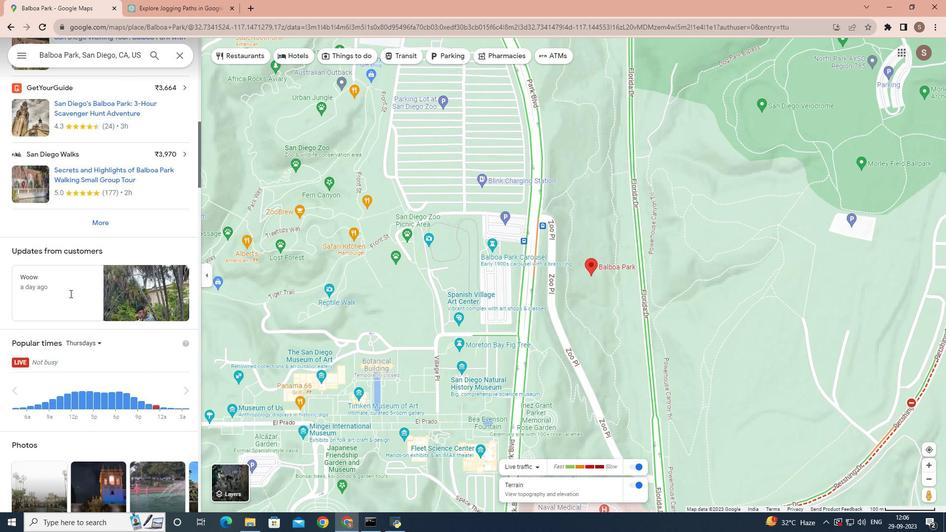 
Action: Mouse scrolled (70, 294) with delta (0, 0)
Screenshot: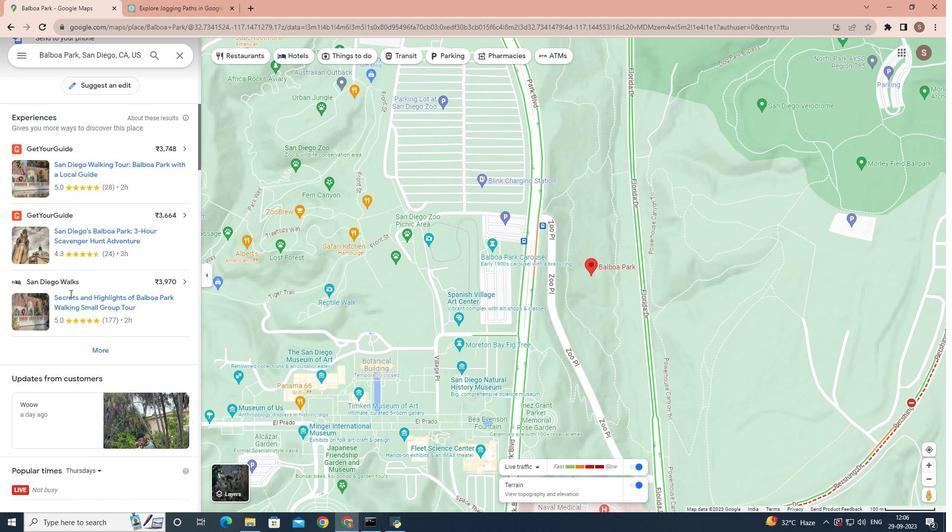 
Action: Mouse scrolled (70, 294) with delta (0, 0)
Screenshot: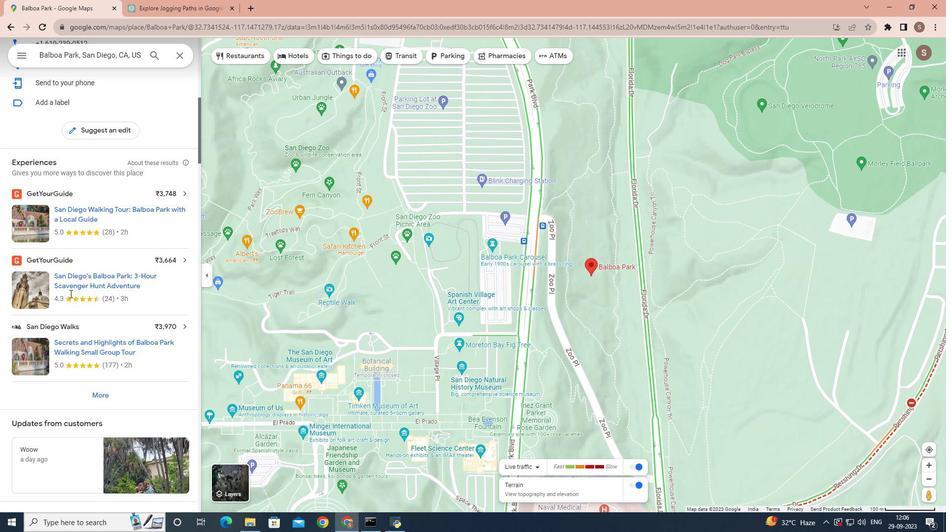 
Action: Mouse scrolled (70, 294) with delta (0, 0)
Screenshot: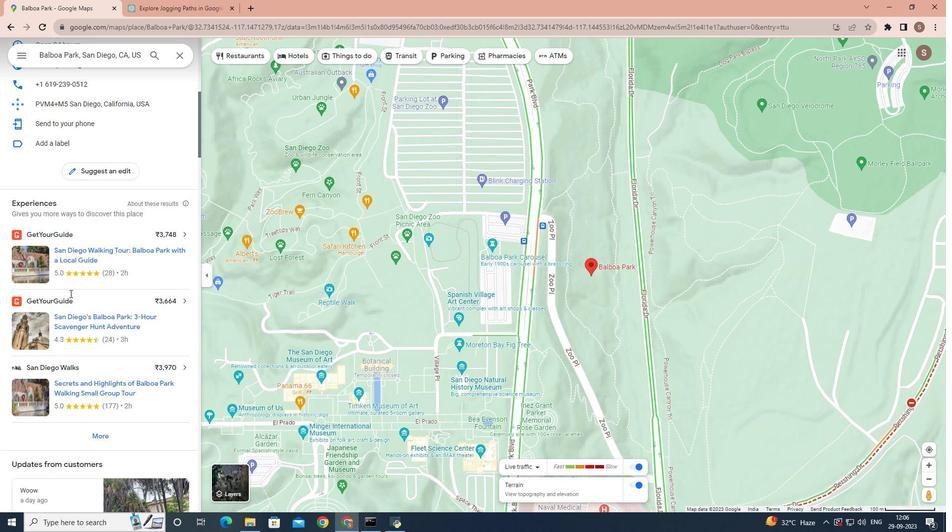 
Action: Mouse scrolled (70, 294) with delta (0, 0)
Screenshot: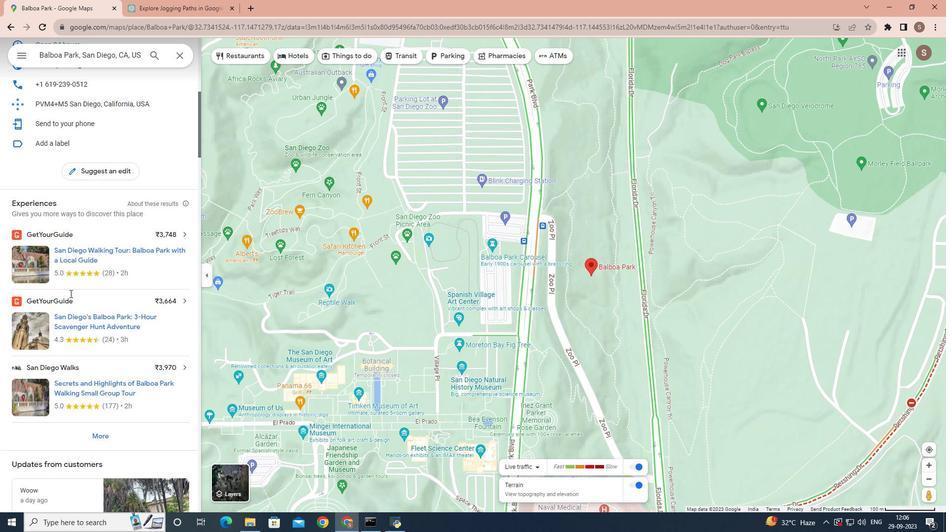 
Action: Mouse scrolled (70, 294) with delta (0, 0)
Screenshot: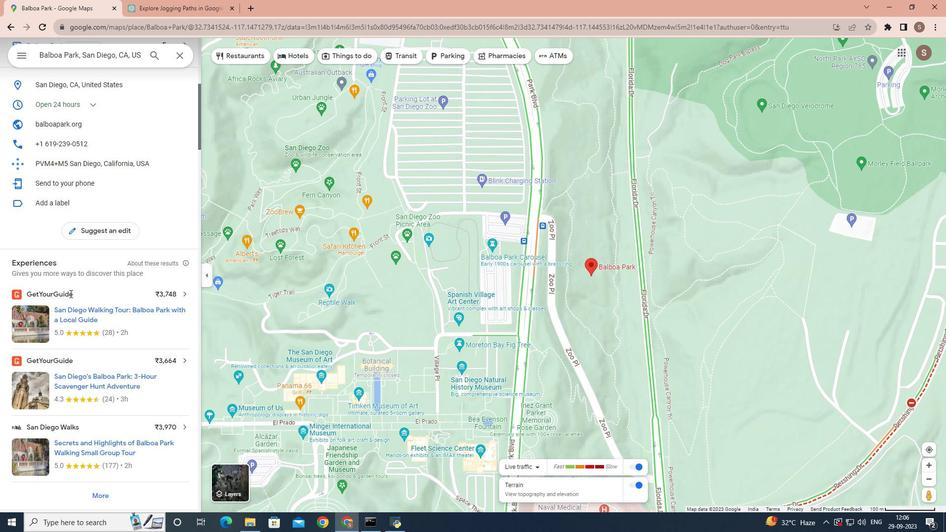
Action: Mouse scrolled (70, 294) with delta (0, 0)
Screenshot: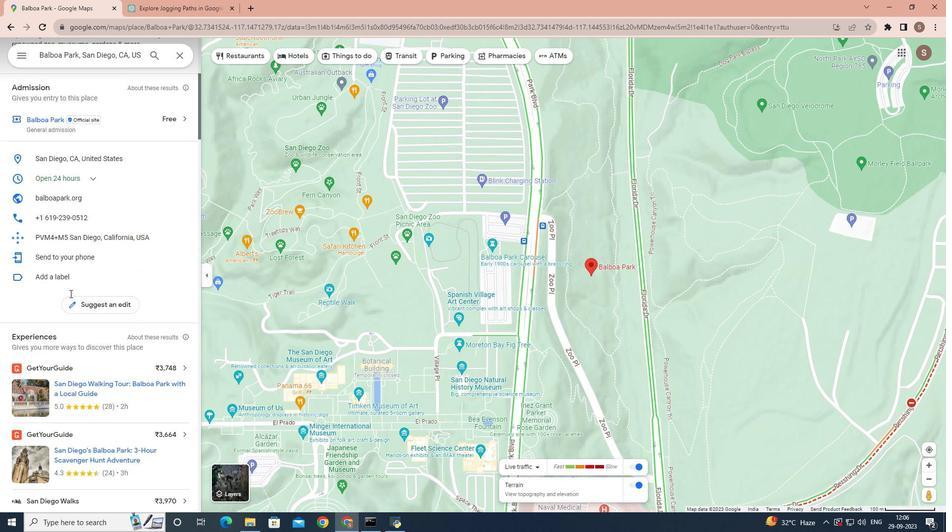 
Action: Mouse moved to (66, 289)
Screenshot: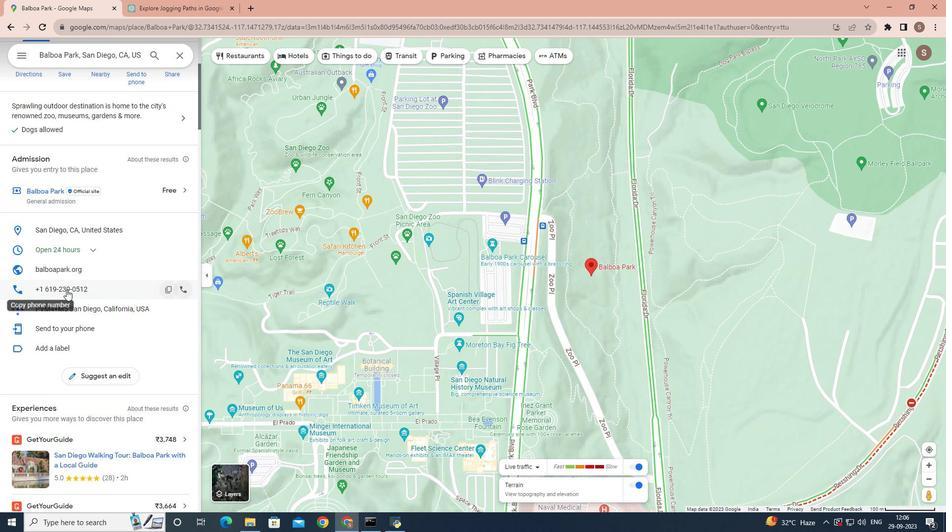 
Action: Mouse scrolled (66, 290) with delta (0, 0)
Screenshot: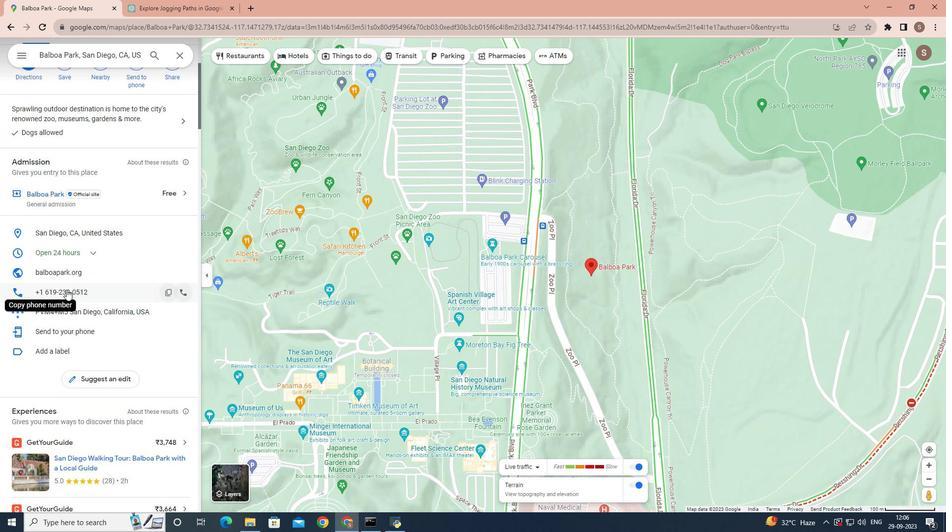 
Action: Mouse scrolled (66, 290) with delta (0, 0)
Screenshot: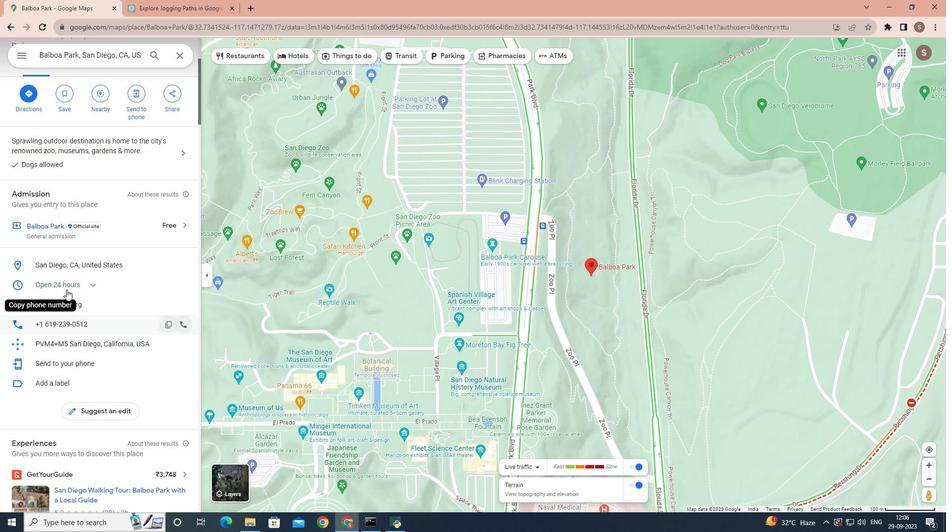 
Action: Mouse scrolled (66, 290) with delta (0, 0)
Screenshot: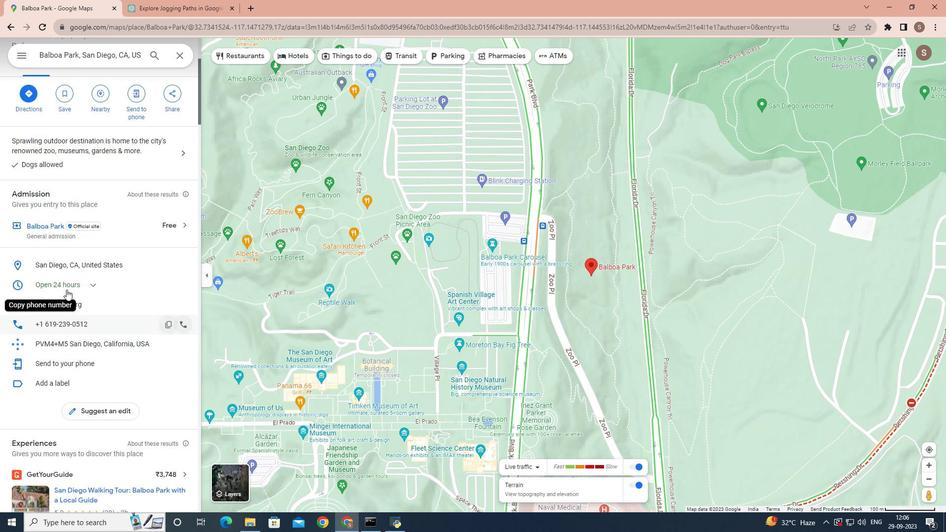 
Action: Mouse scrolled (66, 290) with delta (0, 0)
Screenshot: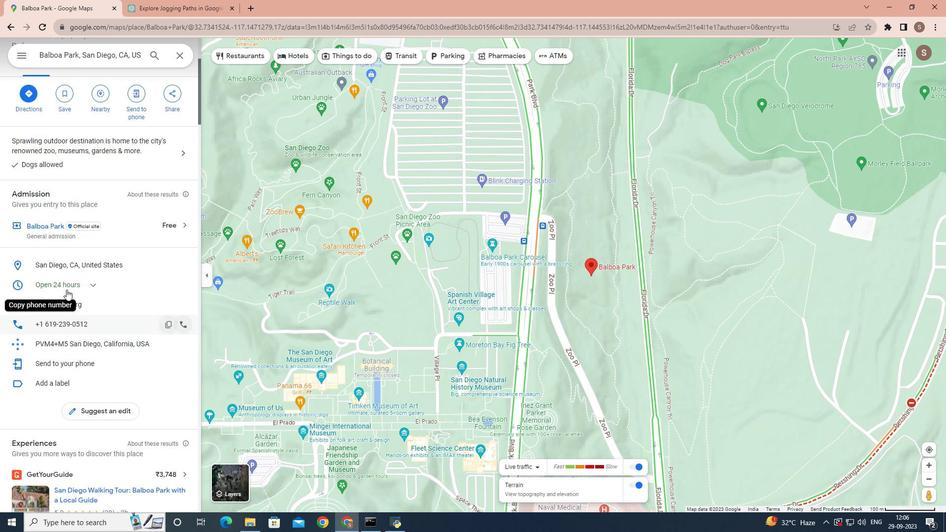 
Action: Mouse scrolled (66, 290) with delta (0, 0)
Screenshot: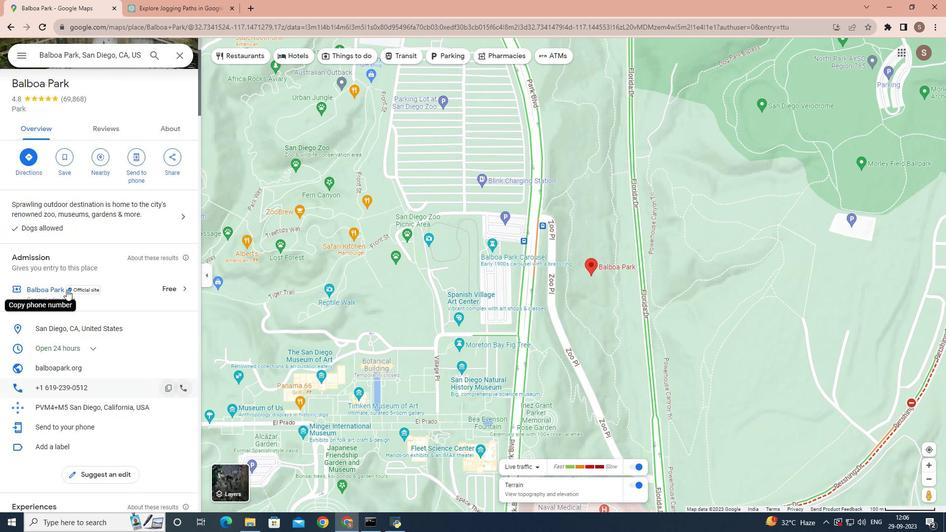 
Action: Mouse scrolled (66, 290) with delta (0, 0)
Screenshot: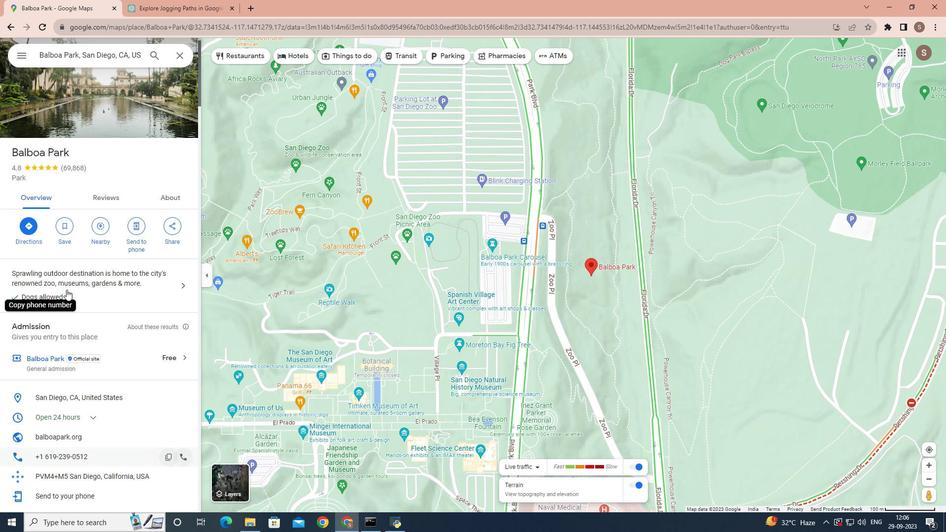 
Action: Mouse moved to (71, 158)
Screenshot: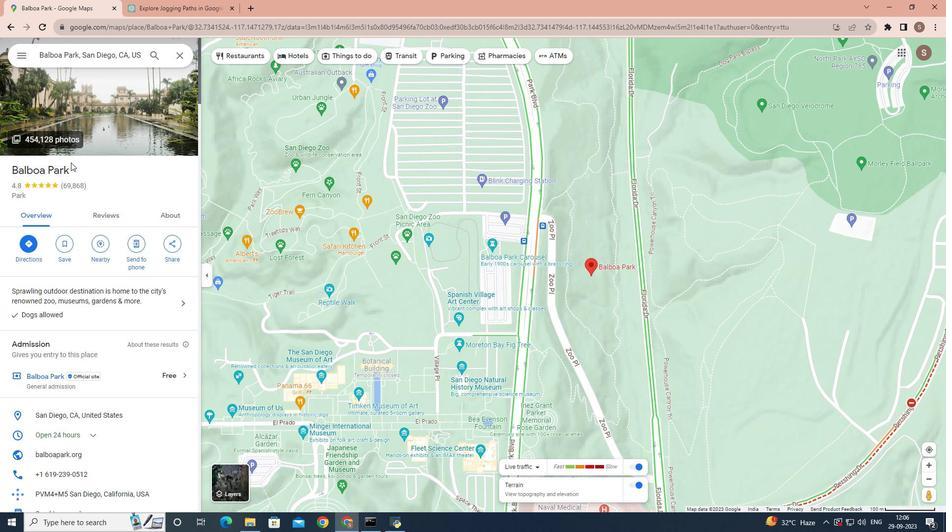 
Action: Mouse scrolled (71, 158) with delta (0, 0)
Screenshot: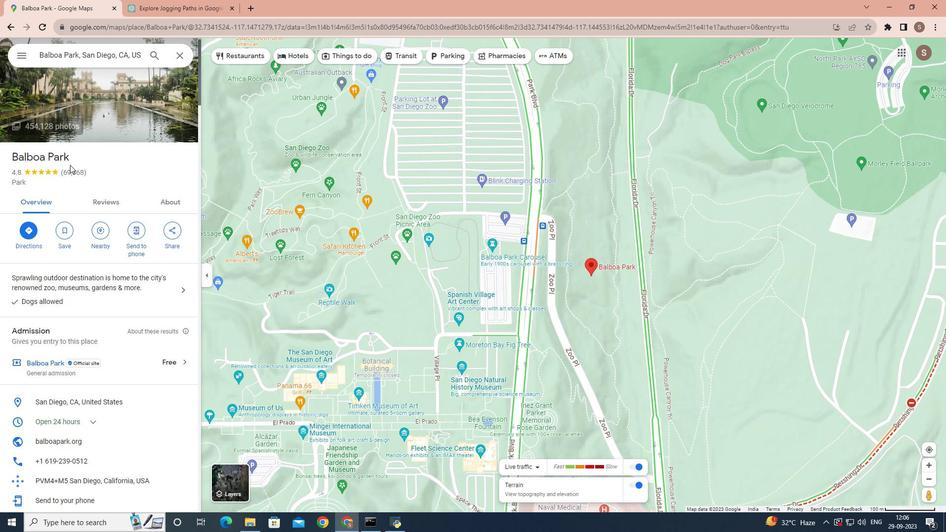 
Action: Mouse moved to (71, 161)
Screenshot: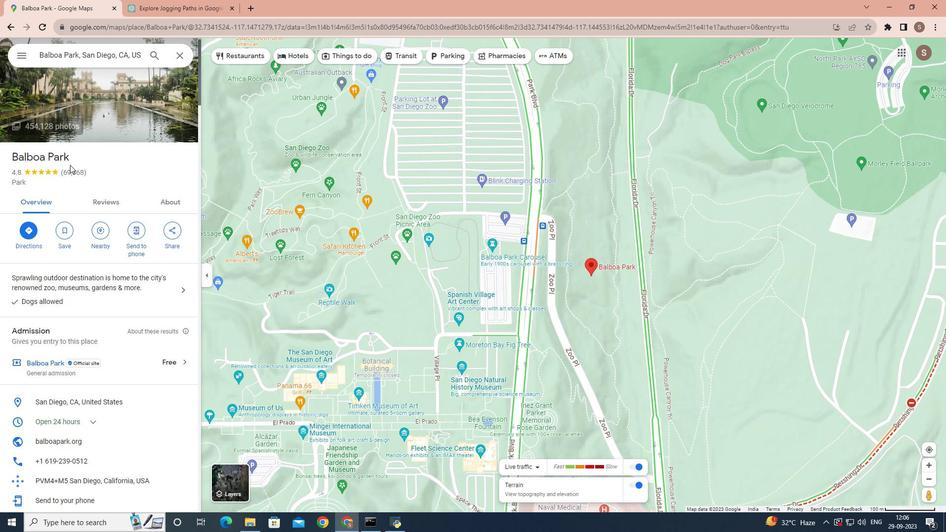 
Action: Mouse scrolled (71, 160) with delta (0, 0)
Screenshot: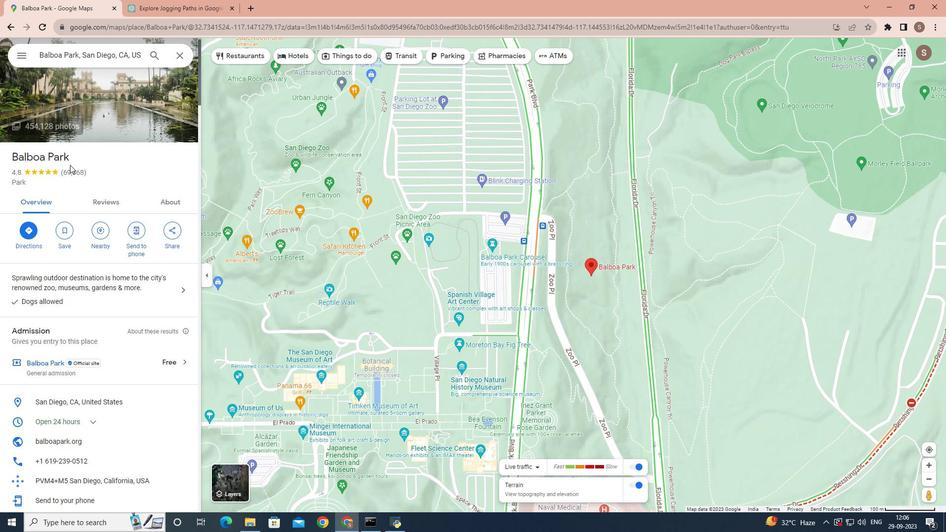 
Action: Mouse moved to (71, 162)
Screenshot: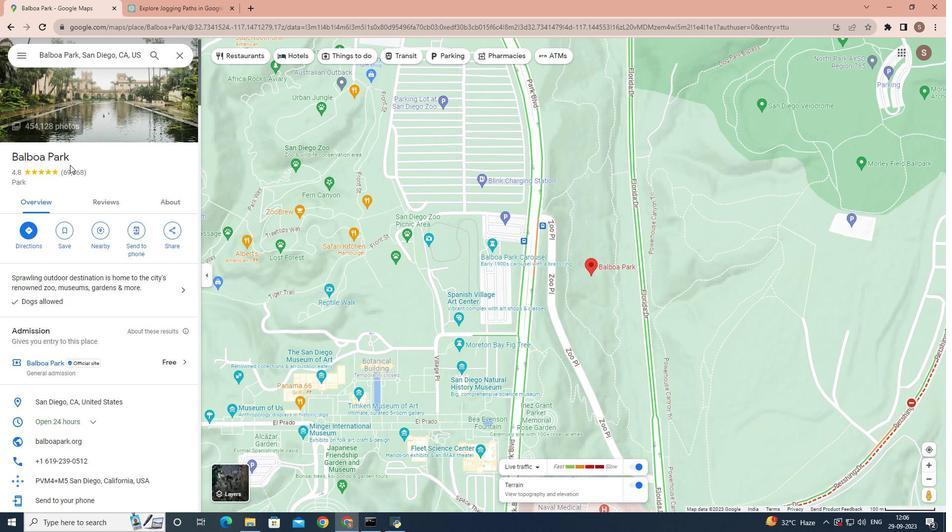 
Action: Mouse scrolled (71, 162) with delta (0, 0)
Screenshot: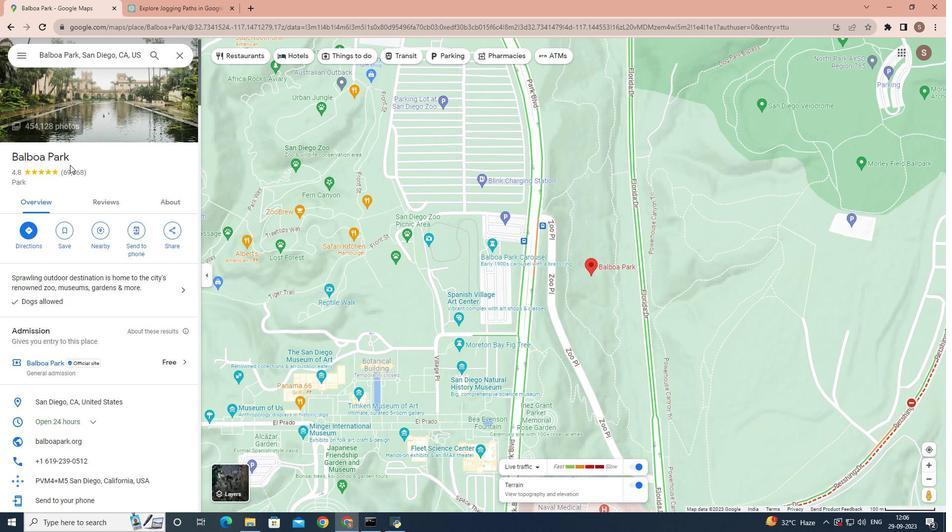 
Action: Mouse moved to (70, 164)
Screenshot: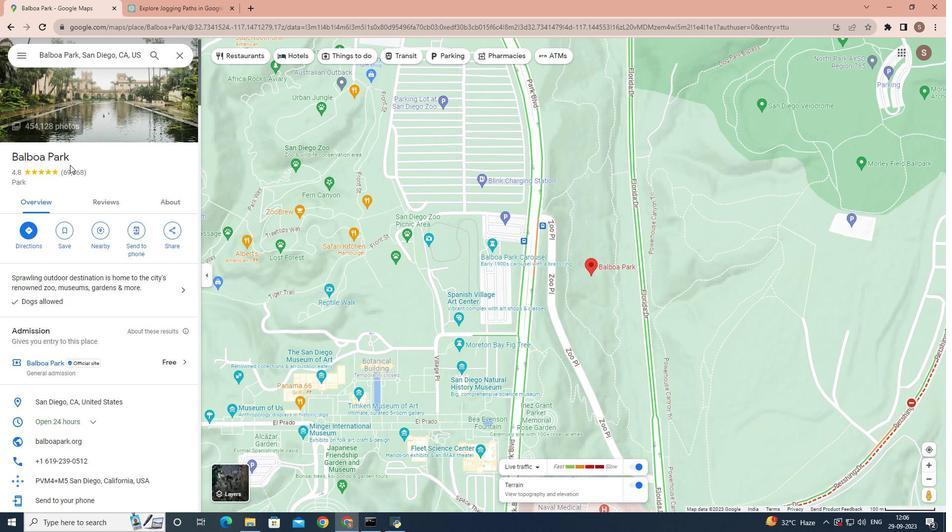 
Action: Mouse scrolled (70, 163) with delta (0, 0)
Screenshot: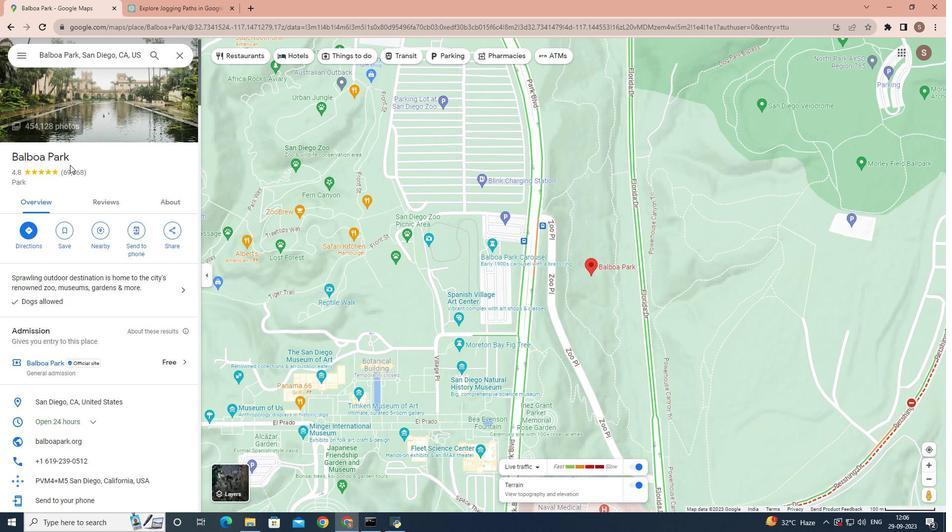 
Action: Mouse moved to (70, 165)
Screenshot: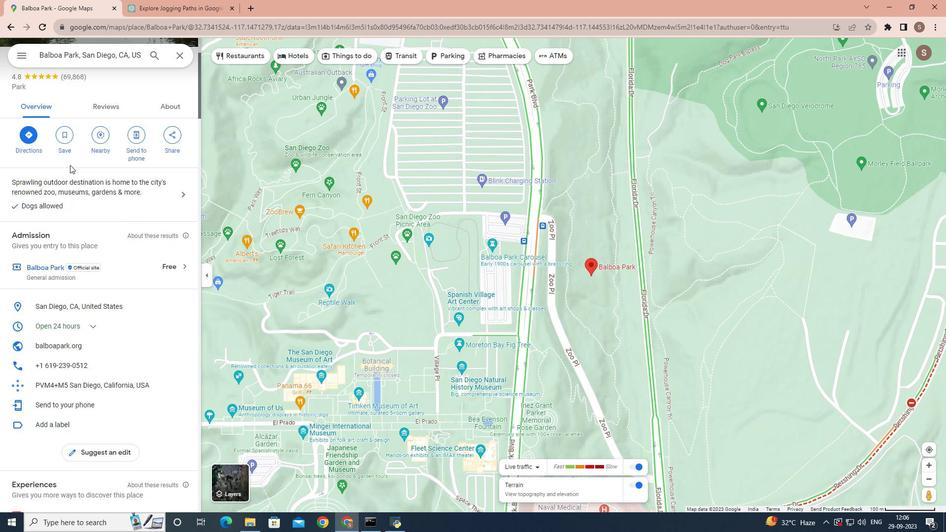 
Action: Mouse scrolled (70, 164) with delta (0, 0)
Screenshot: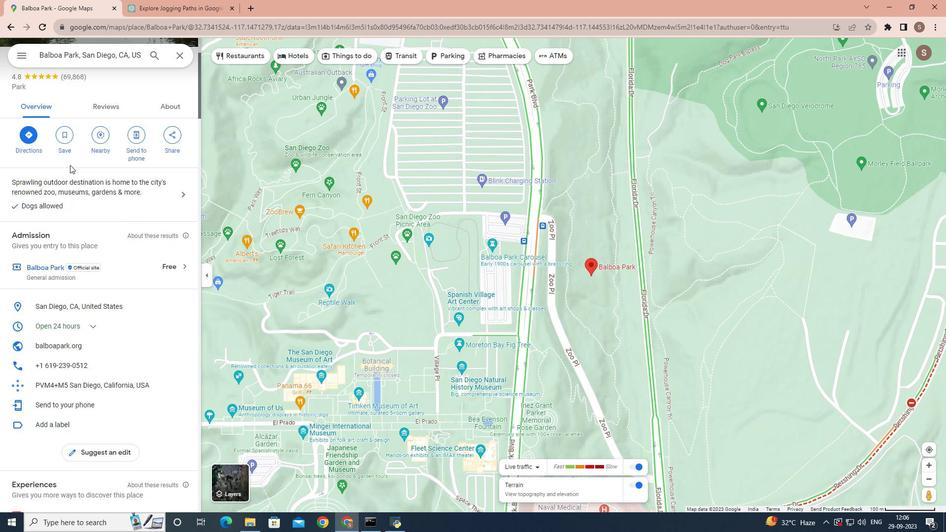 
Action: Mouse scrolled (70, 164) with delta (0, 0)
Screenshot: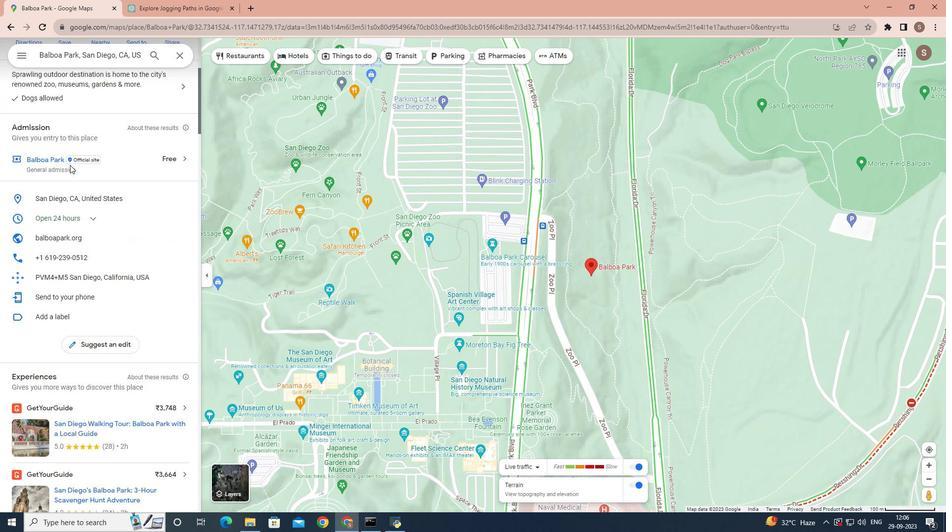 
Action: Mouse scrolled (70, 164) with delta (0, 0)
Screenshot: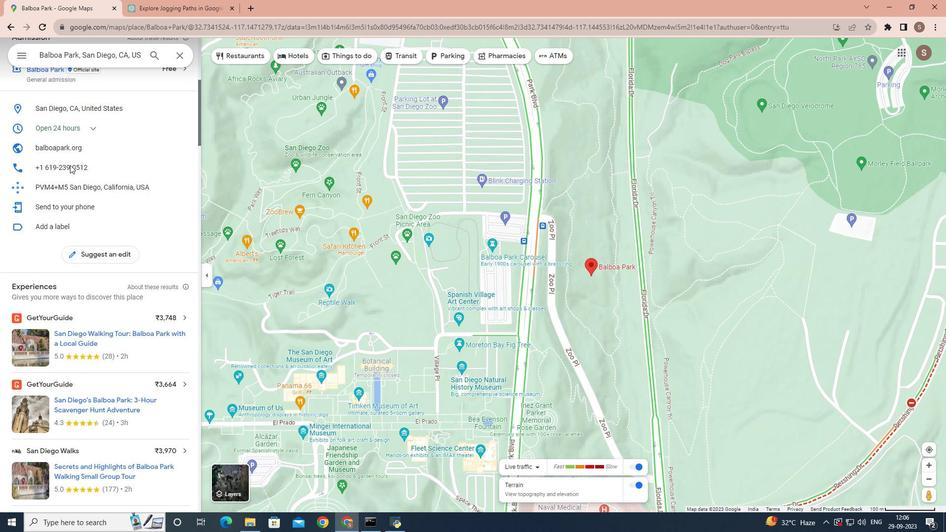 
Action: Mouse scrolled (70, 164) with delta (0, 0)
Screenshot: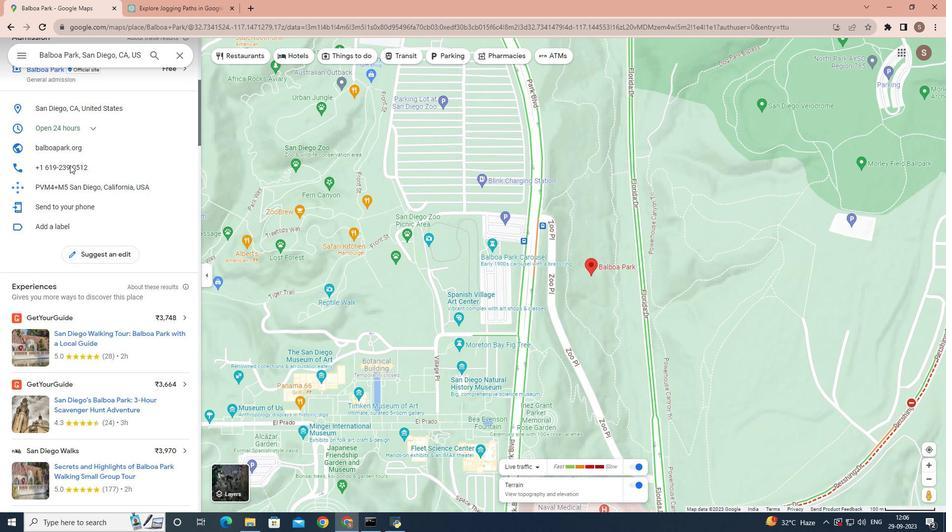 
Action: Mouse scrolled (70, 164) with delta (0, 0)
Screenshot: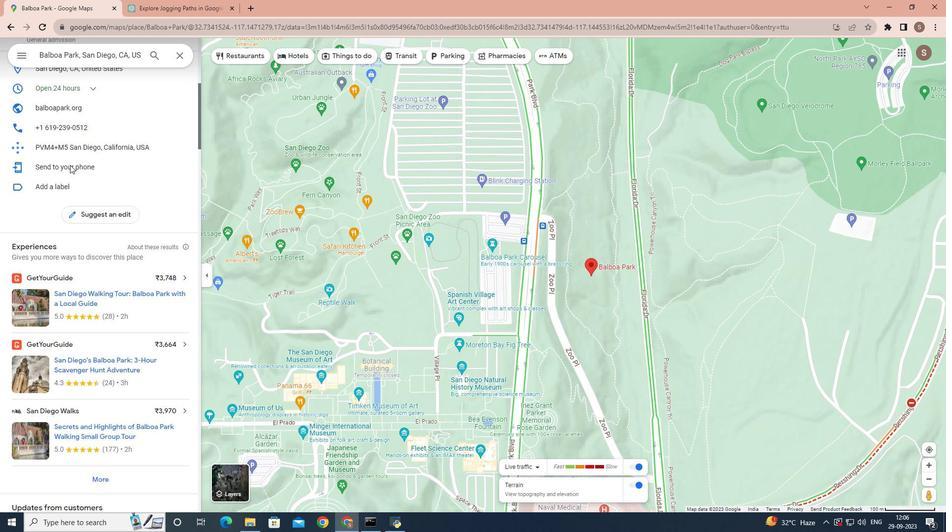 
Action: Mouse scrolled (70, 164) with delta (0, 0)
Screenshot: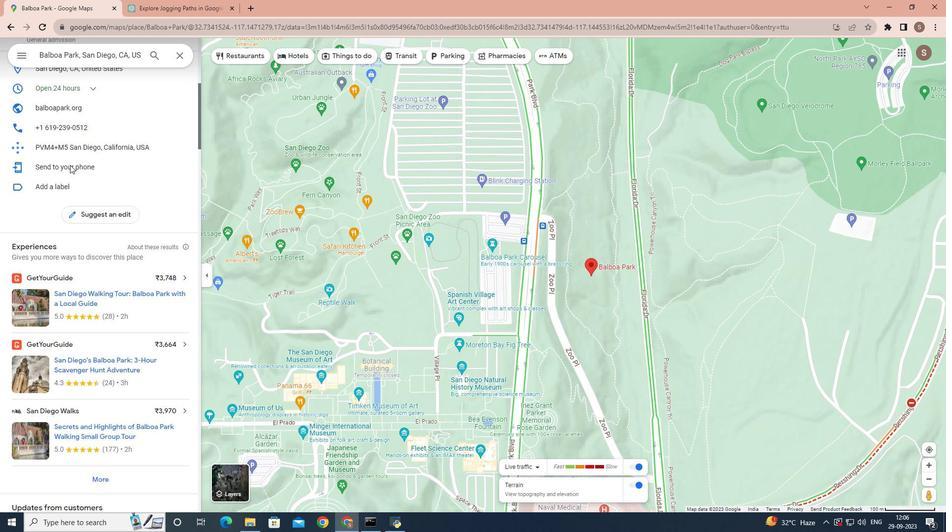 
Action: Mouse scrolled (70, 164) with delta (0, 0)
Screenshot: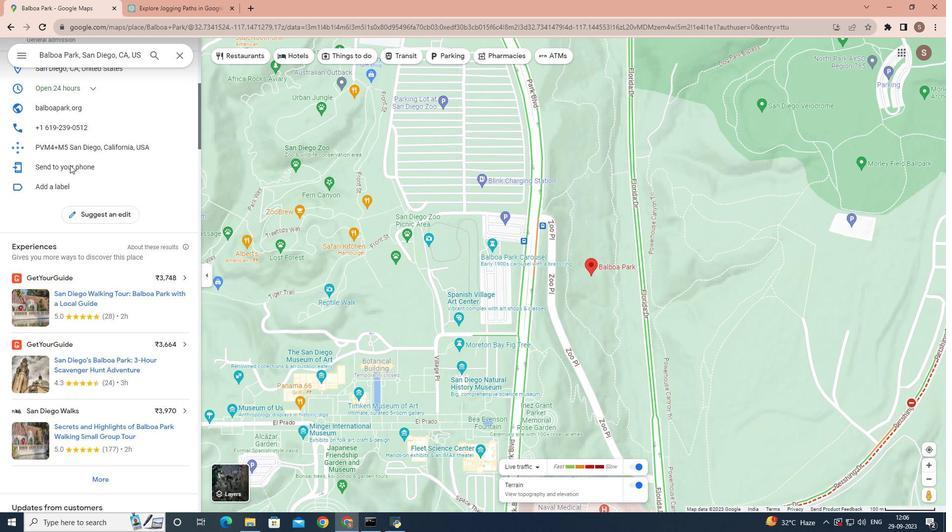 
Action: Mouse scrolled (70, 164) with delta (0, 0)
Screenshot: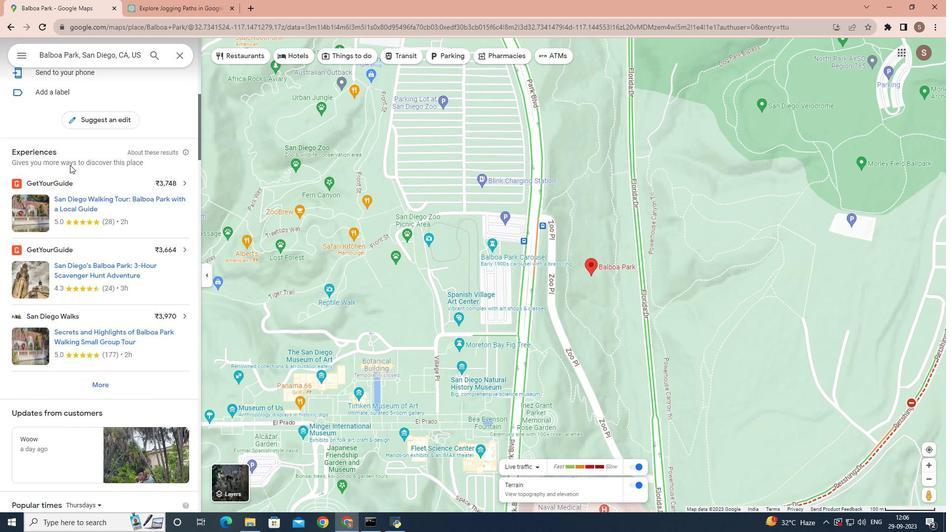 
Action: Mouse scrolled (70, 164) with delta (0, 0)
Screenshot: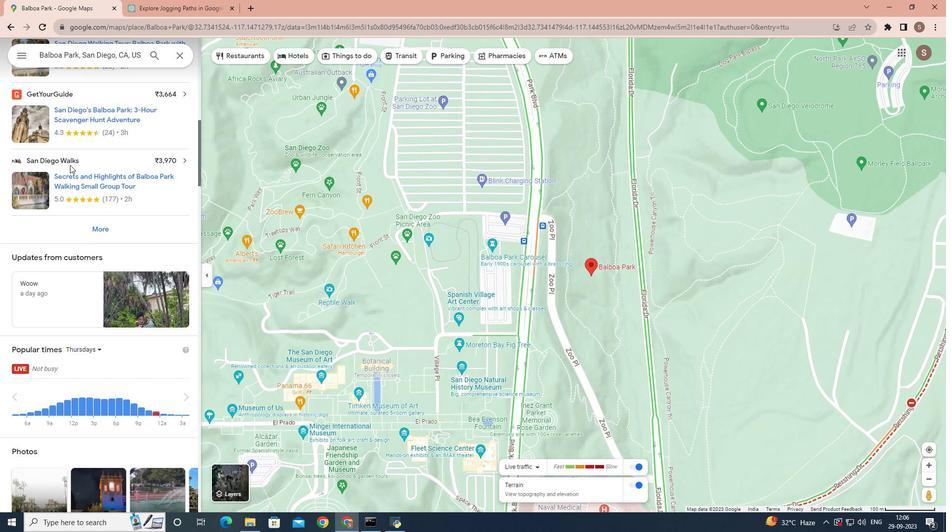 
Action: Mouse scrolled (70, 164) with delta (0, 0)
Screenshot: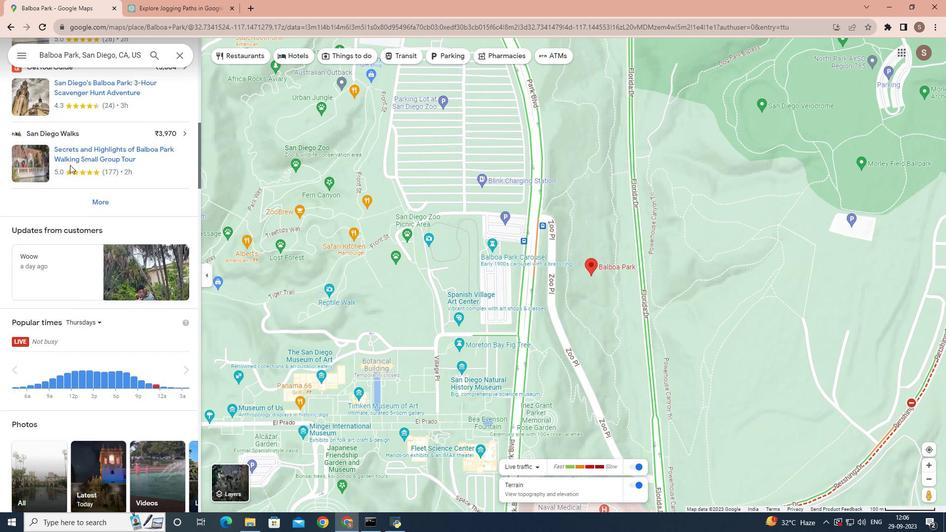 
Action: Mouse scrolled (70, 164) with delta (0, 0)
Screenshot: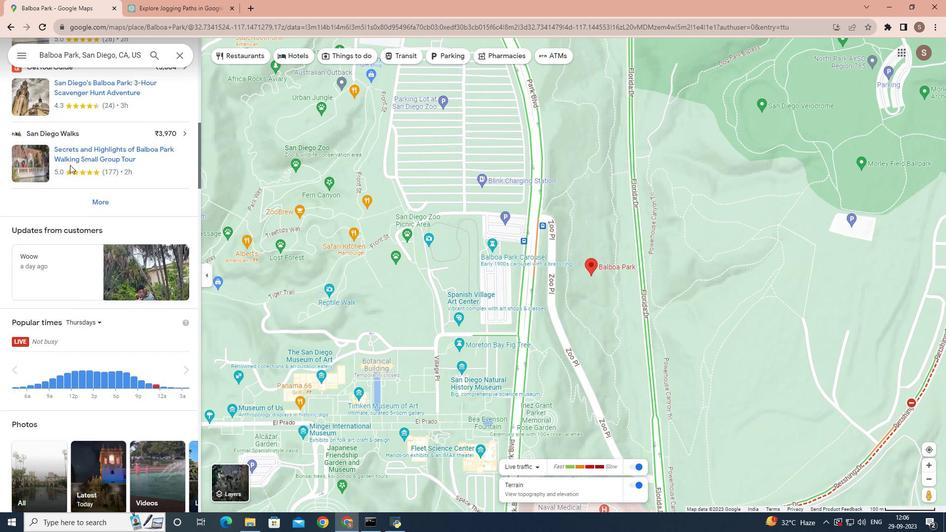 
Action: Mouse scrolled (70, 164) with delta (0, 0)
Screenshot: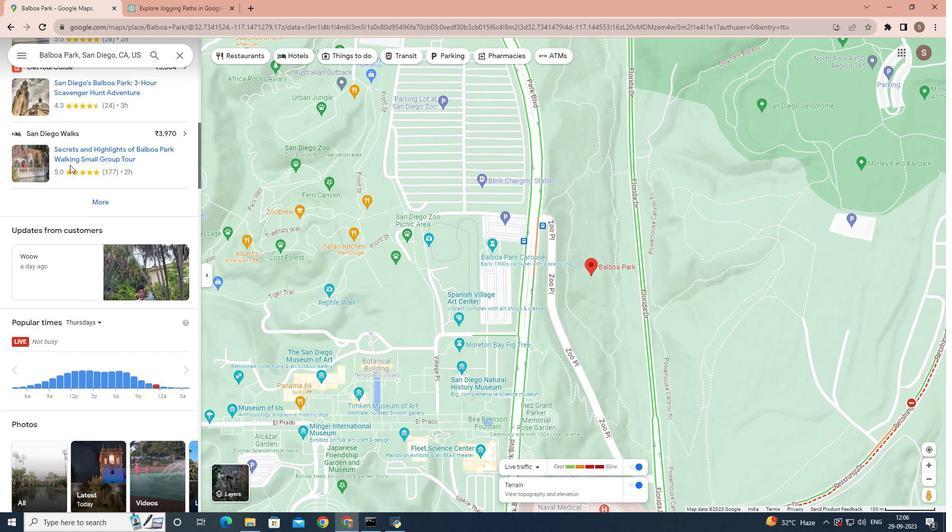 
Action: Mouse scrolled (70, 164) with delta (0, 0)
Screenshot: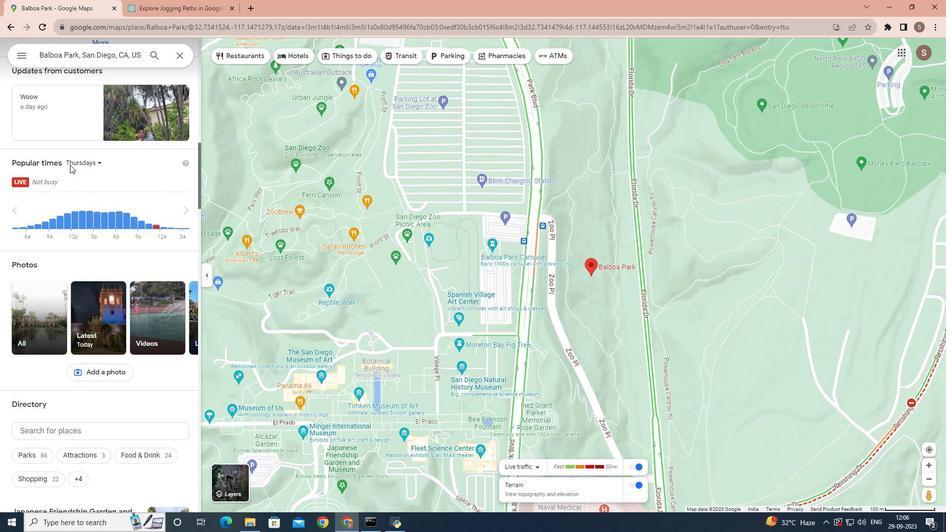 
Action: Mouse moved to (82, 272)
Screenshot: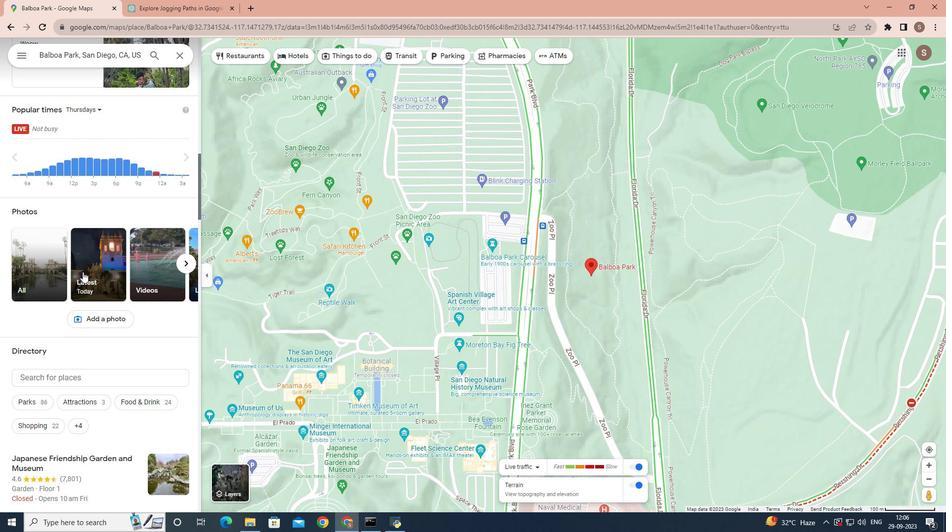 
Action: Mouse pressed left at (82, 272)
Screenshot: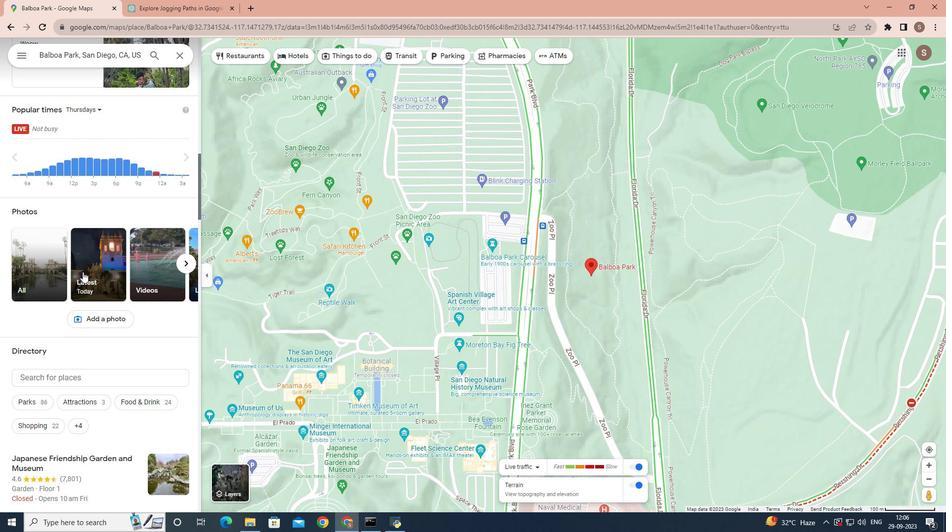 
Action: Mouse moved to (586, 431)
Screenshot: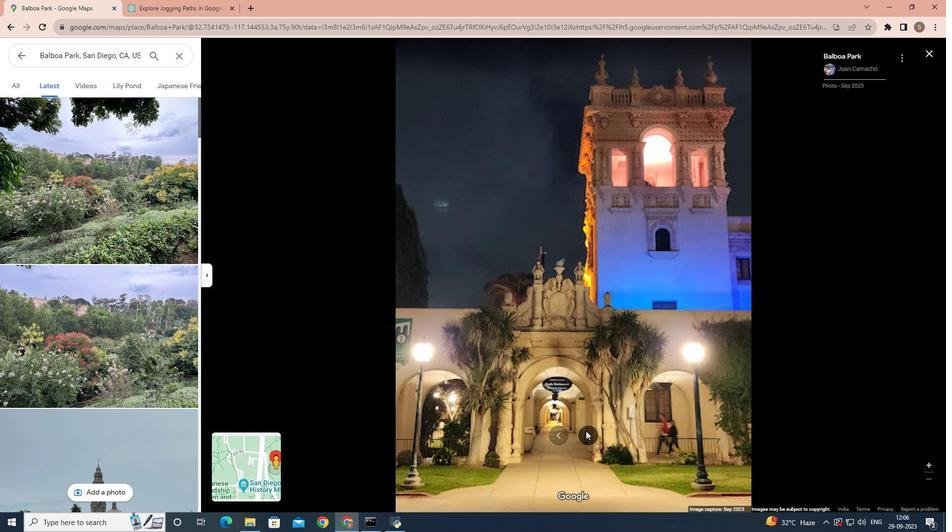 
Action: Mouse pressed left at (586, 431)
Screenshot: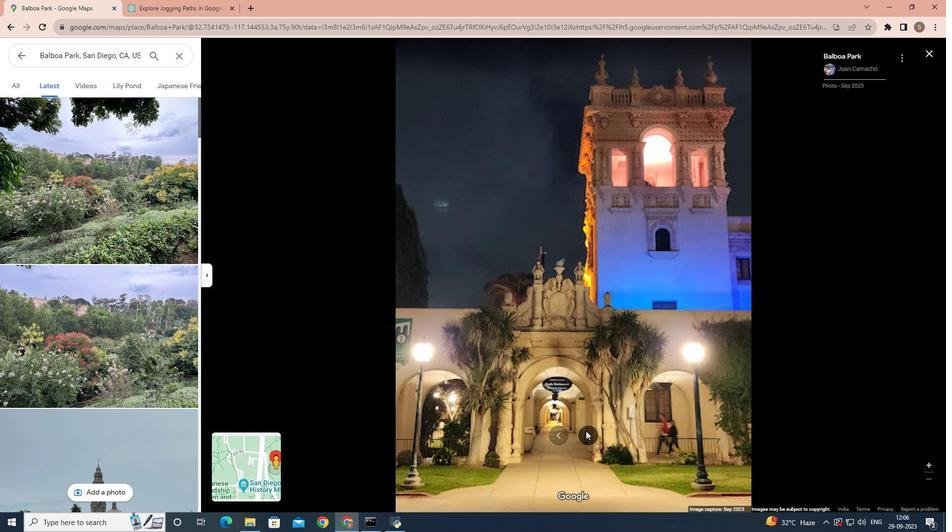 
Action: Mouse pressed left at (586, 431)
Screenshot: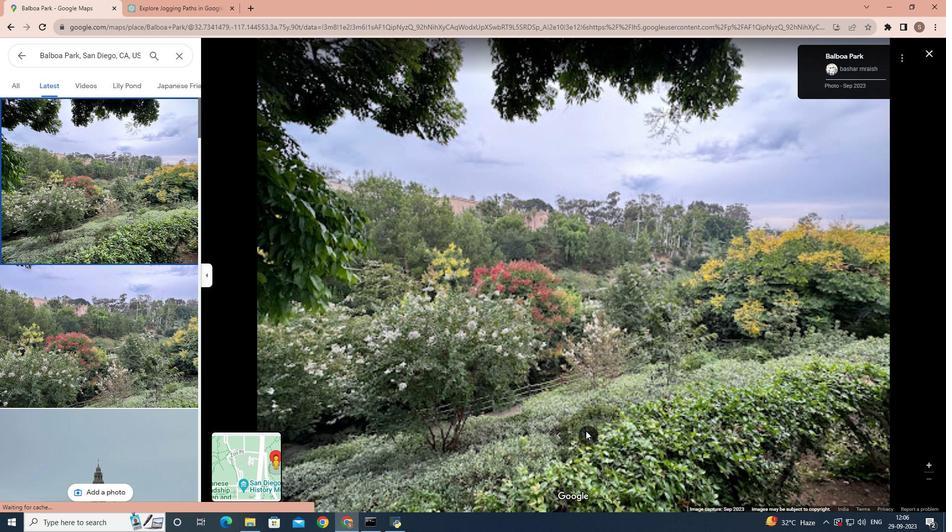 
Action: Mouse pressed left at (586, 431)
Screenshot: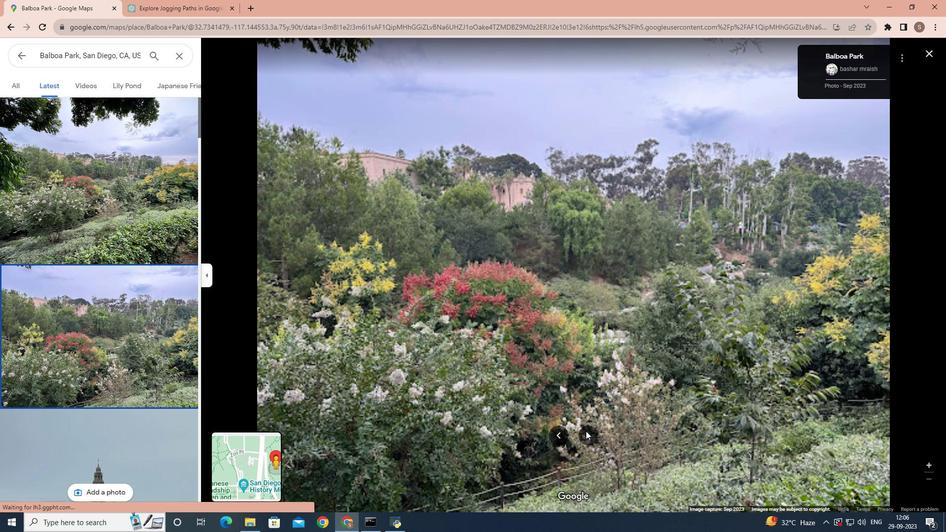 
Action: Mouse pressed left at (586, 431)
Screenshot: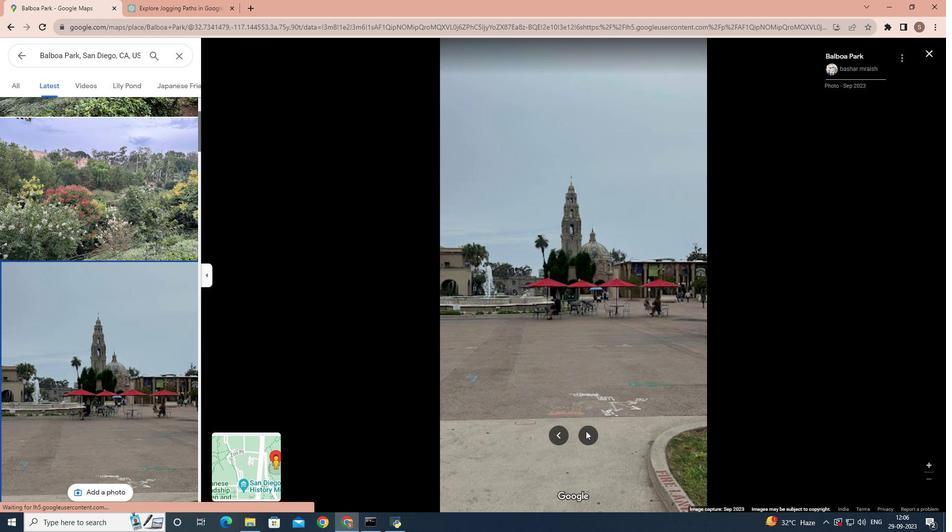 
Action: Mouse pressed left at (586, 431)
Screenshot: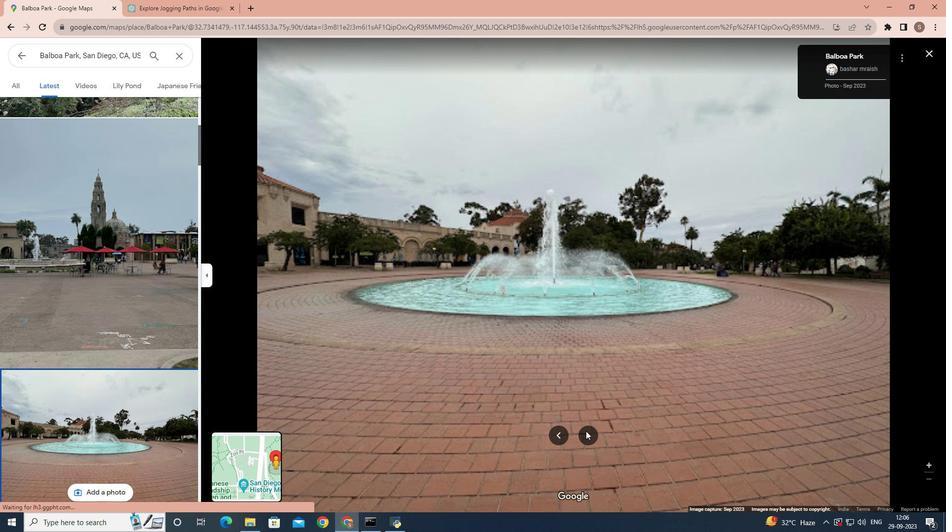 
Action: Mouse pressed left at (586, 431)
Screenshot: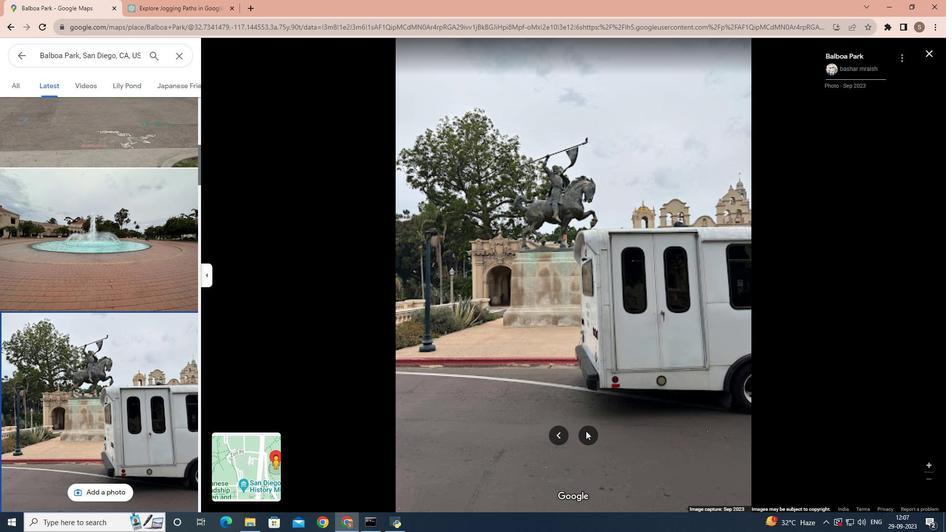 
Action: Mouse moved to (585, 431)
Screenshot: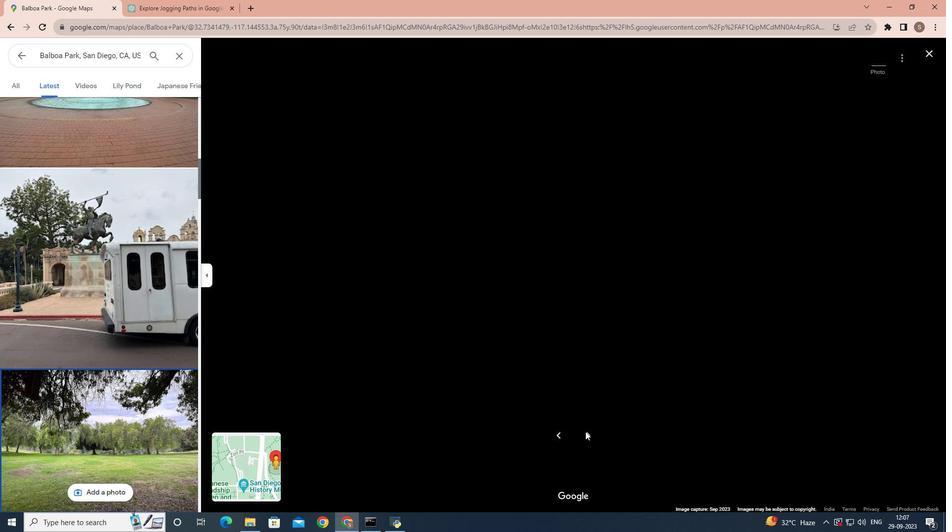 
Action: Mouse pressed left at (585, 431)
Screenshot: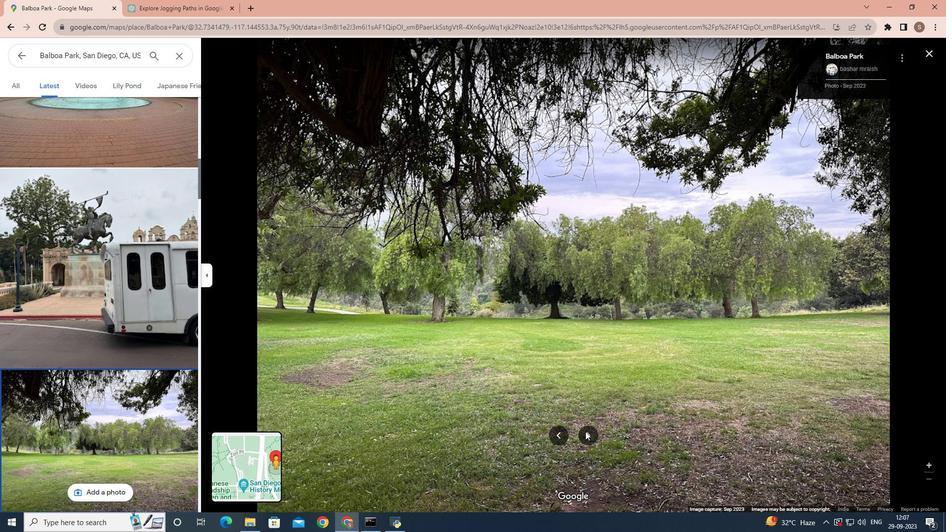 
Action: Mouse pressed left at (585, 431)
Screenshot: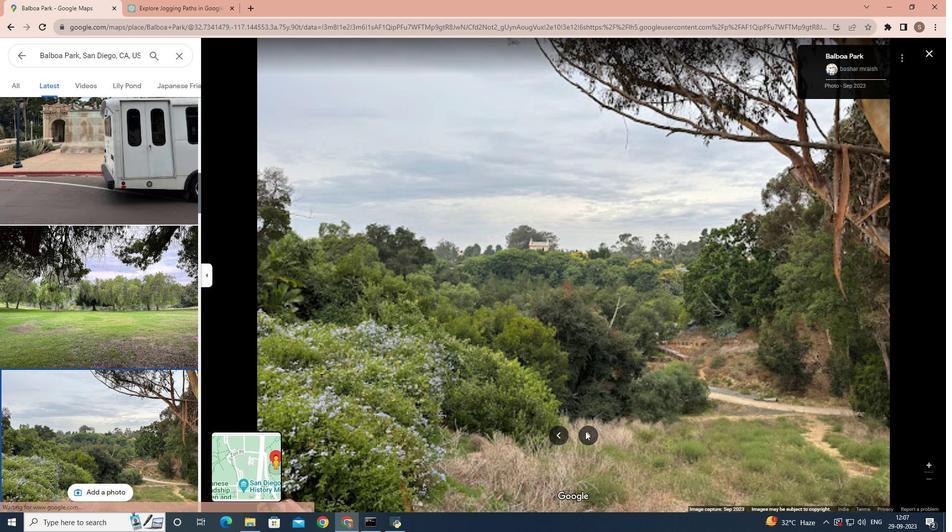 
Action: Mouse pressed left at (585, 431)
Screenshot: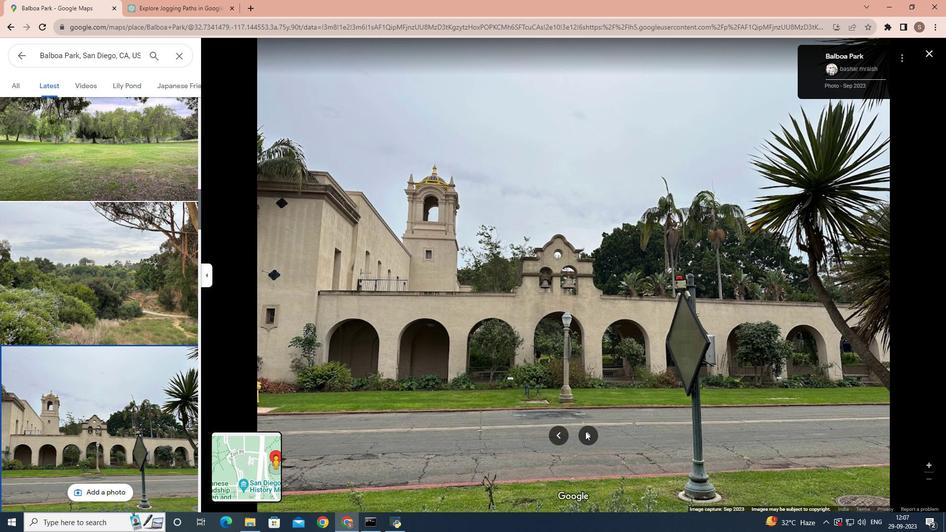 
Action: Mouse pressed left at (585, 431)
Screenshot: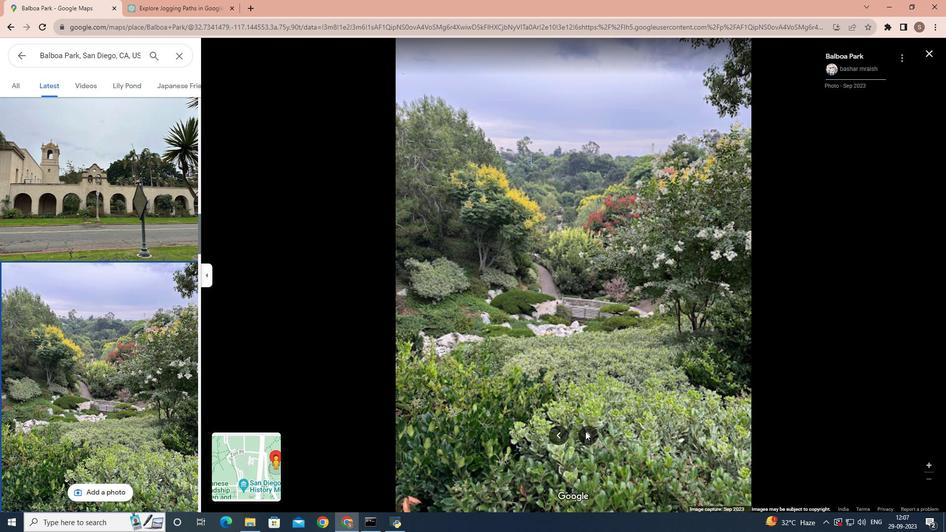 
Action: Mouse pressed left at (585, 431)
Screenshot: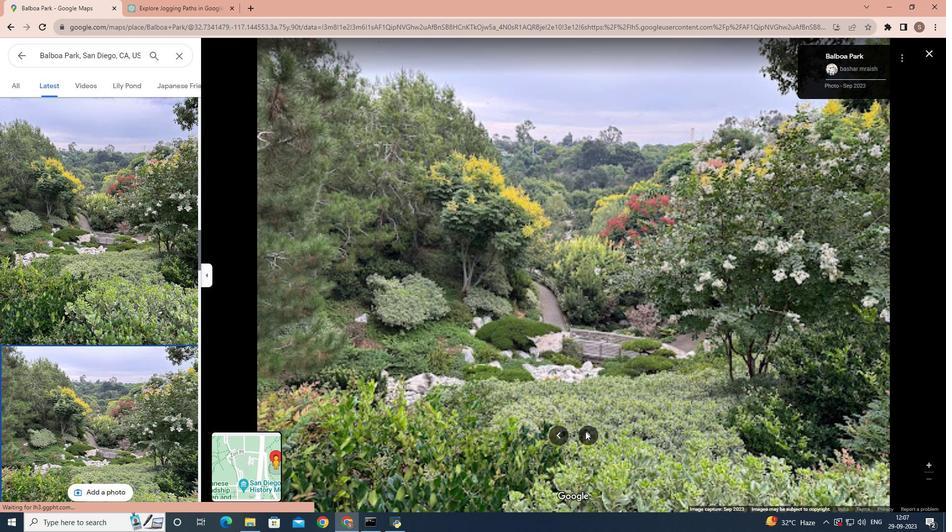 
Action: Mouse moved to (194, 92)
Screenshot: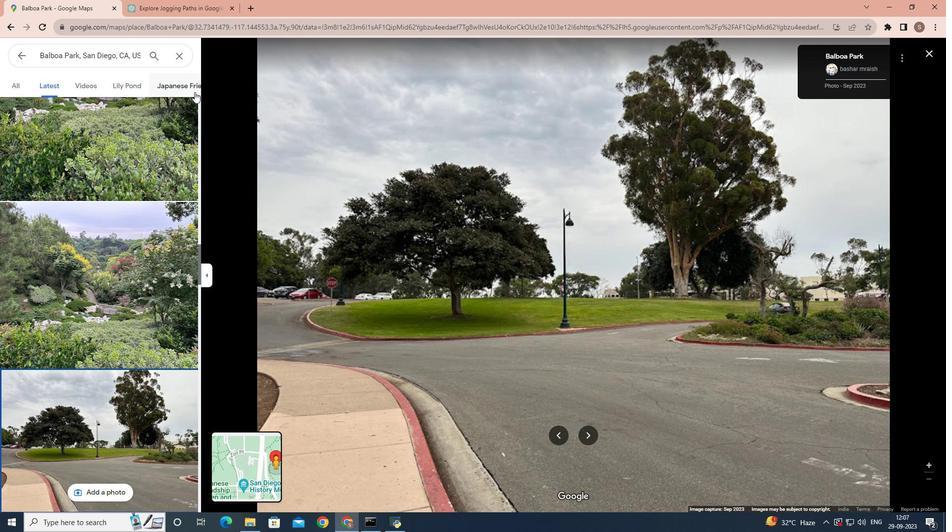 
Action: Mouse pressed left at (194, 92)
Screenshot: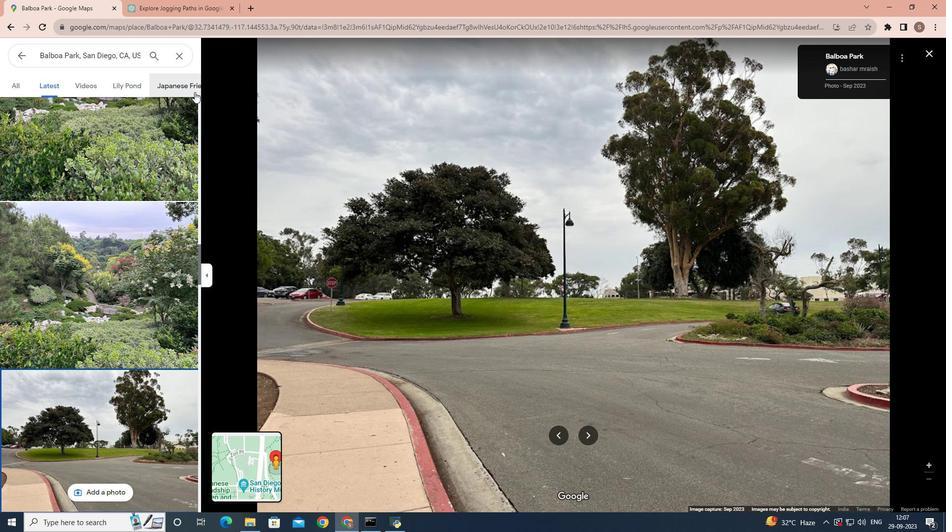 
Action: Mouse moved to (592, 435)
Screenshot: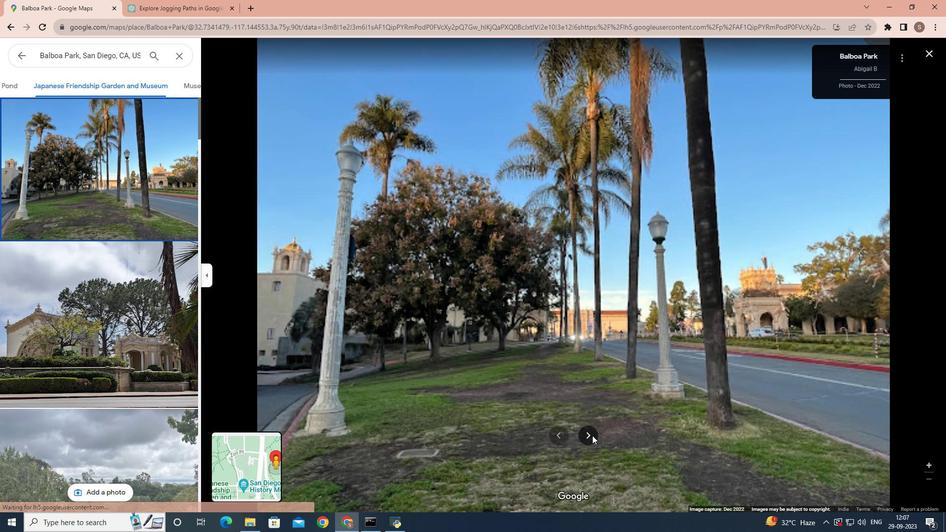 
Action: Mouse pressed left at (592, 435)
Screenshot: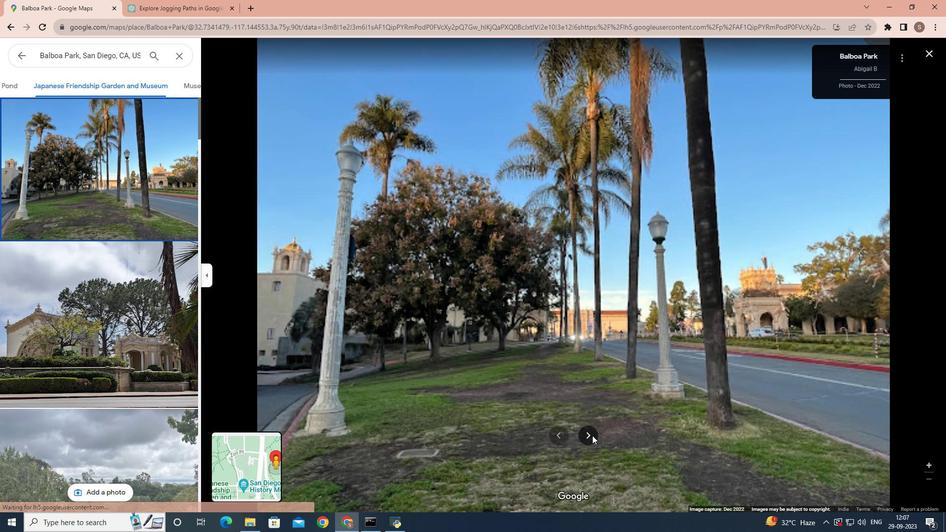 
Action: Mouse pressed left at (592, 435)
Screenshot: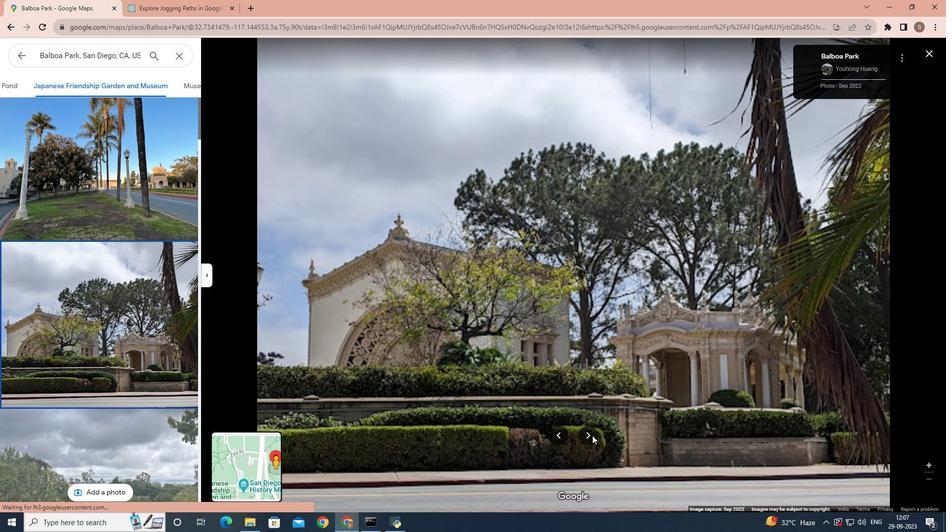 
Action: Mouse pressed left at (592, 435)
Screenshot: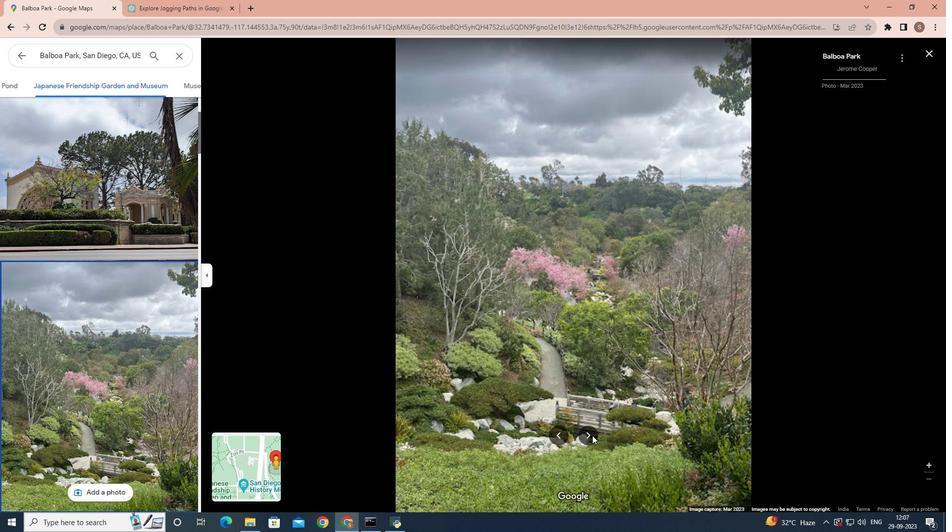 
Action: Mouse pressed left at (592, 435)
Screenshot: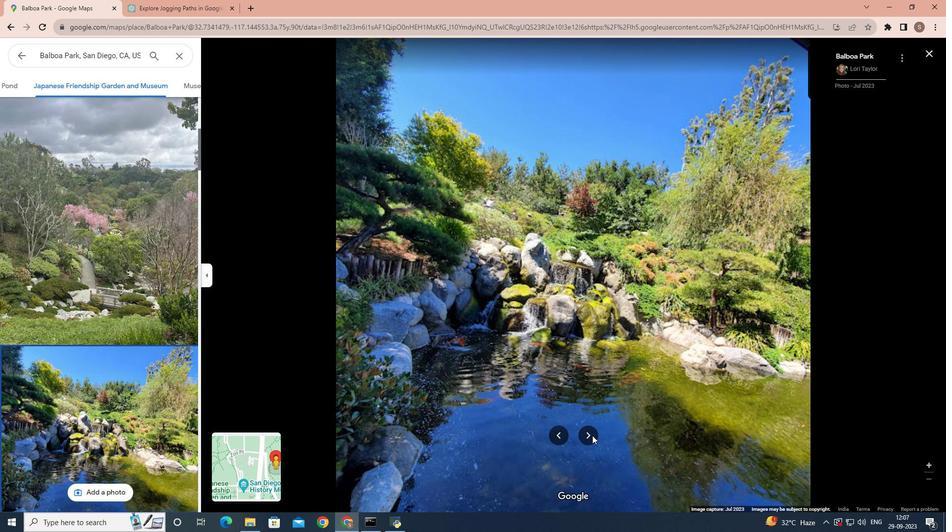 
Action: Mouse pressed left at (592, 435)
Screenshot: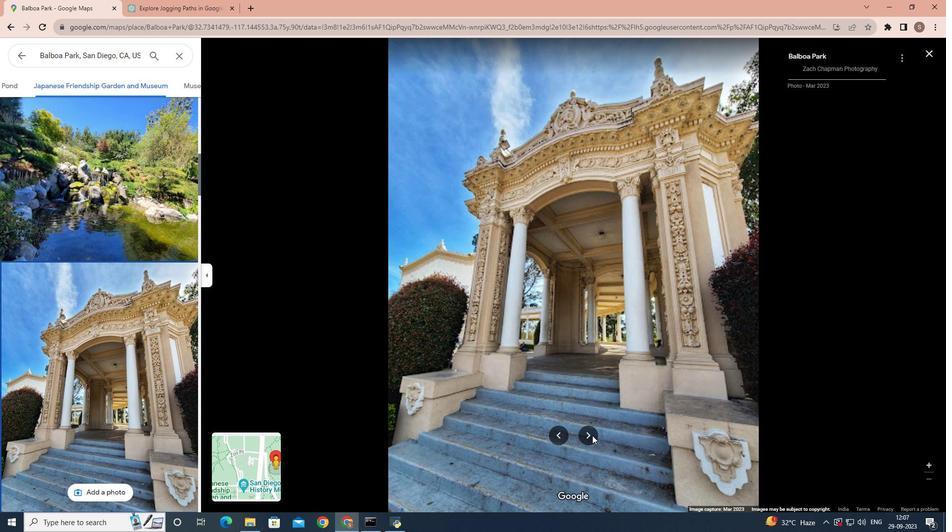 
Action: Mouse pressed left at (592, 435)
Screenshot: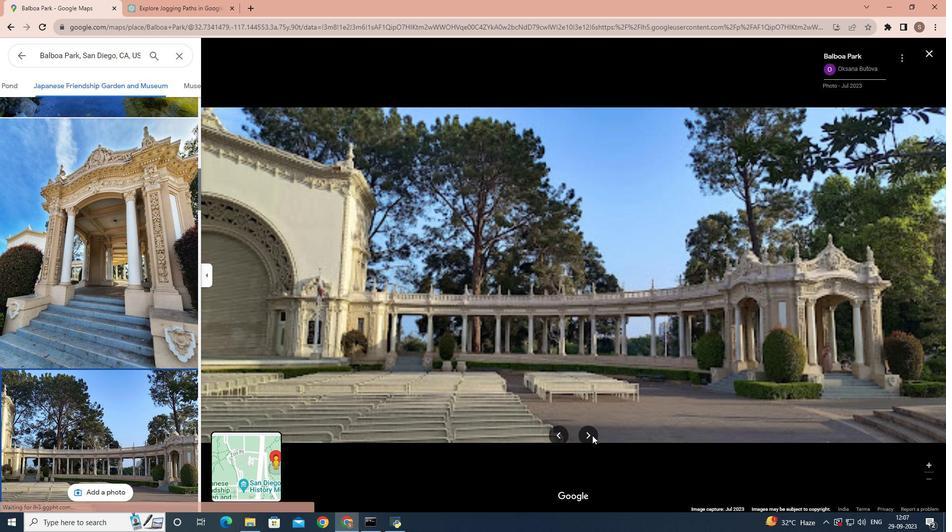 
Action: Mouse pressed left at (592, 435)
Screenshot: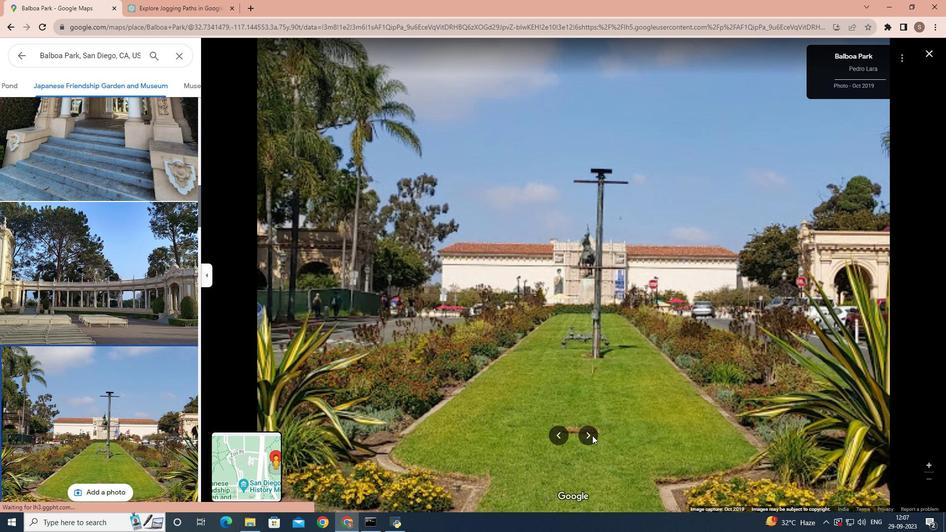 
Action: Mouse pressed left at (592, 435)
Screenshot: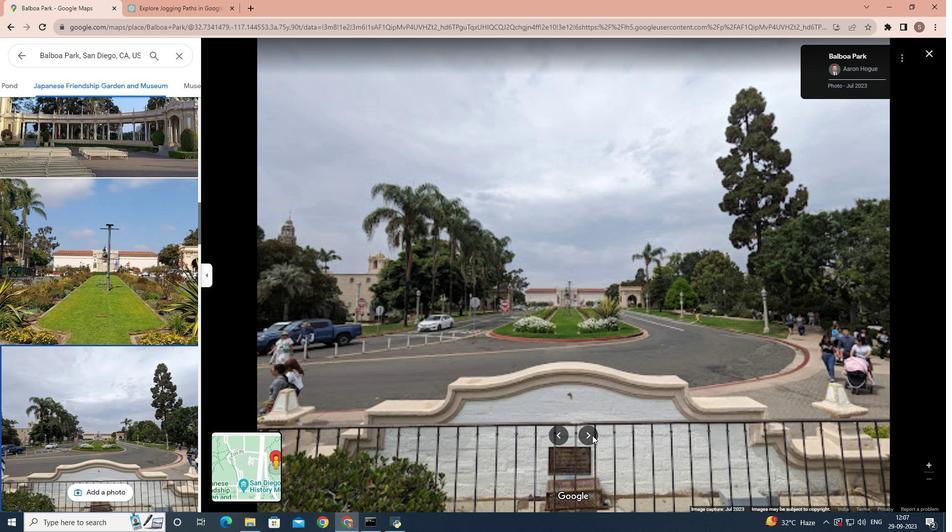 
Action: Mouse pressed left at (592, 435)
Screenshot: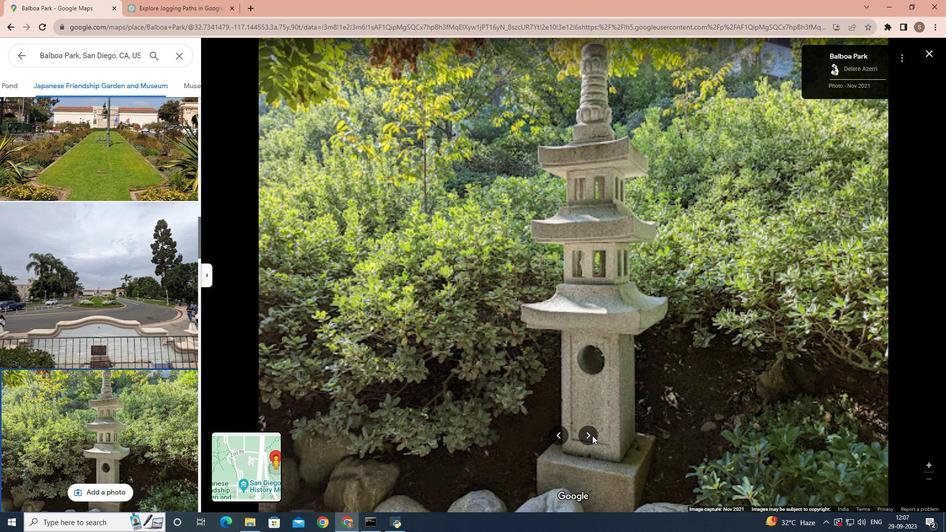 
Action: Mouse pressed left at (592, 435)
Screenshot: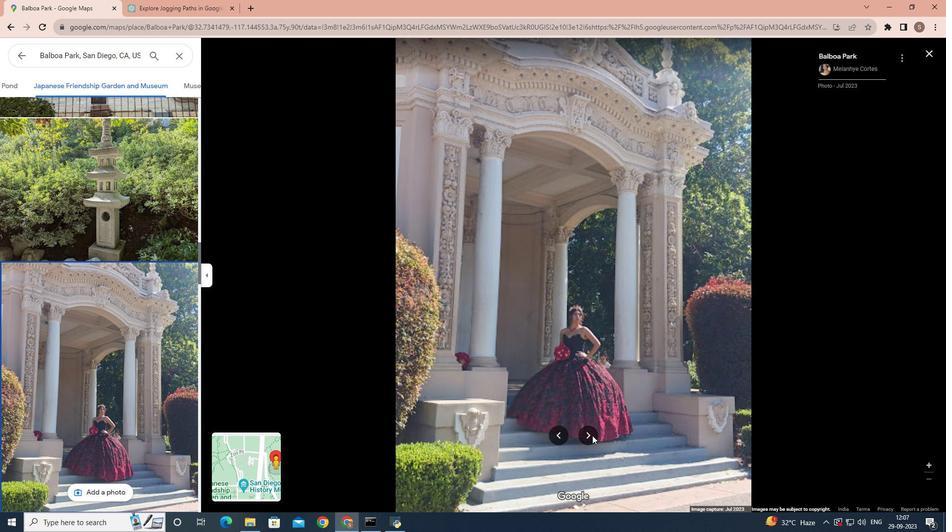 
Action: Mouse pressed left at (592, 435)
Screenshot: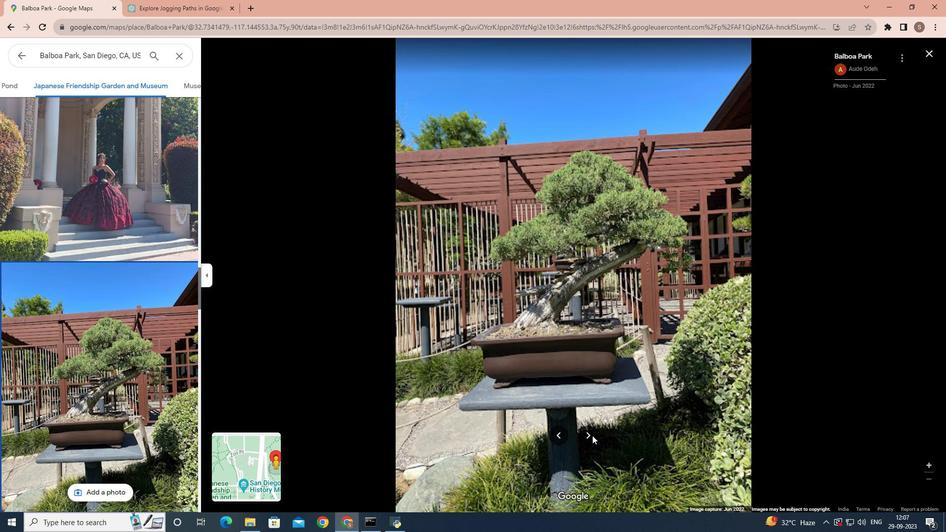 
Action: Mouse pressed left at (592, 435)
Screenshot: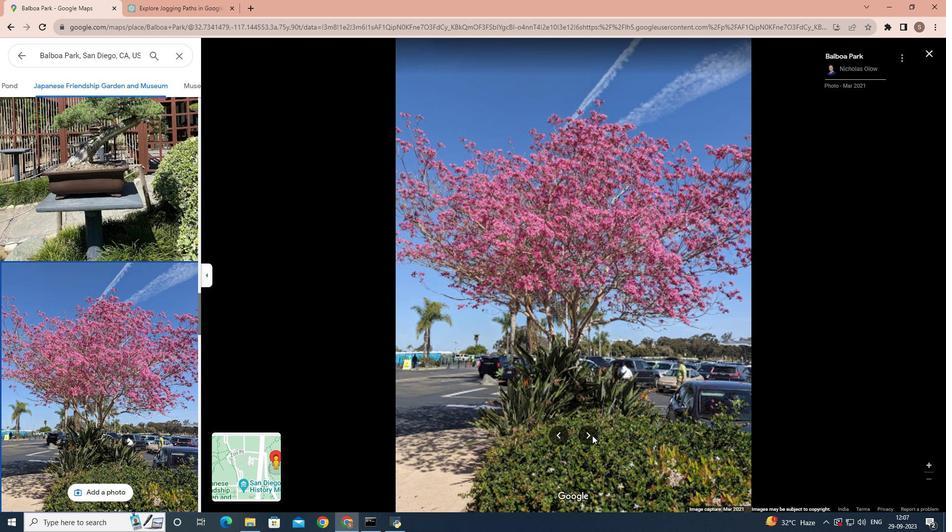 
Action: Mouse pressed left at (592, 435)
Screenshot: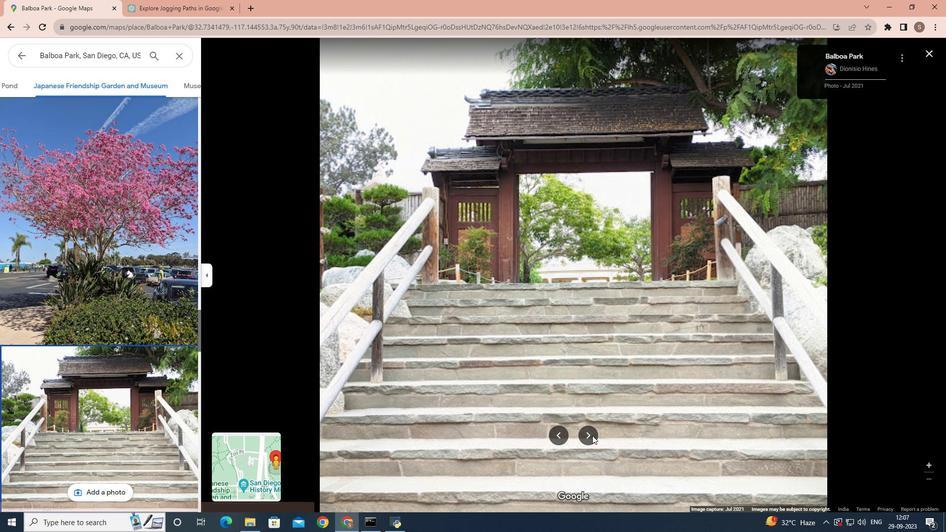 
Action: Mouse pressed left at (592, 435)
Screenshot: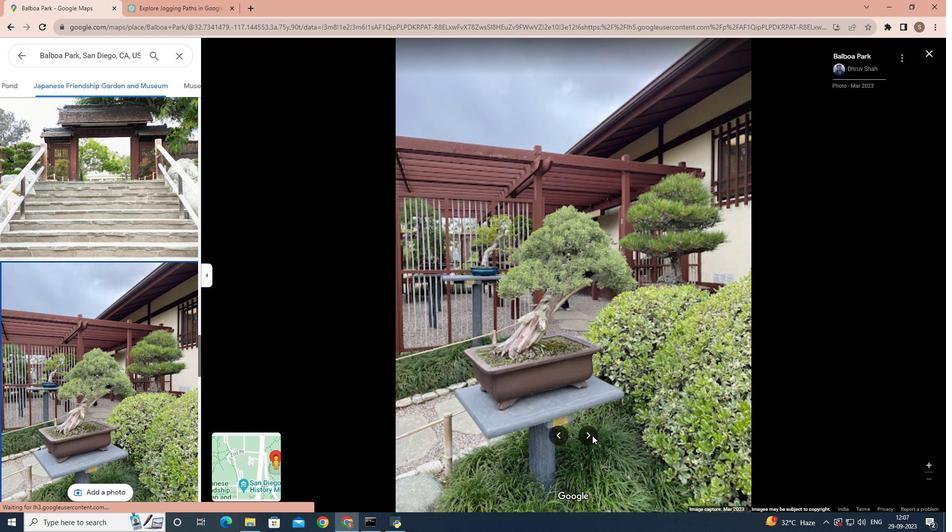 
Action: Mouse pressed left at (592, 435)
Screenshot: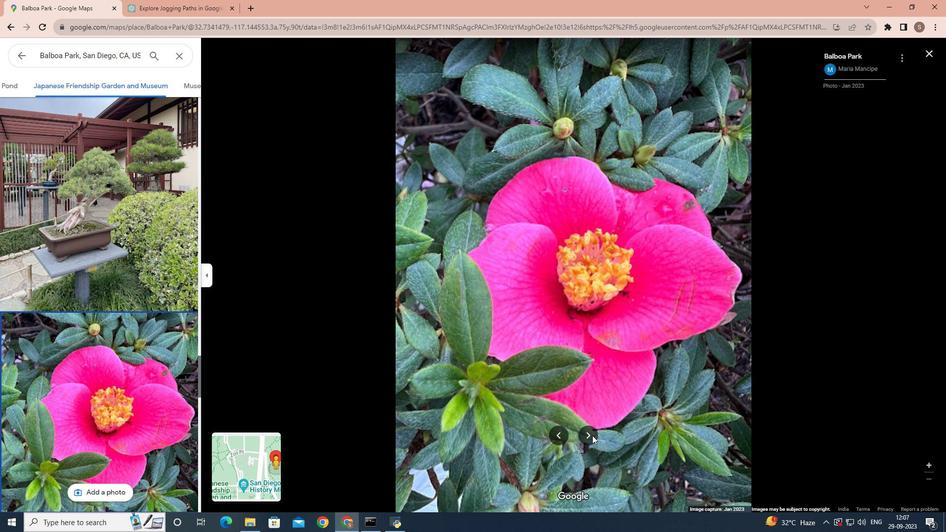 
Action: Mouse pressed left at (592, 435)
Screenshot: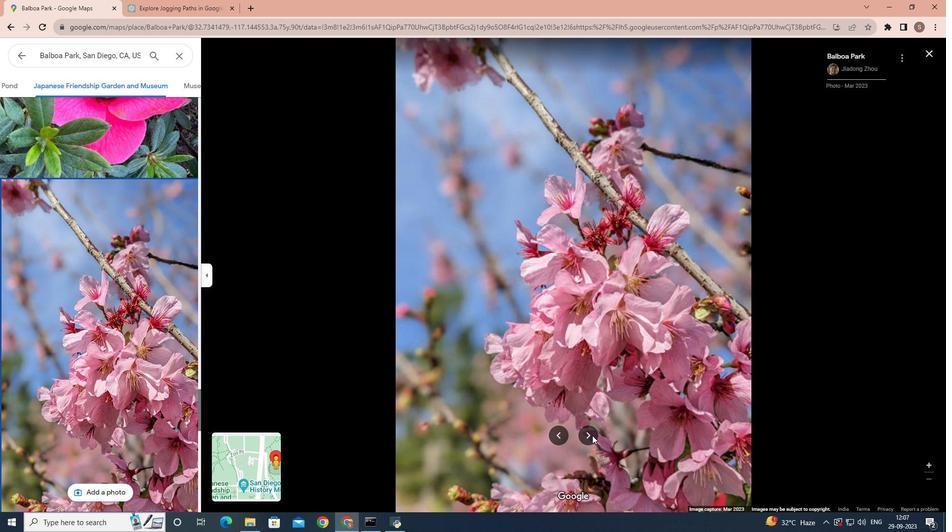 
Action: Mouse pressed left at (592, 435)
Screenshot: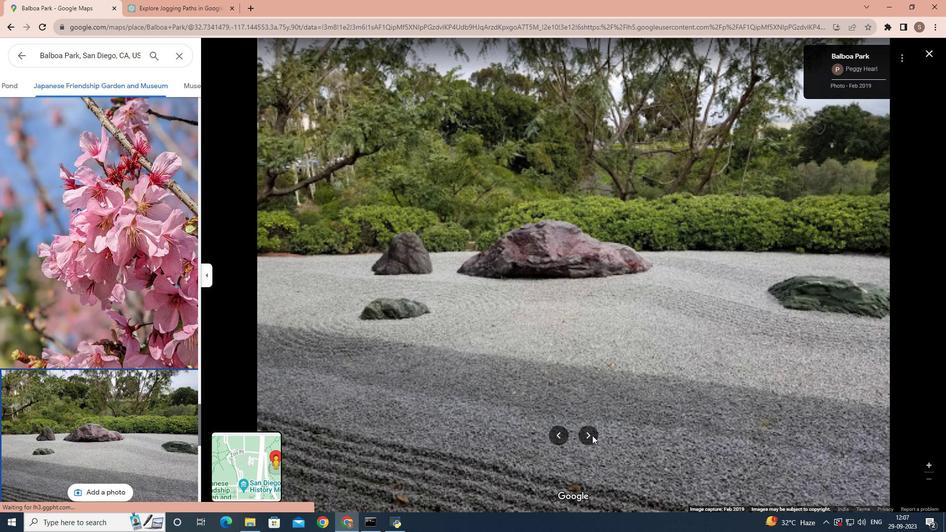 
Action: Mouse pressed left at (592, 435)
Screenshot: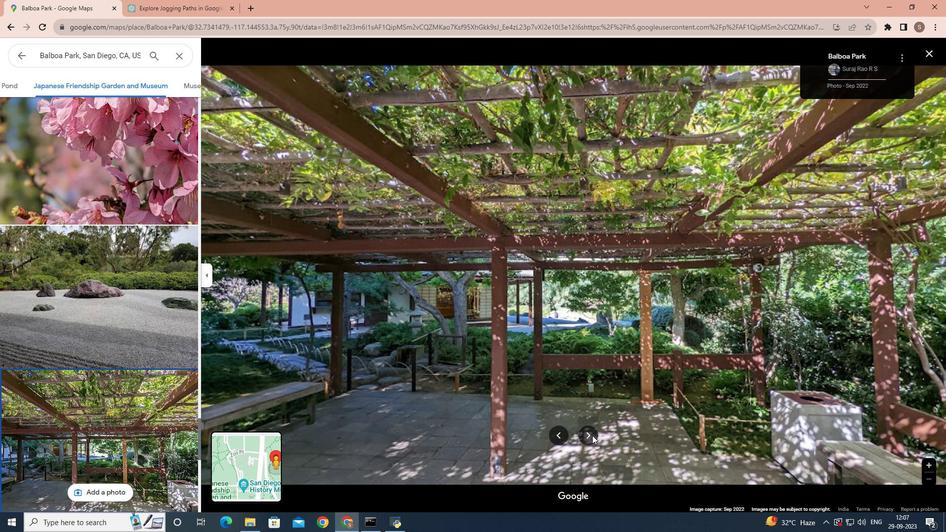 
Action: Mouse moved to (583, 434)
Screenshot: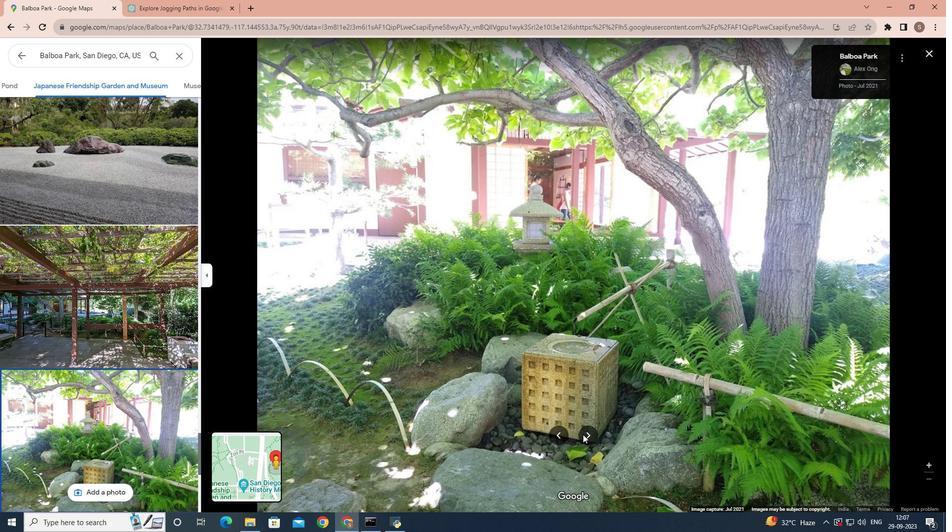 
Action: Mouse pressed left at (583, 434)
Screenshot: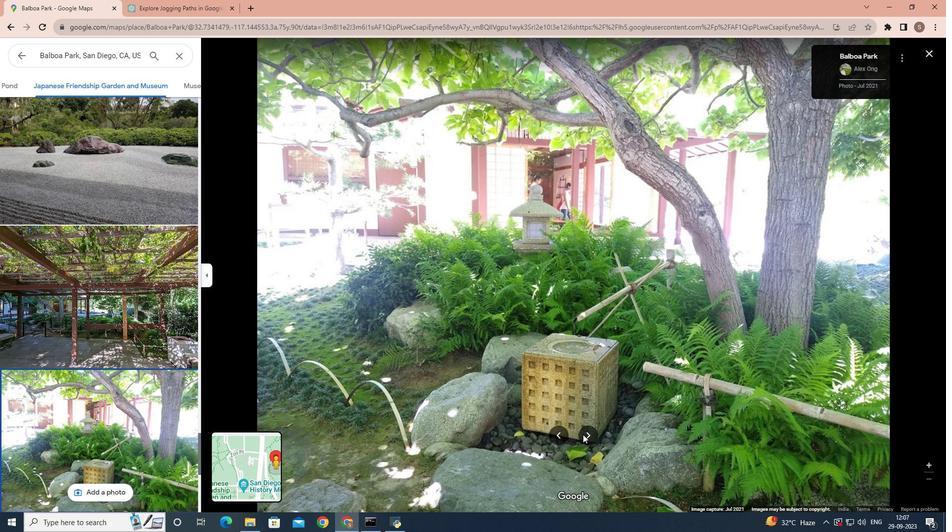 
Action: Mouse pressed left at (583, 434)
Screenshot: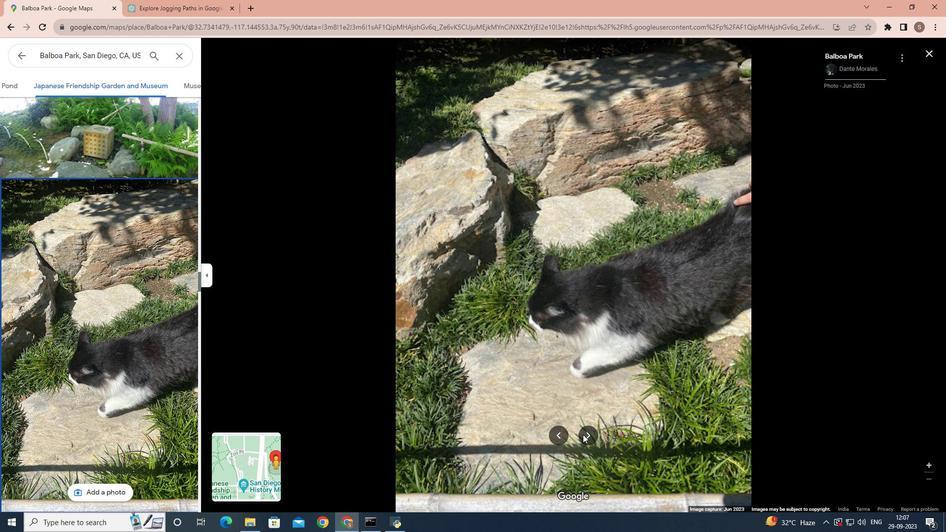 
Action: Mouse pressed left at (583, 434)
Screenshot: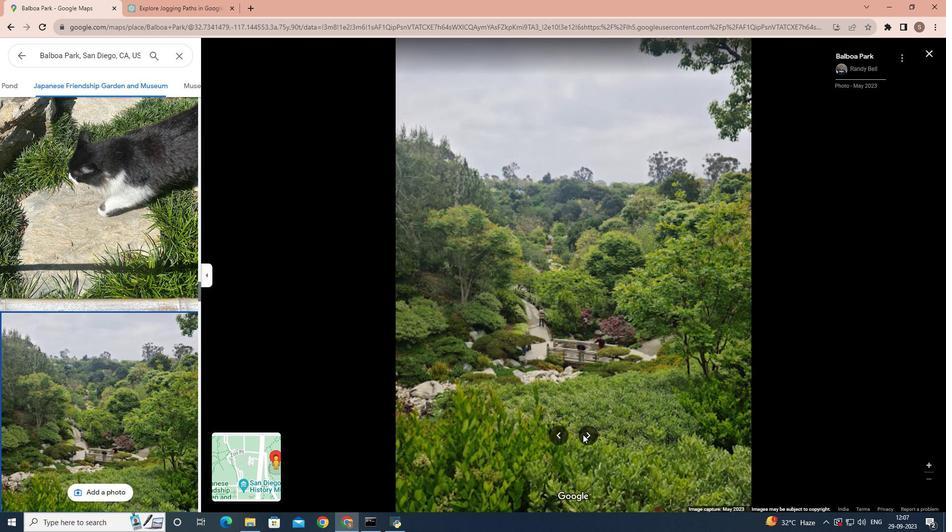 
Action: Mouse pressed left at (583, 434)
Screenshot: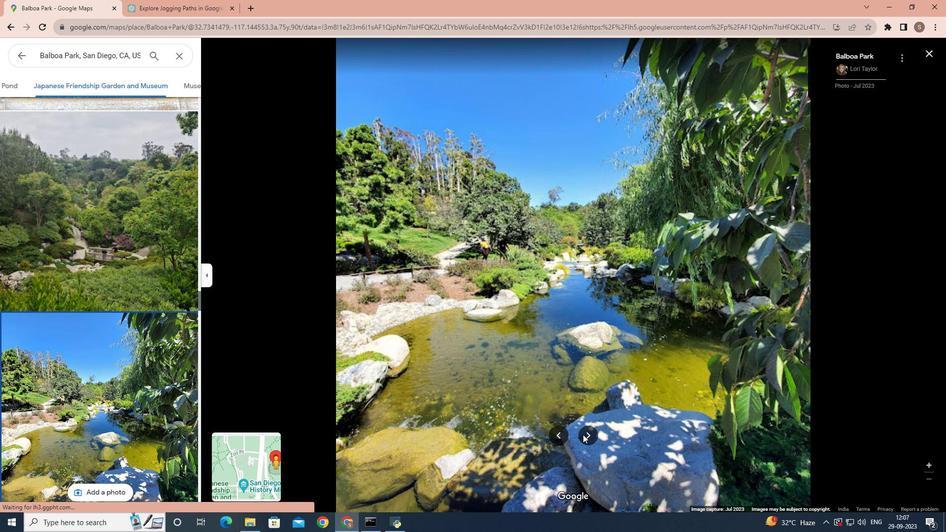 
Action: Mouse pressed left at (583, 434)
Screenshot: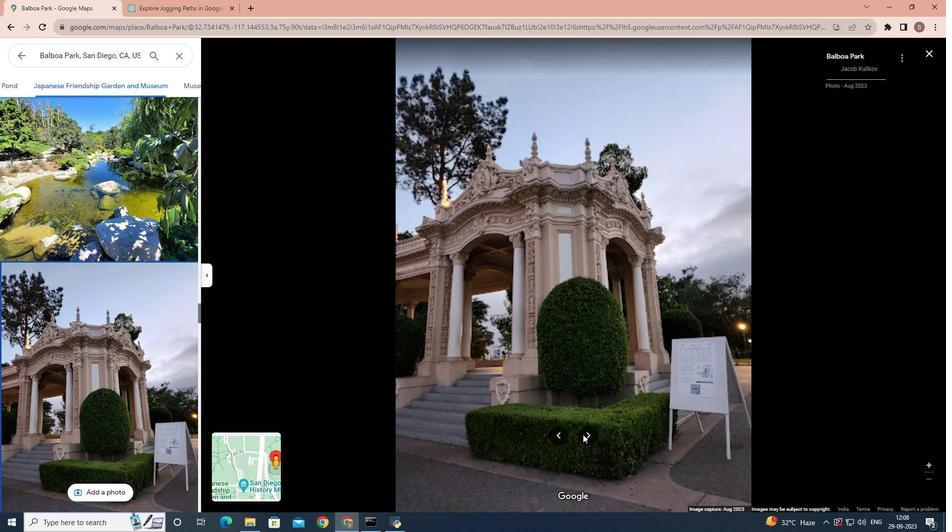
Action: Mouse pressed left at (583, 434)
Screenshot: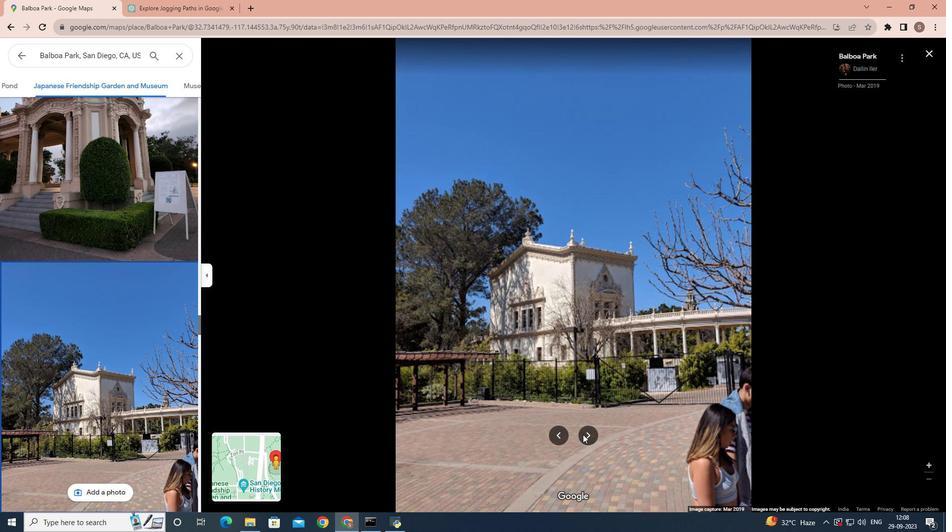 
Action: Mouse pressed left at (583, 434)
Screenshot: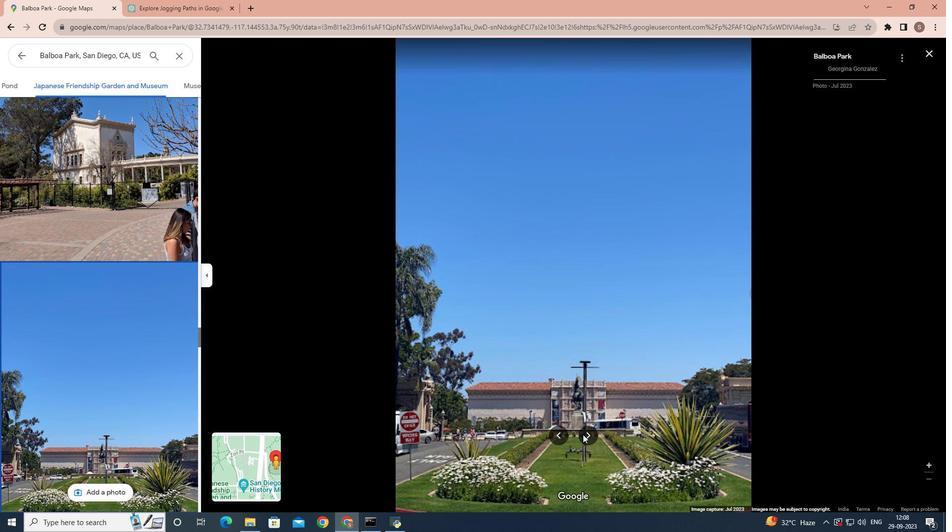 
Action: Mouse moved to (188, 87)
Screenshot: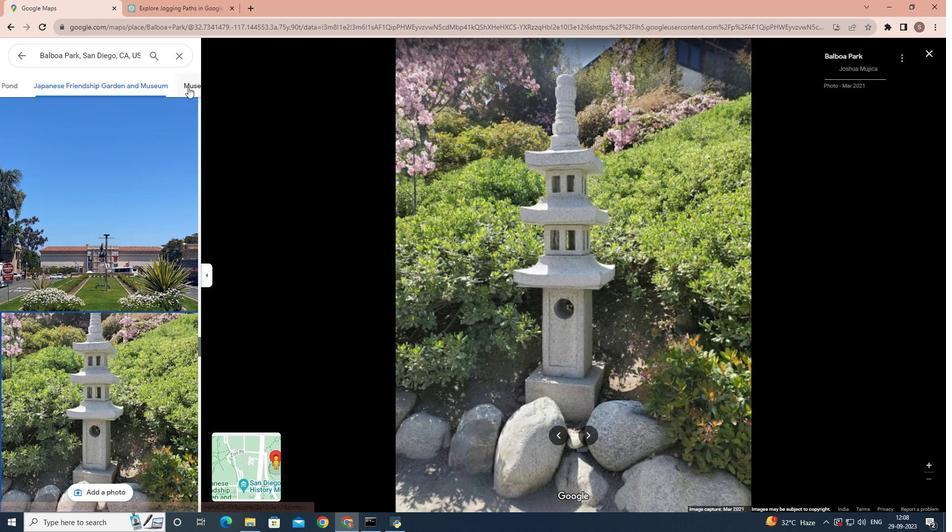 
Action: Mouse pressed left at (188, 87)
Screenshot: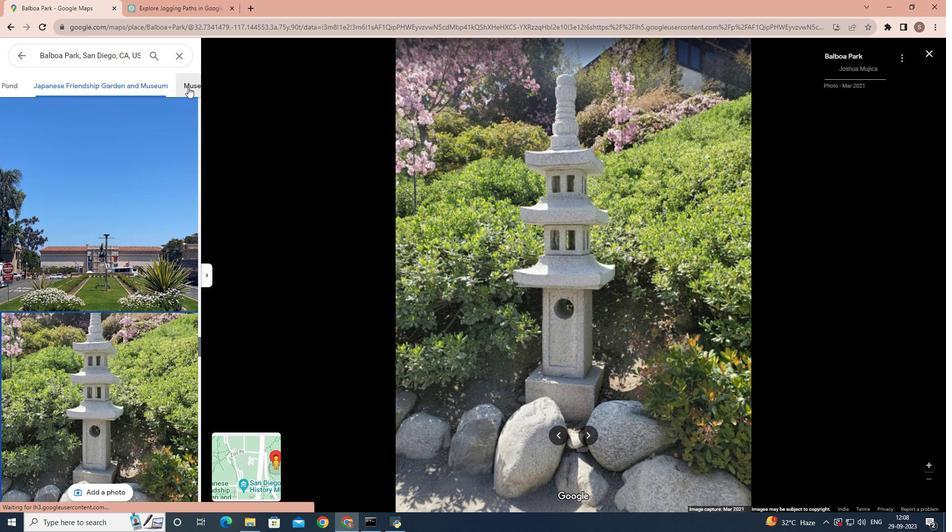 
Action: Mouse moved to (590, 442)
Screenshot: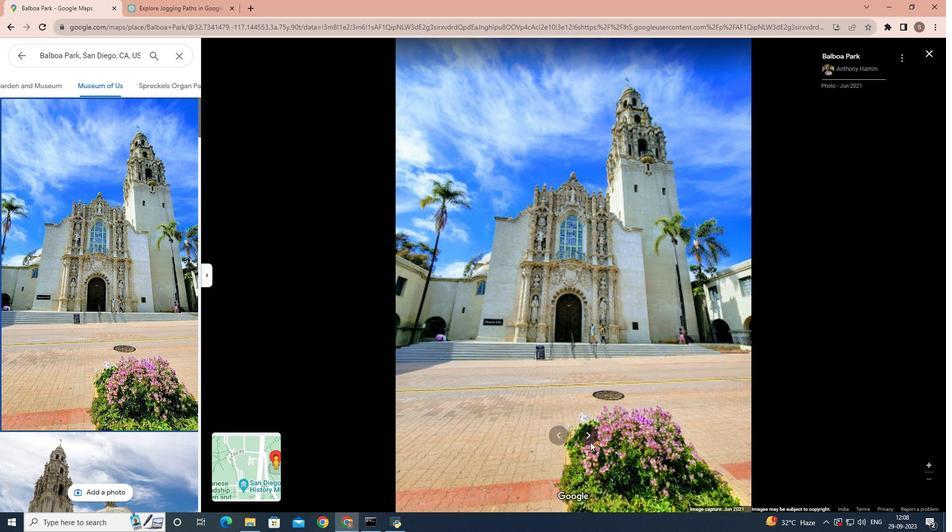 
Action: Mouse pressed left at (590, 442)
Screenshot: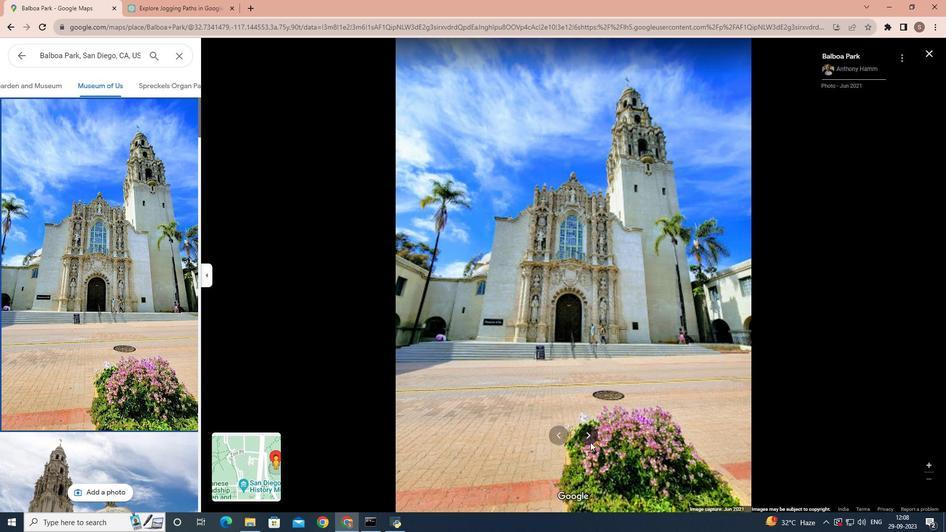 
Action: Mouse moved to (588, 437)
Screenshot: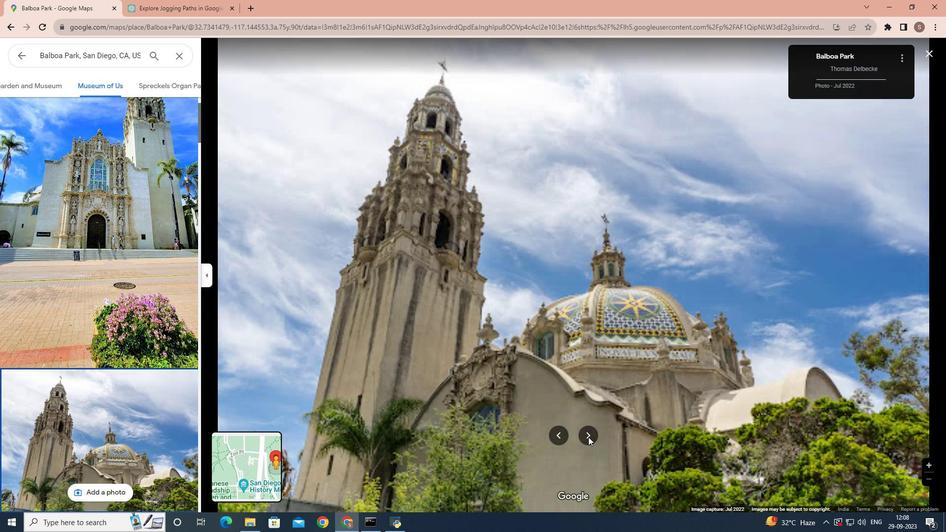 
Action: Mouse pressed left at (588, 437)
Screenshot: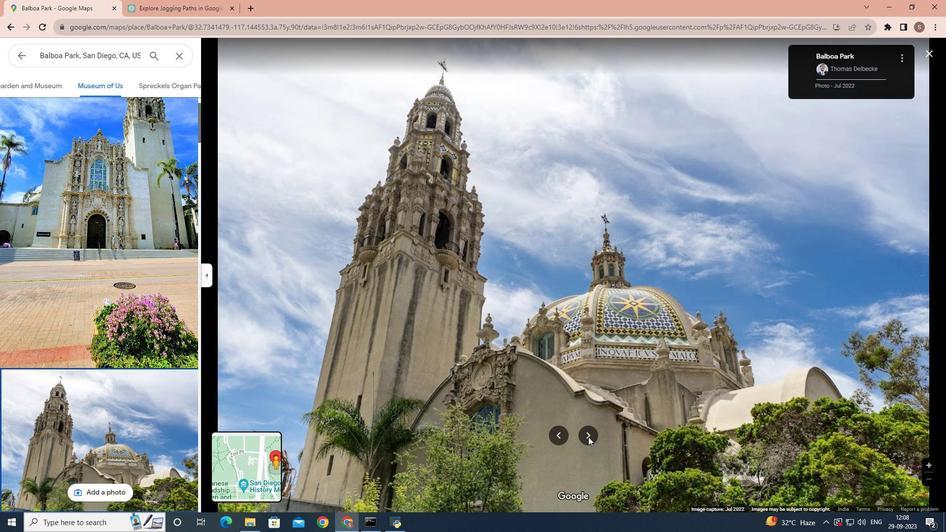 
Action: Mouse pressed left at (588, 437)
Screenshot: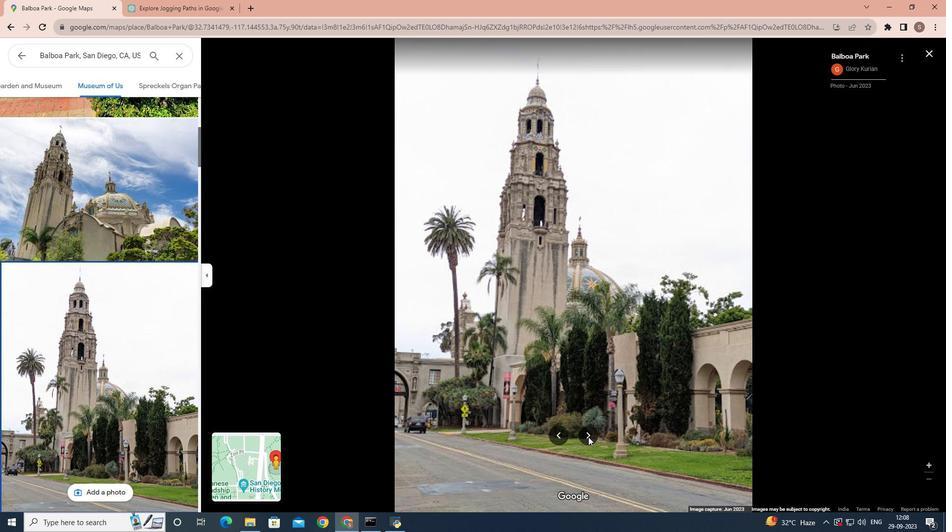 
Action: Mouse pressed left at (588, 437)
Screenshot: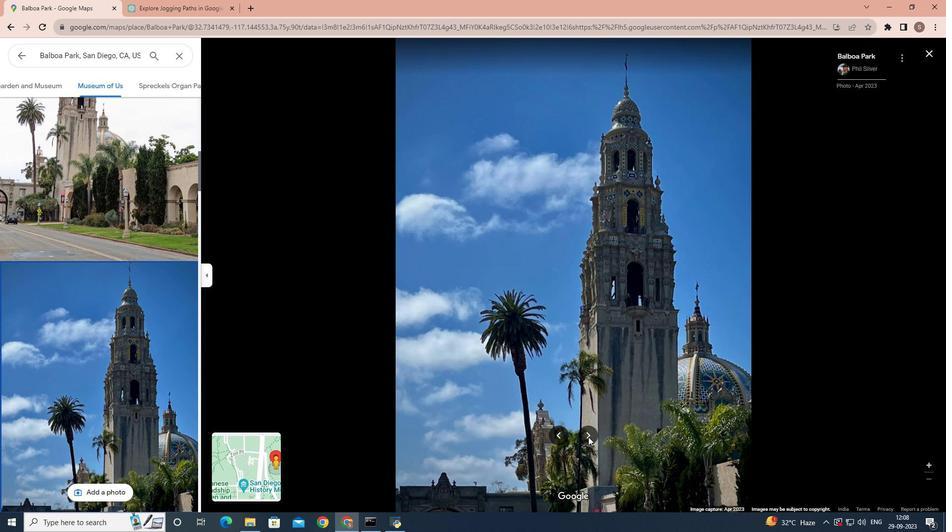 
Action: Mouse moved to (588, 437)
Screenshot: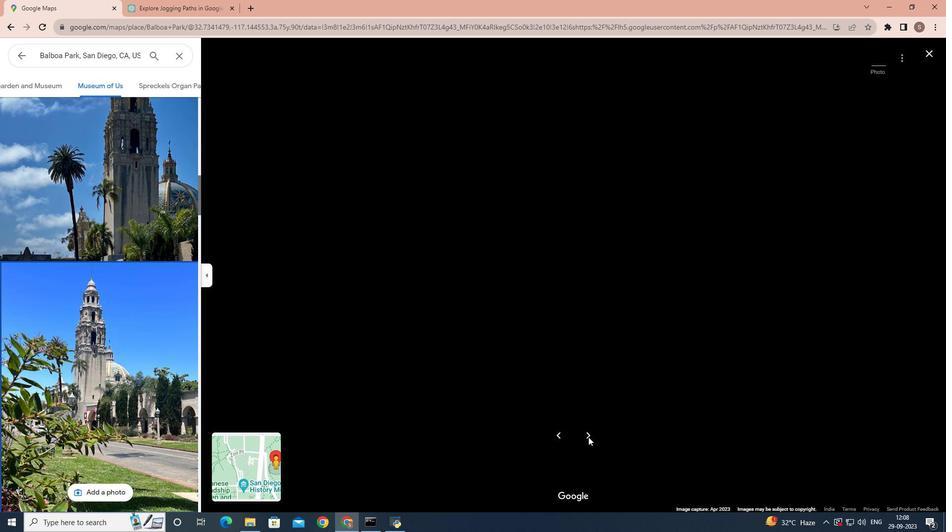 
Action: Mouse pressed left at (588, 437)
Screenshot: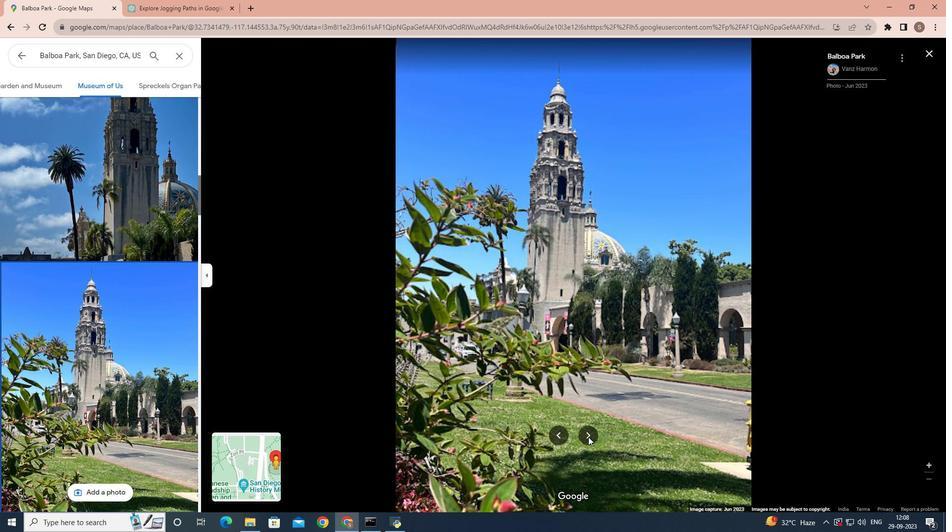 
Action: Mouse pressed left at (588, 437)
Screenshot: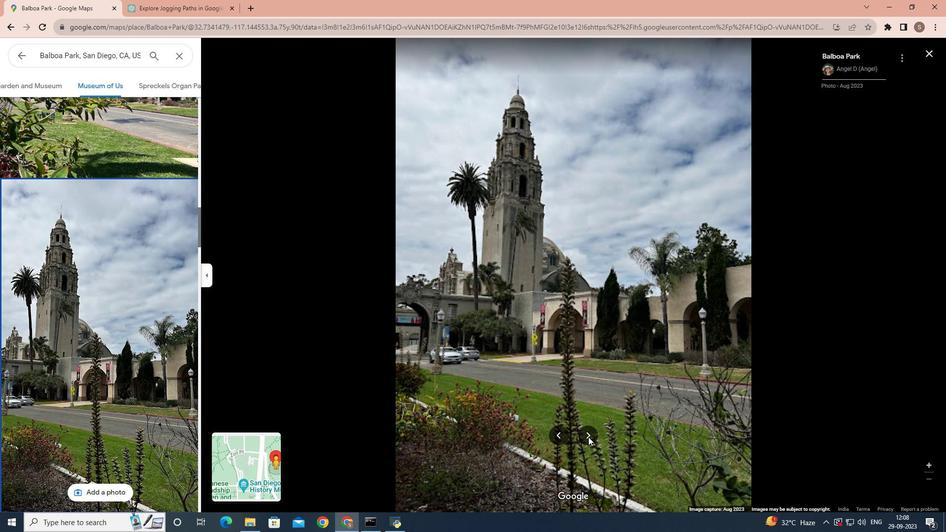 
Action: Mouse moved to (588, 436)
Screenshot: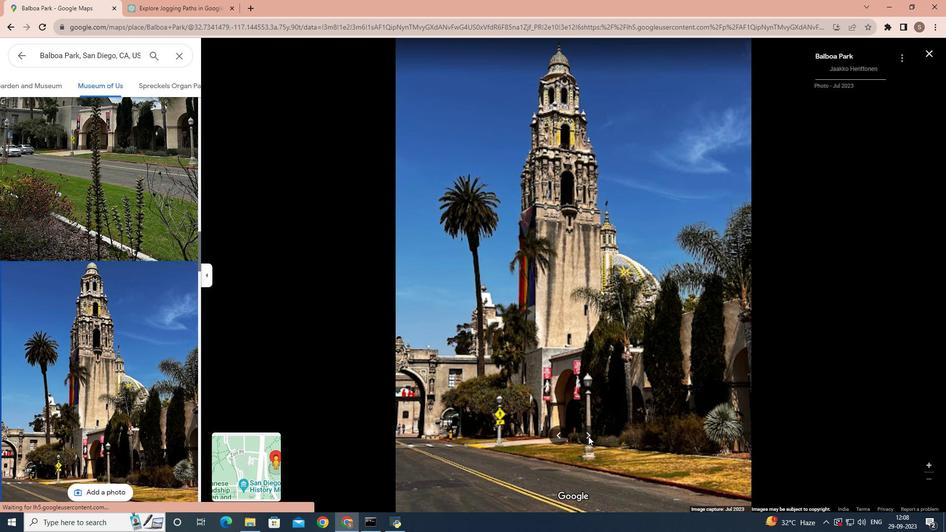 
Action: Mouse pressed left at (588, 436)
Screenshot: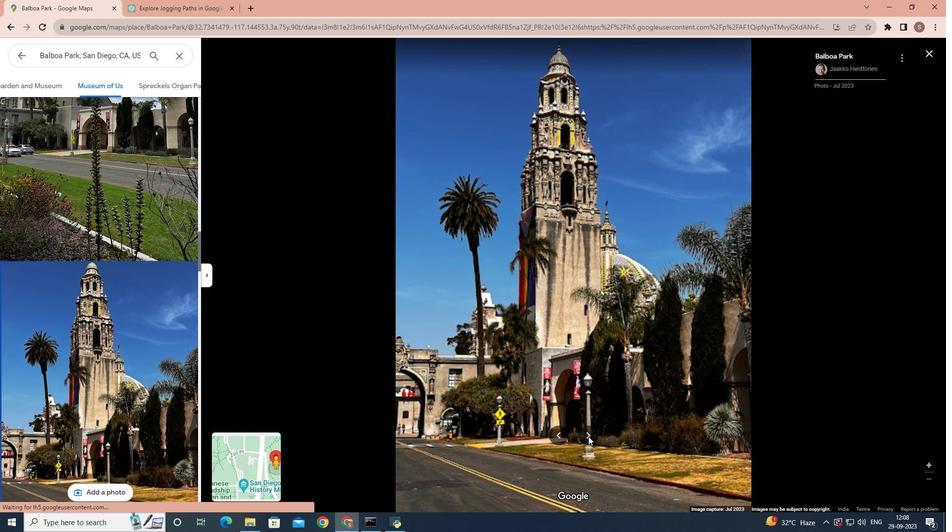 
Action: Mouse pressed left at (588, 436)
Screenshot: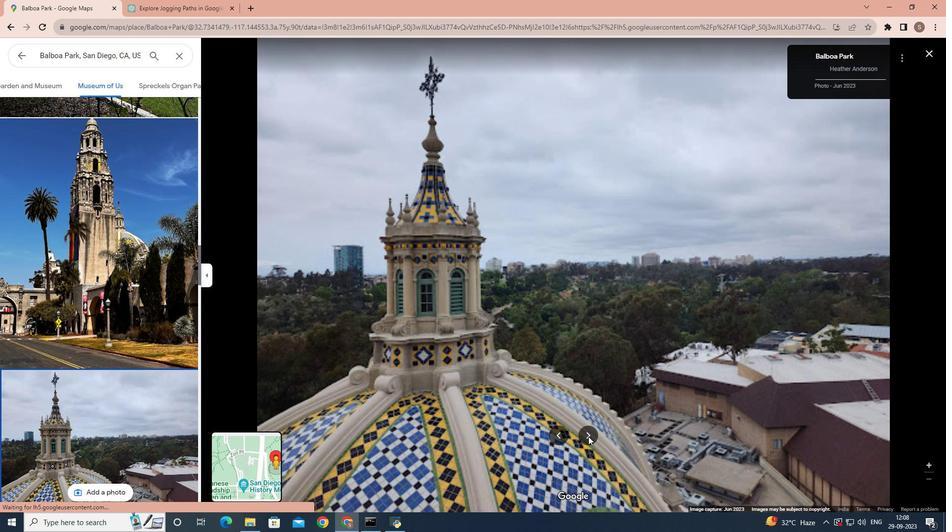 
Action: Mouse pressed left at (588, 436)
Screenshot: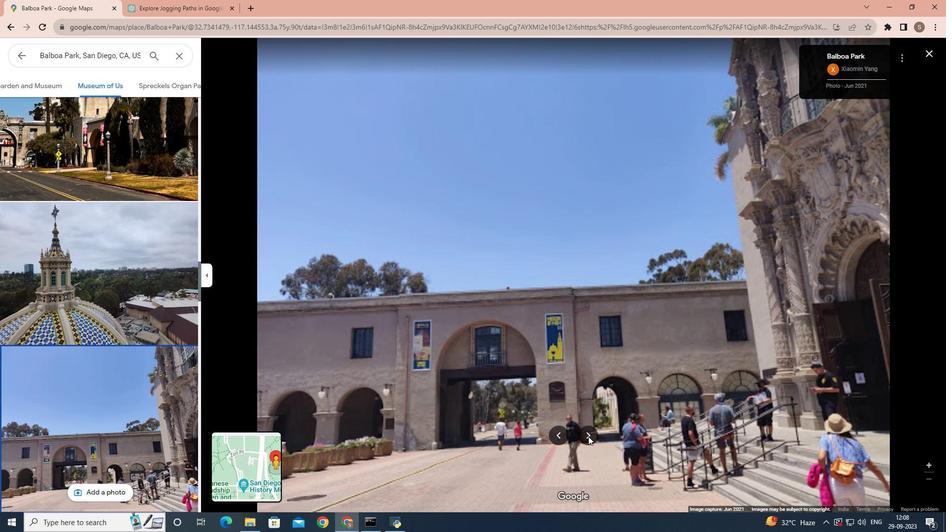 
Action: Mouse pressed left at (588, 436)
Screenshot: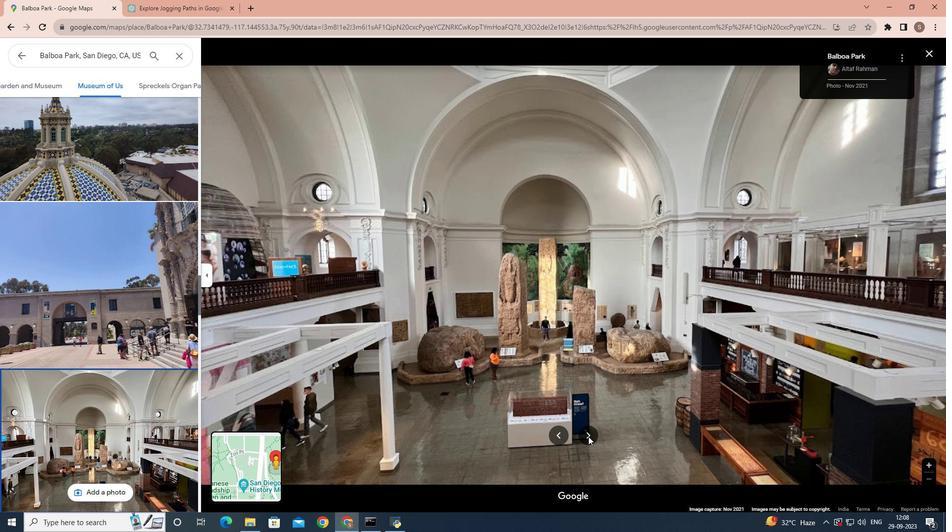 
Action: Mouse moved to (167, 88)
Screenshot: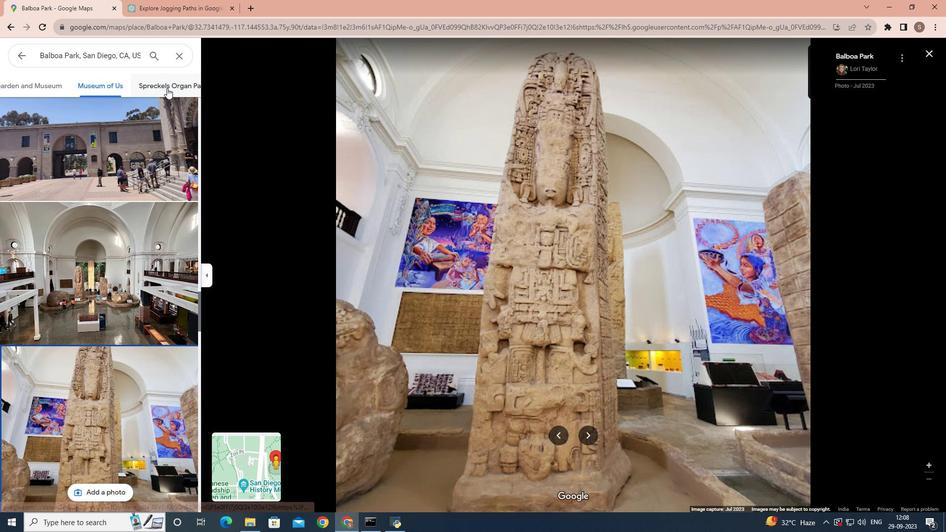 
Action: Mouse pressed left at (167, 88)
Screenshot: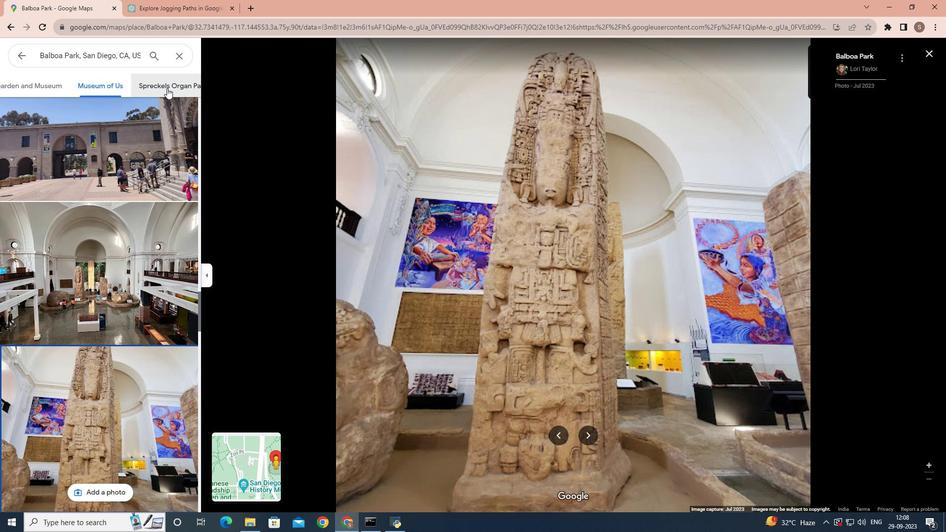 
Action: Mouse moved to (578, 433)
Screenshot: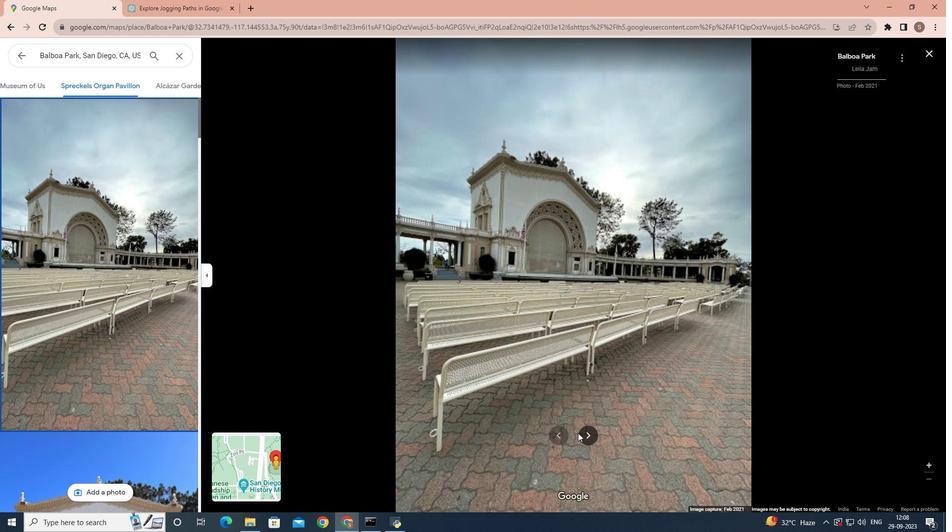 
Action: Mouse pressed left at (578, 433)
Screenshot: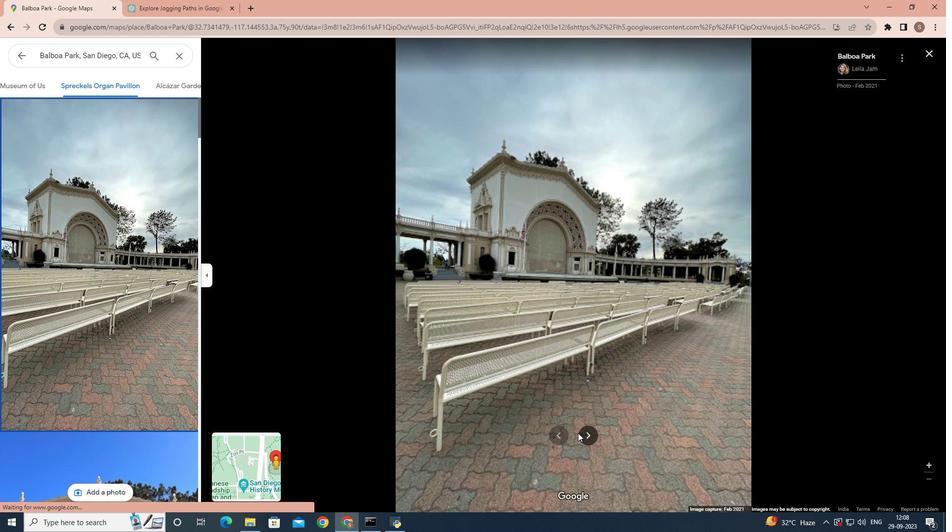 
Action: Mouse moved to (594, 436)
Screenshot: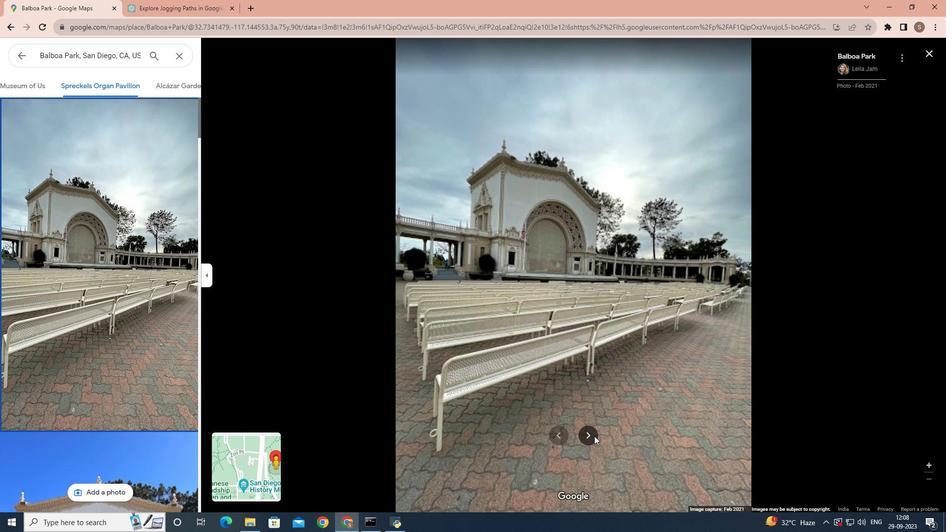 
Action: Mouse pressed left at (594, 436)
Screenshot: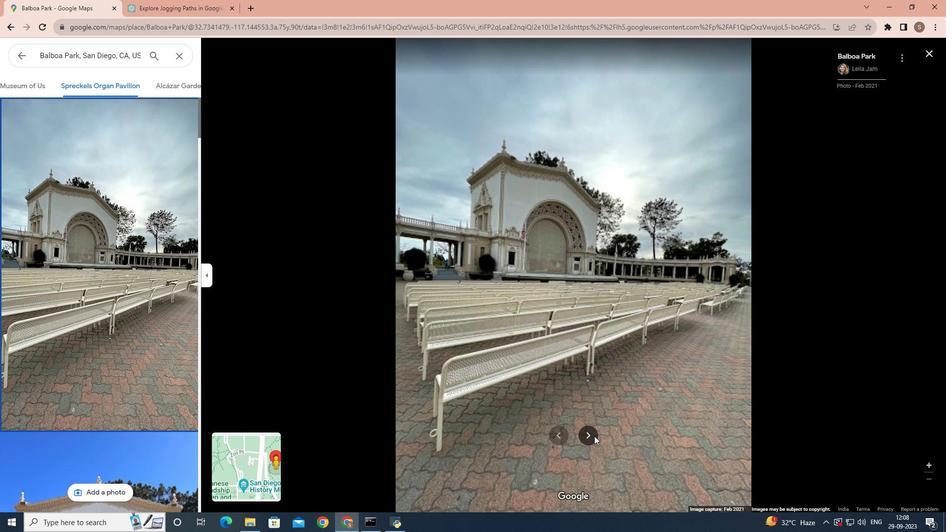 
Action: Mouse pressed left at (594, 436)
Screenshot: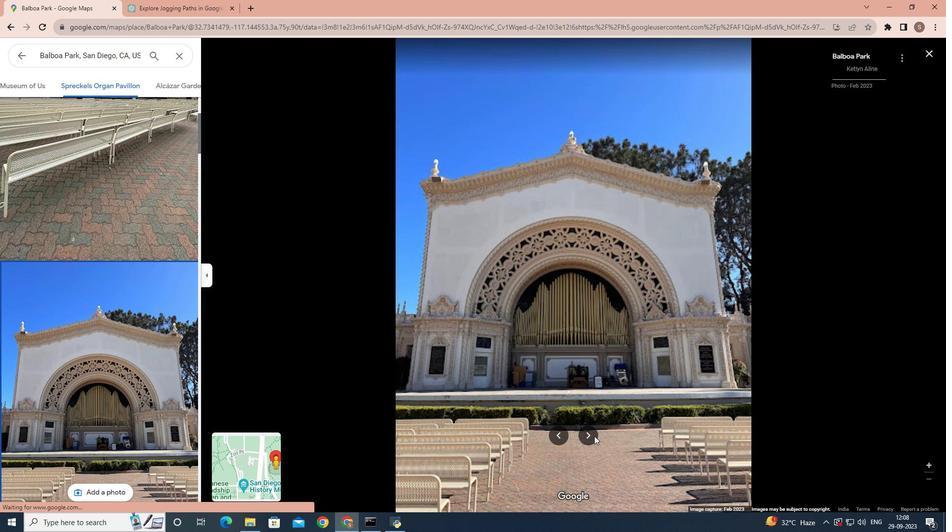
Action: Mouse pressed left at (594, 436)
Screenshot: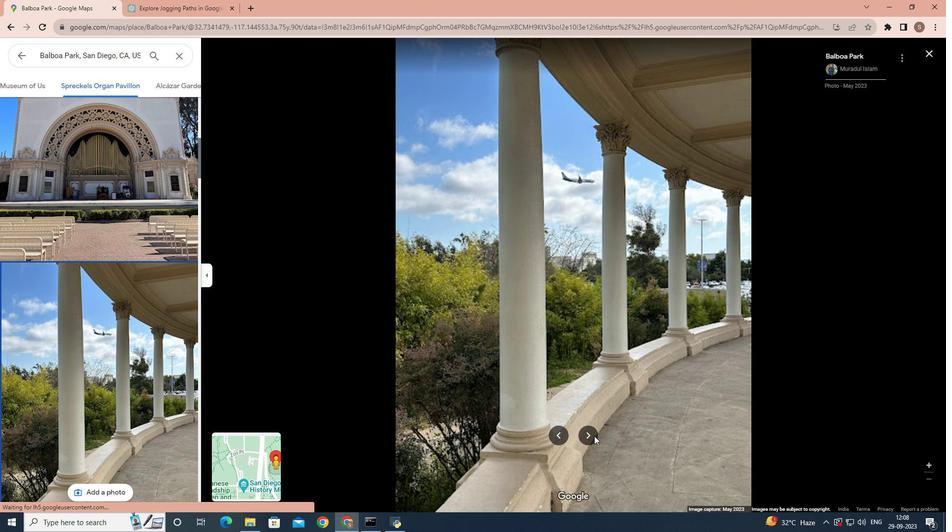 
Action: Mouse pressed left at (594, 436)
Screenshot: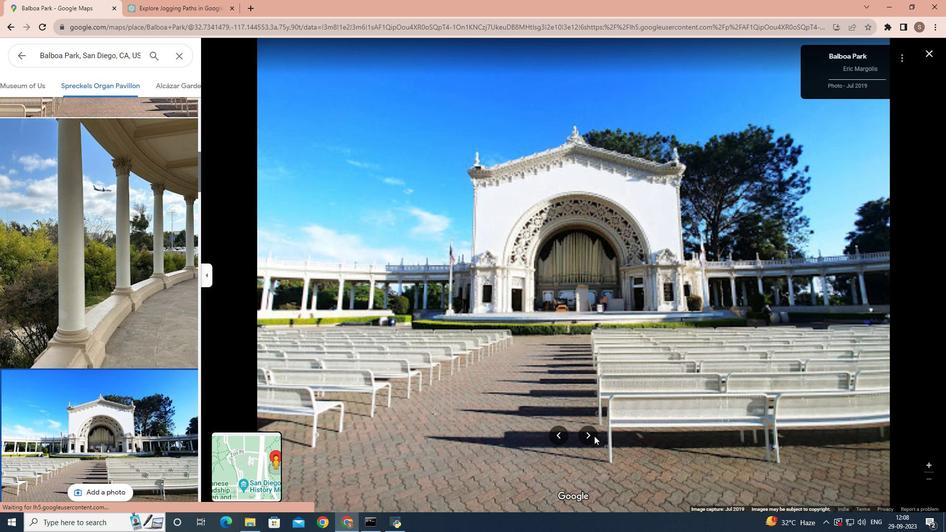 
Action: Mouse pressed left at (594, 436)
Screenshot: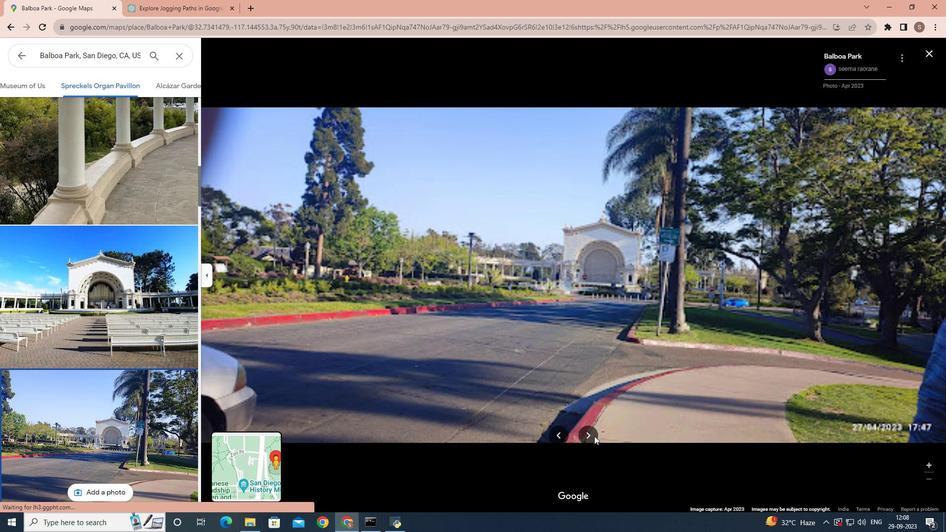 
Action: Mouse pressed left at (594, 436)
Screenshot: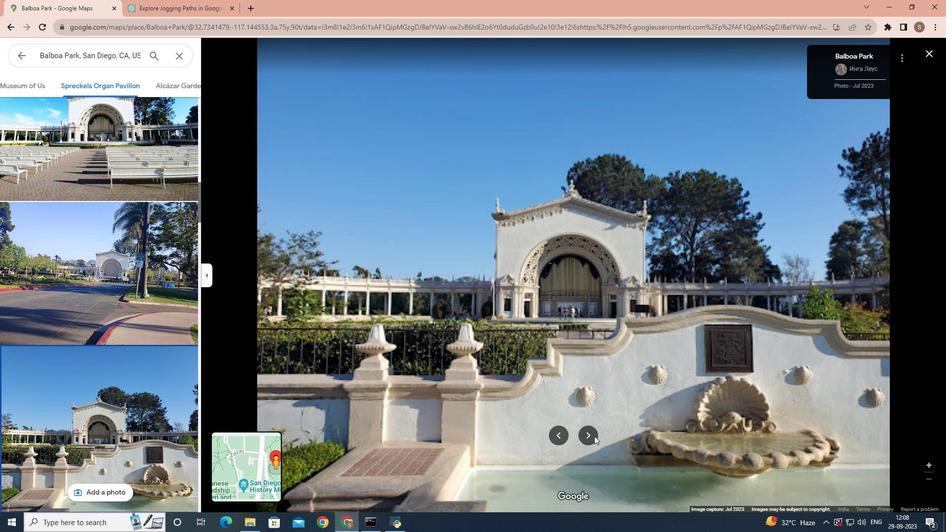 
Action: Mouse pressed left at (594, 436)
Screenshot: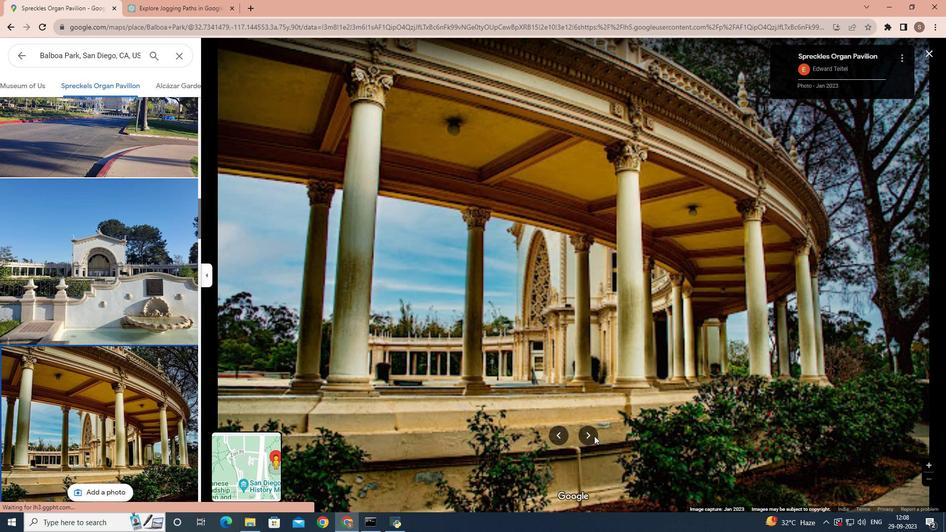 
Action: Mouse pressed left at (594, 436)
Screenshot: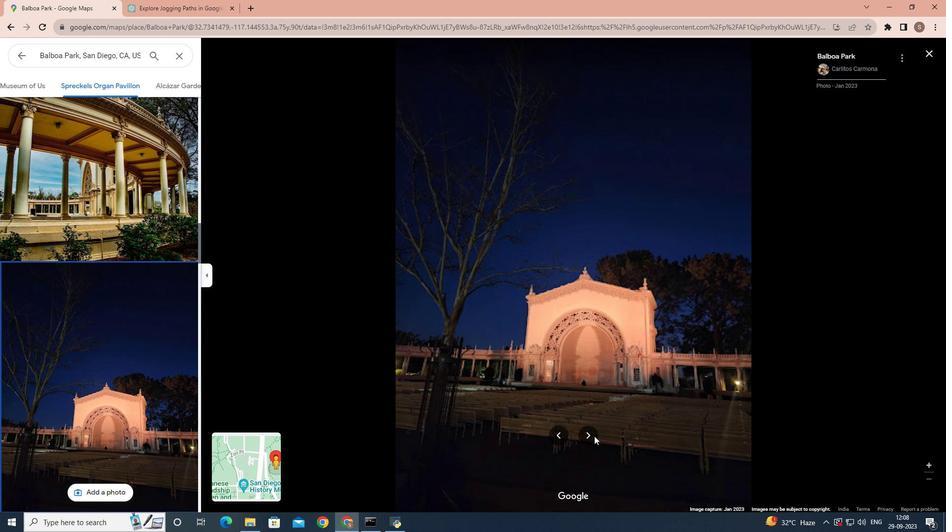 
Action: Mouse pressed left at (594, 436)
